 Task: Find connections with filter location Voiron with filter topic #Partnershipswith filter profile language Spanish with filter current company EY-Parthenon with filter school SSVPS'S BAPUSAHEB SHIVAJIRAO DEORE COLLEGE OF ENGINEERING, DHULE. with filter industry Computer Hardware Manufacturing with filter service category Video Animation with filter keywords title Atmospheric Scientist
Action: Mouse moved to (301, 246)
Screenshot: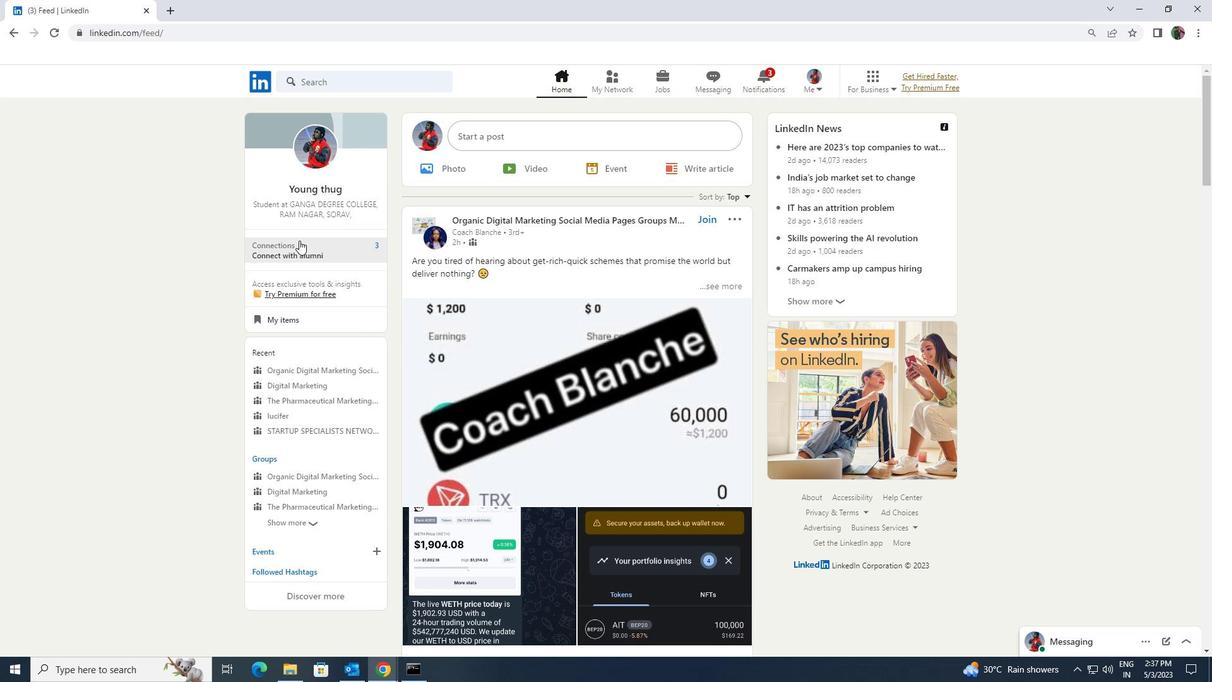 
Action: Mouse pressed left at (301, 246)
Screenshot: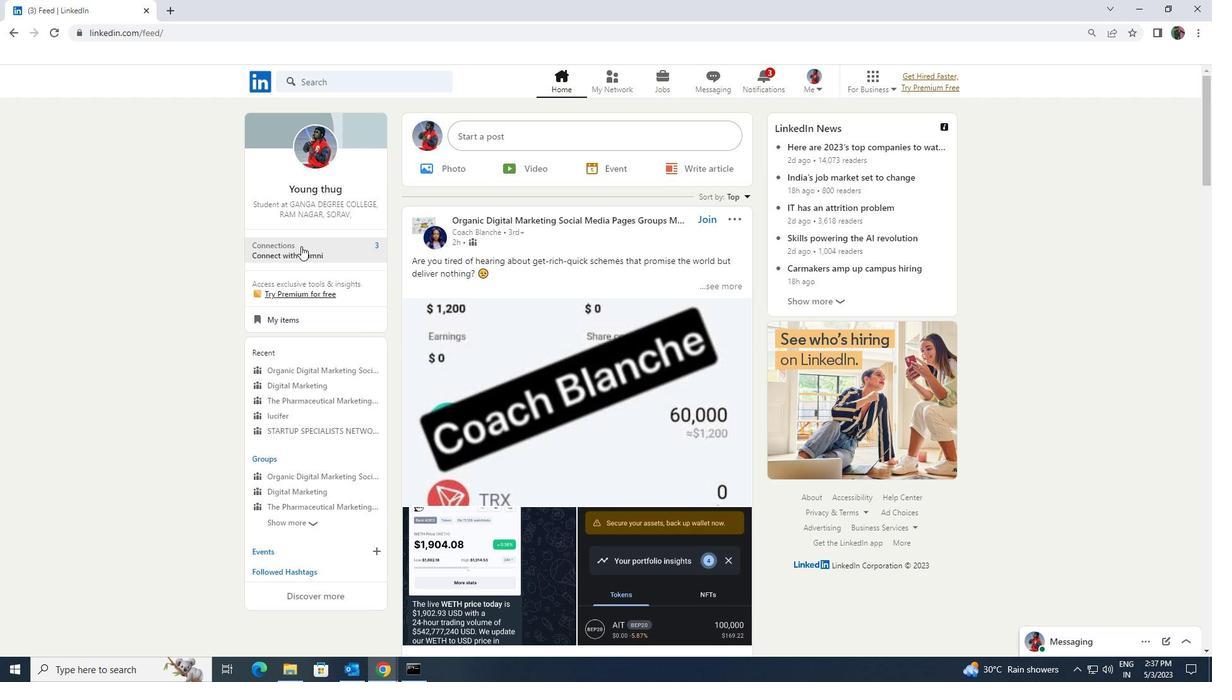 
Action: Mouse moved to (336, 141)
Screenshot: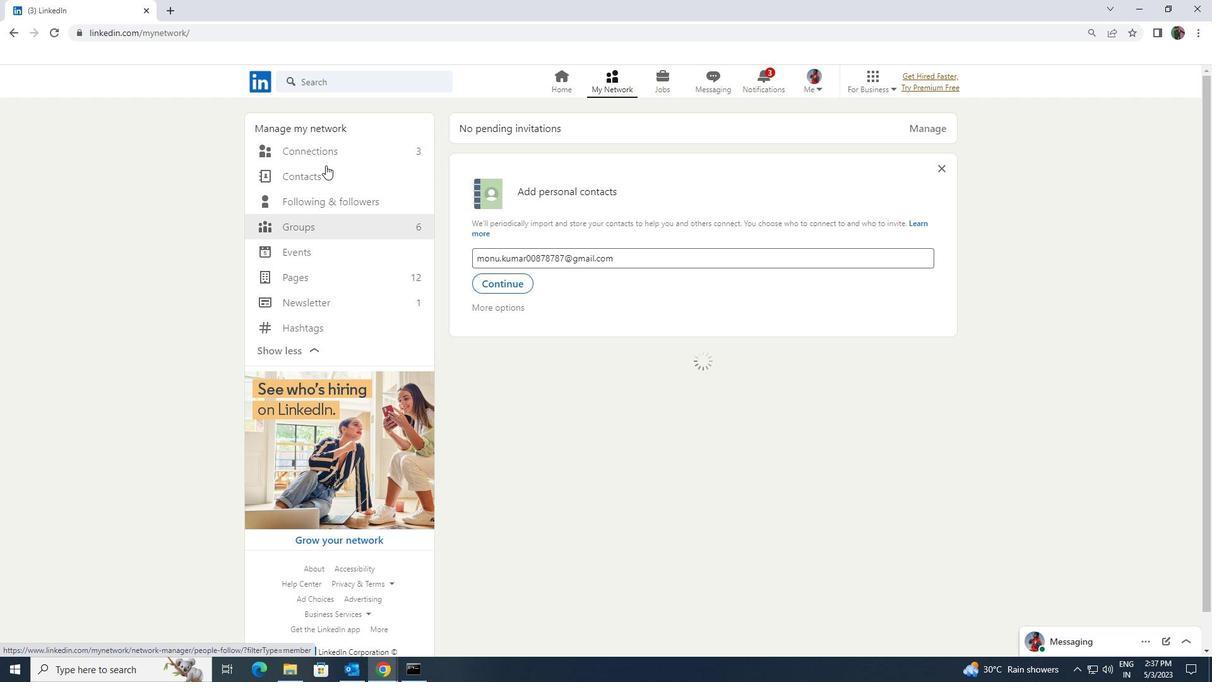 
Action: Mouse pressed left at (336, 141)
Screenshot: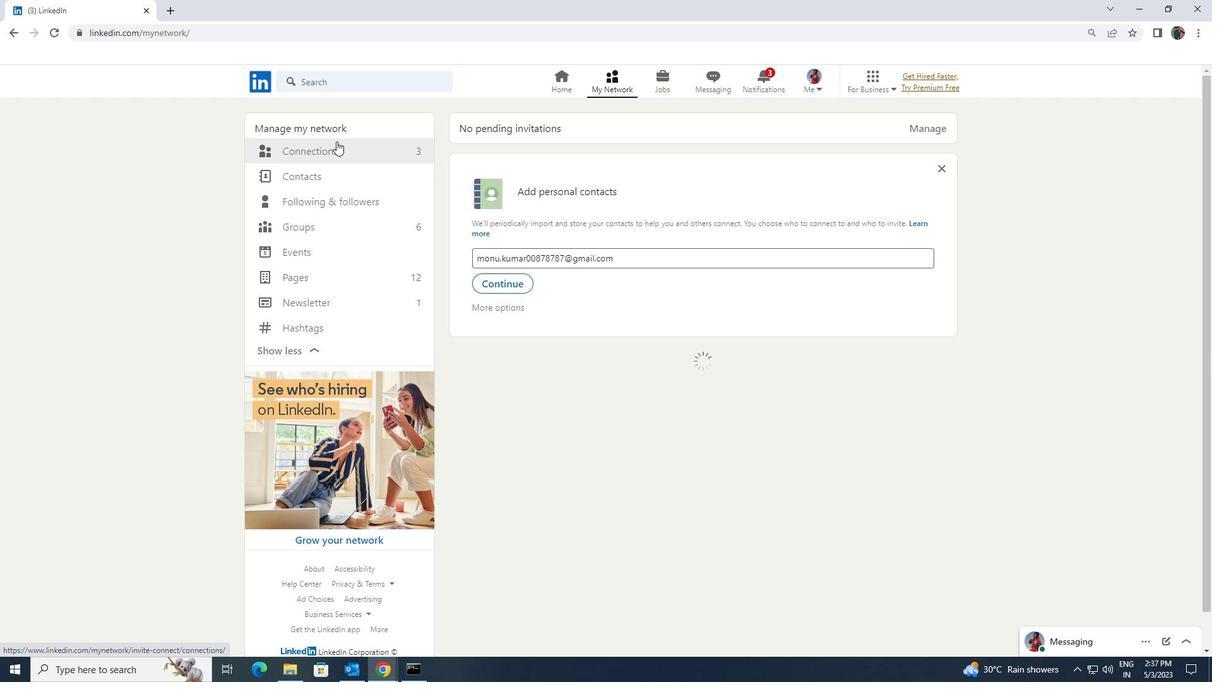 
Action: Mouse moved to (337, 147)
Screenshot: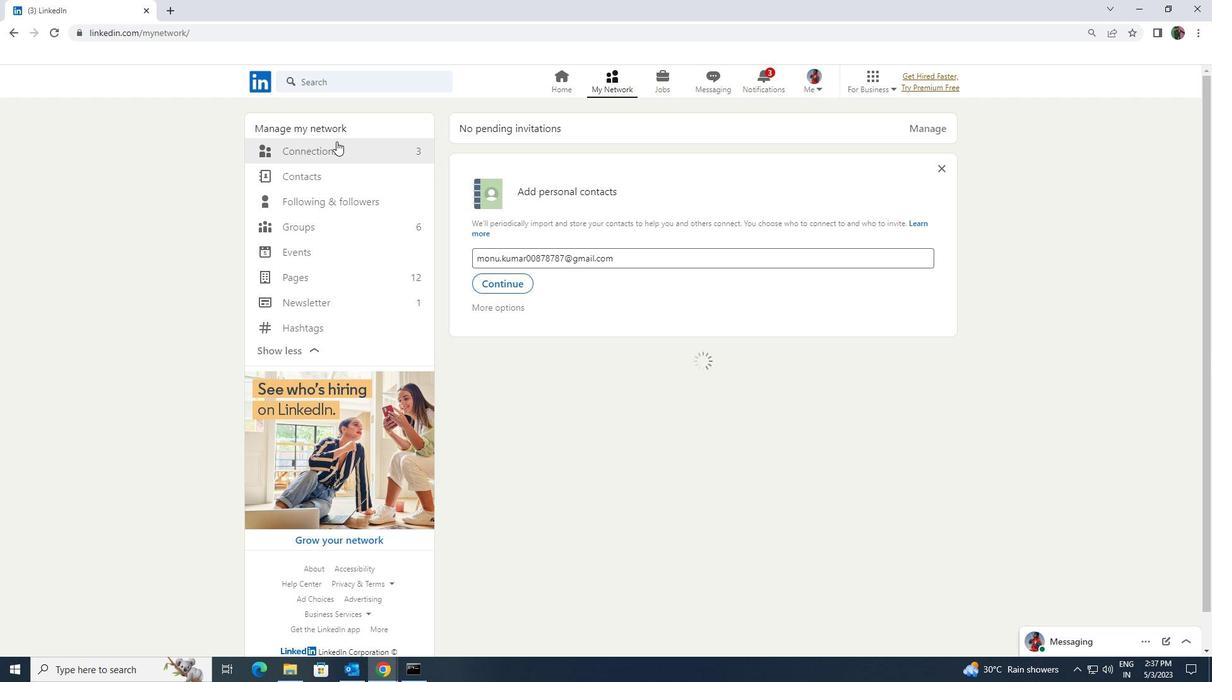 
Action: Mouse pressed left at (337, 147)
Screenshot: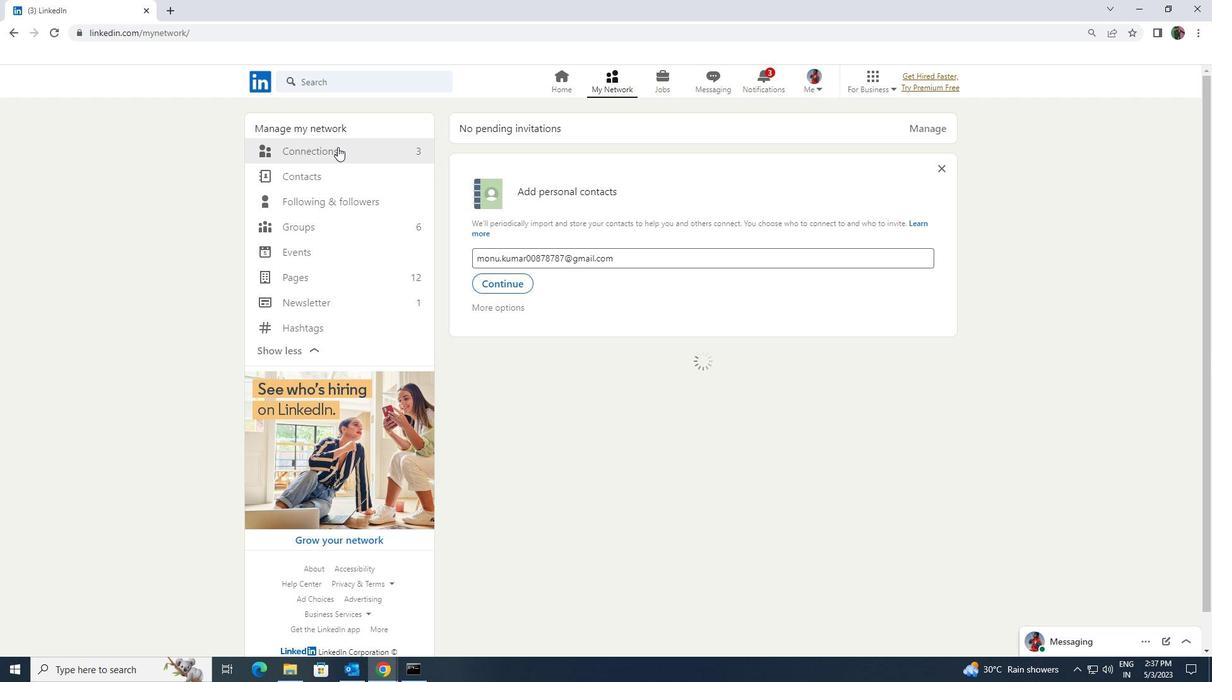 
Action: Mouse moved to (692, 152)
Screenshot: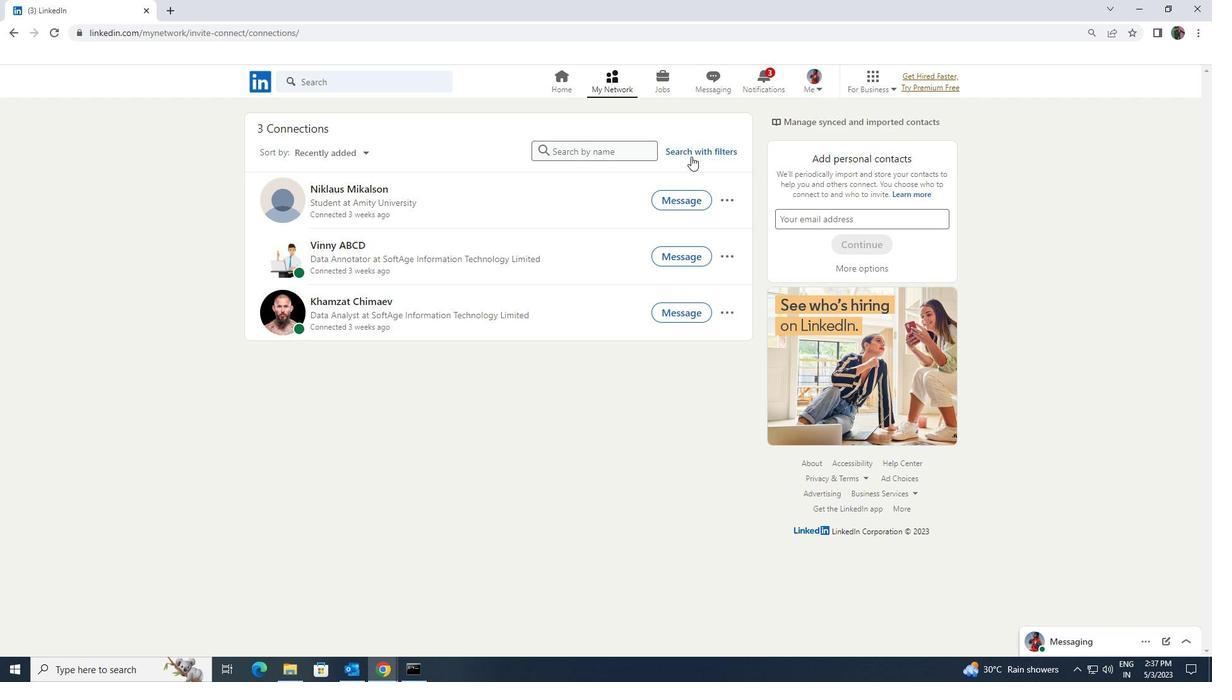 
Action: Mouse pressed left at (692, 152)
Screenshot: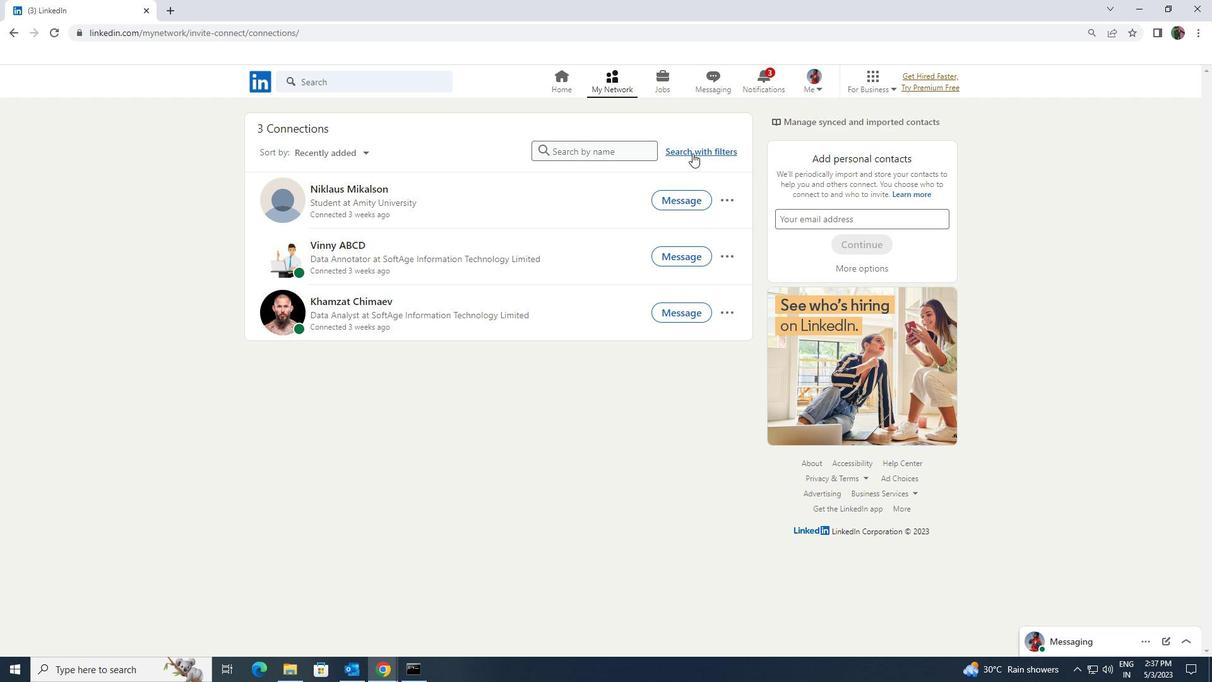 
Action: Mouse moved to (644, 120)
Screenshot: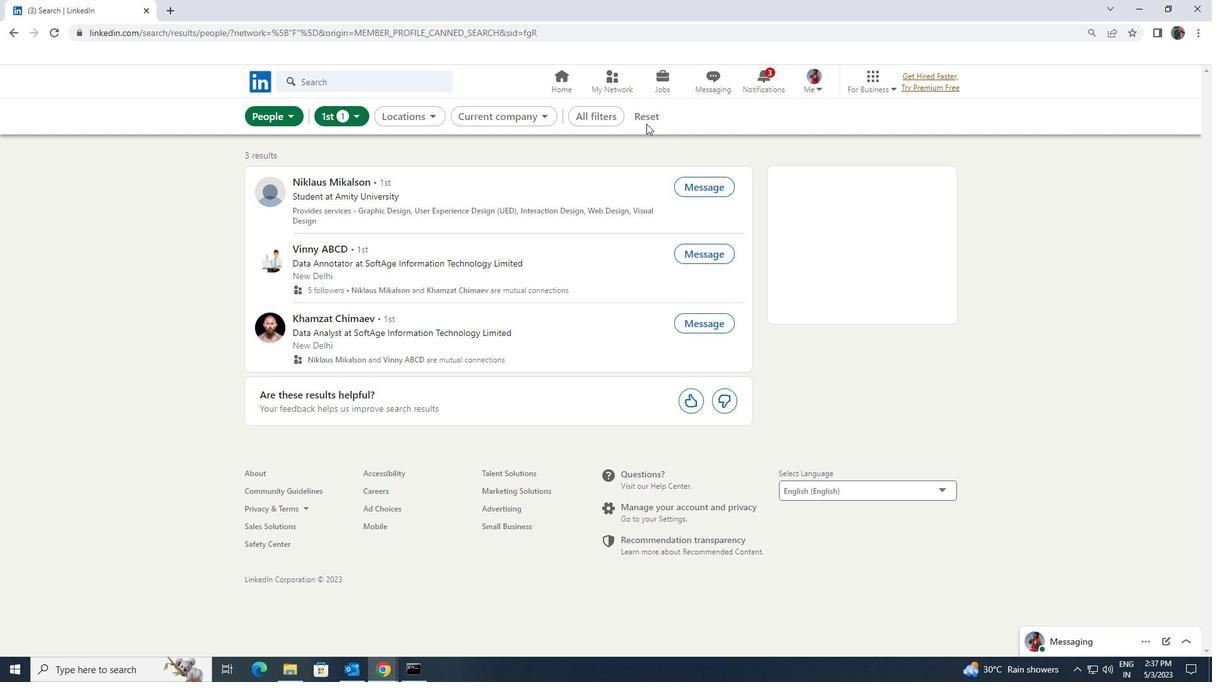 
Action: Mouse pressed left at (644, 120)
Screenshot: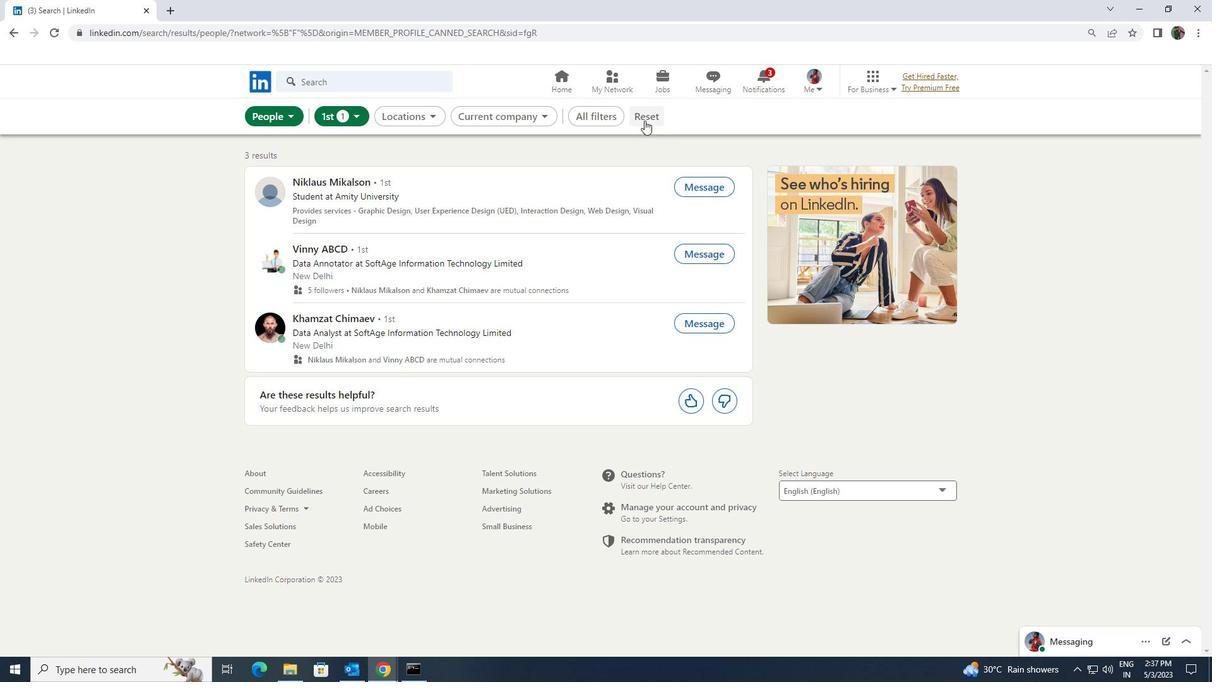 
Action: Mouse moved to (632, 118)
Screenshot: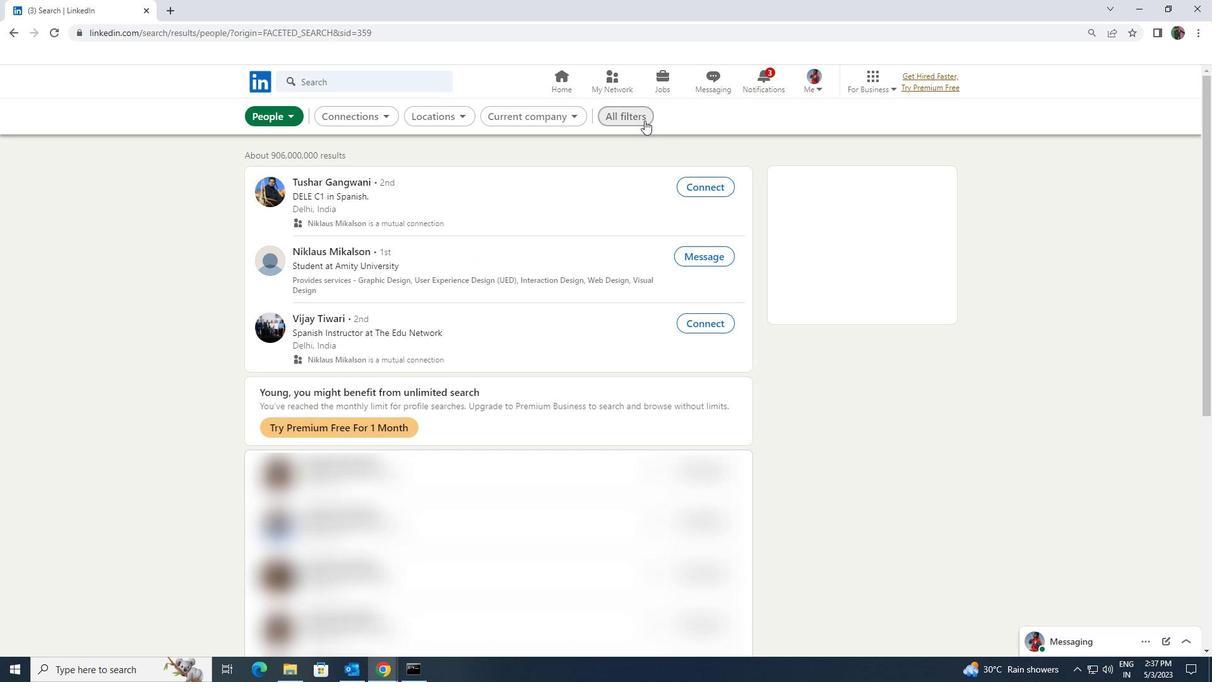 
Action: Mouse pressed left at (632, 118)
Screenshot: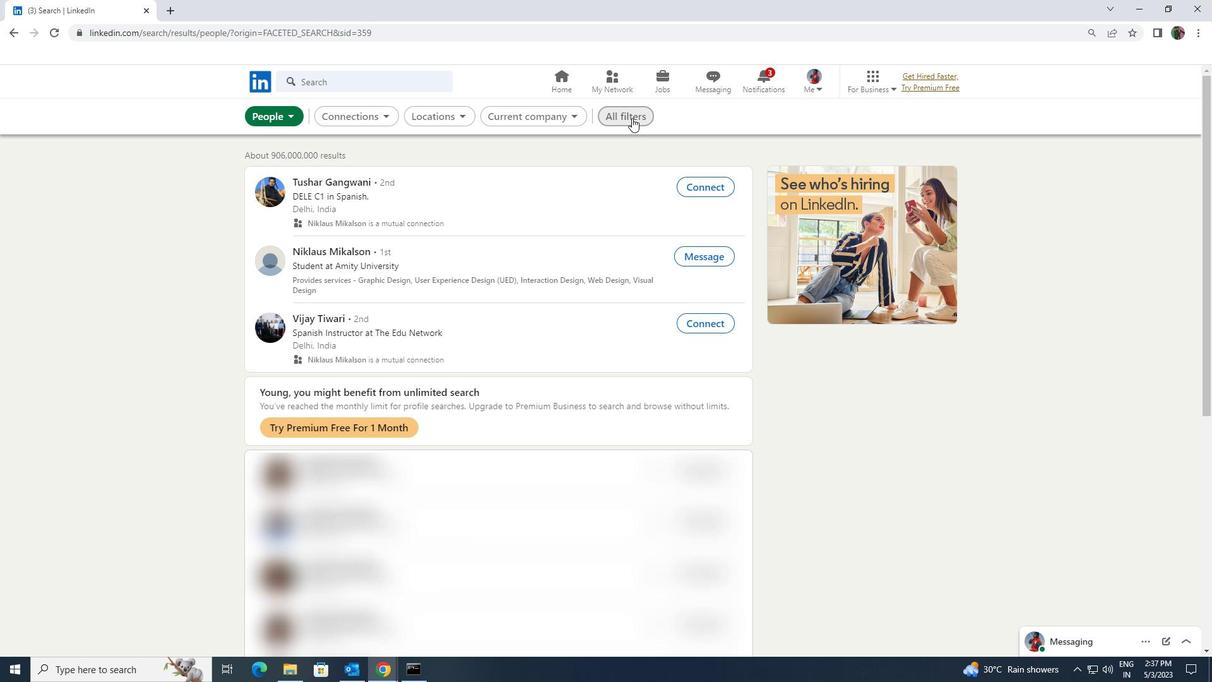 
Action: Mouse moved to (1050, 495)
Screenshot: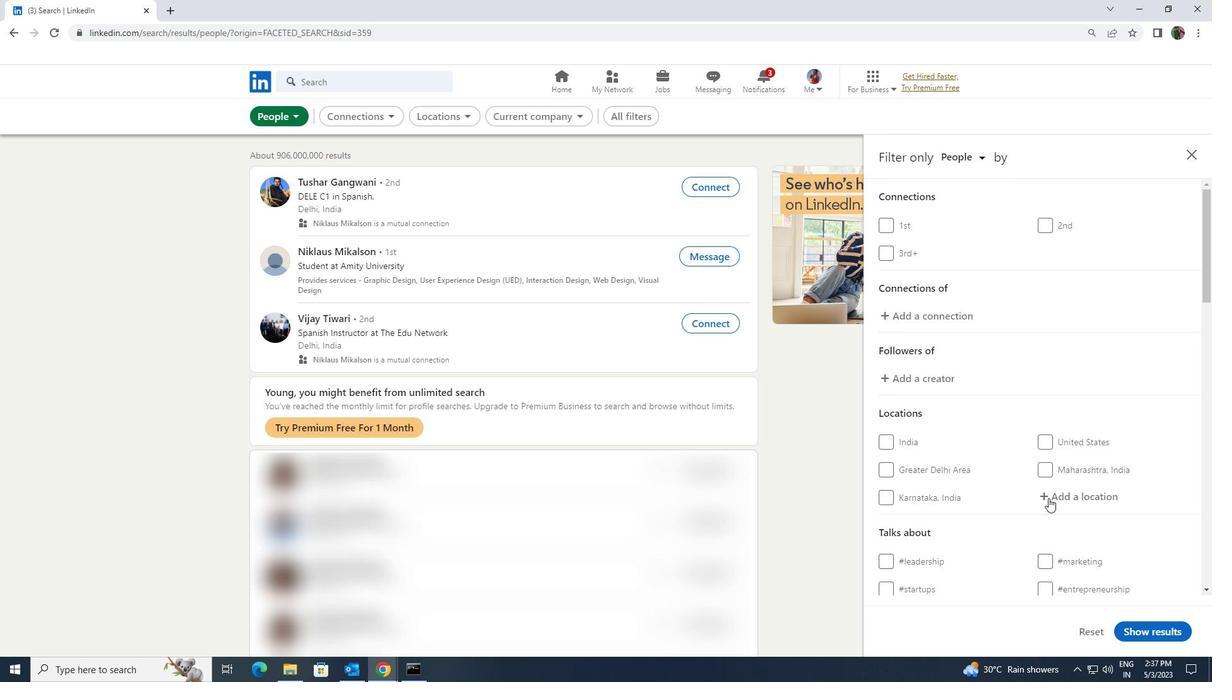 
Action: Mouse pressed left at (1050, 495)
Screenshot: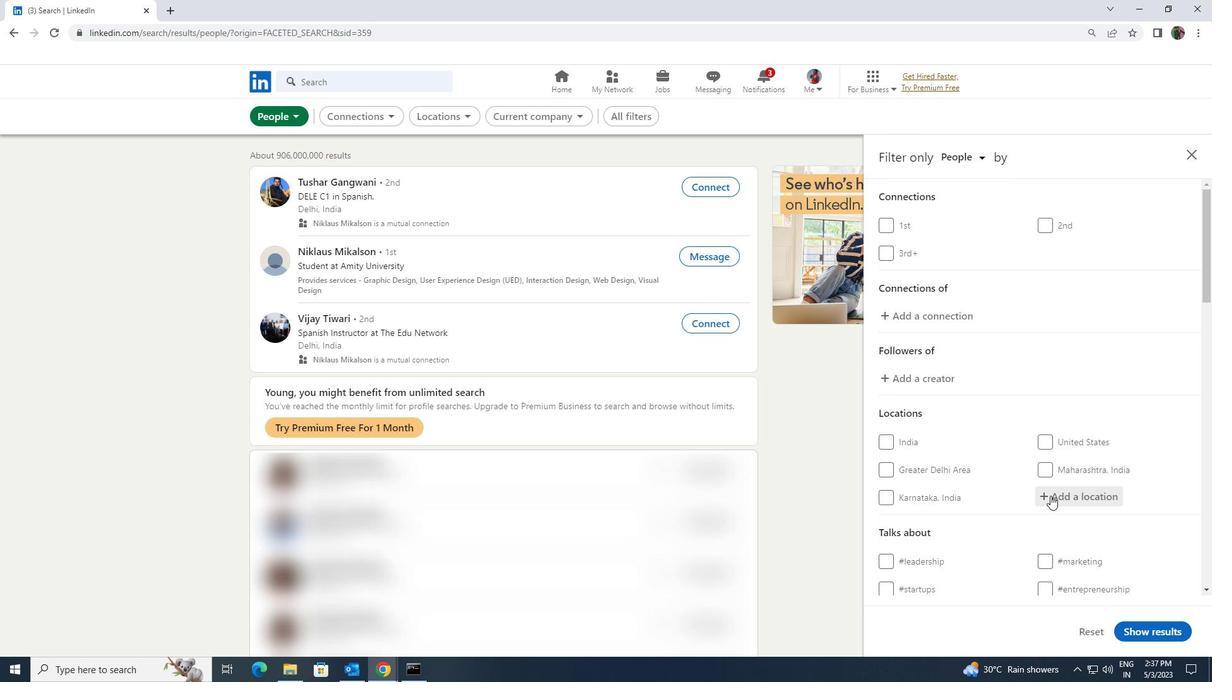 
Action: Key pressed <Key.shift><Key.shift><Key.shift><Key.shift><Key.shift><Key.shift><Key.shift><Key.shift>VOIRON
Screenshot: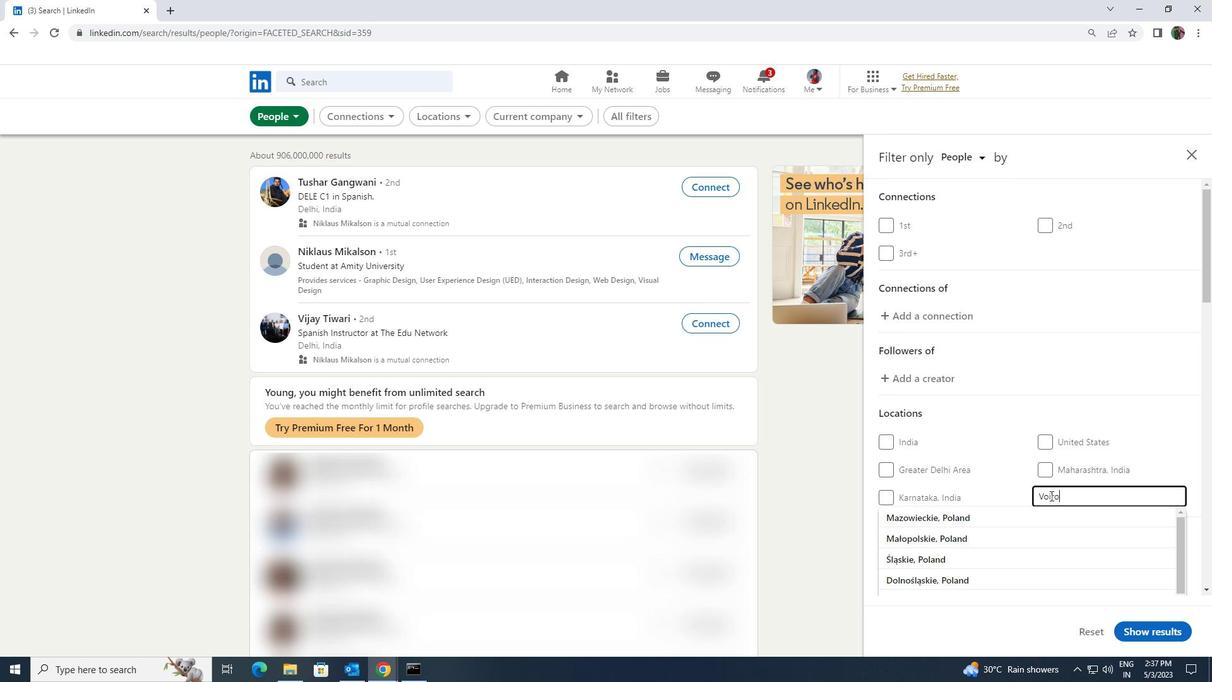 
Action: Mouse moved to (1038, 514)
Screenshot: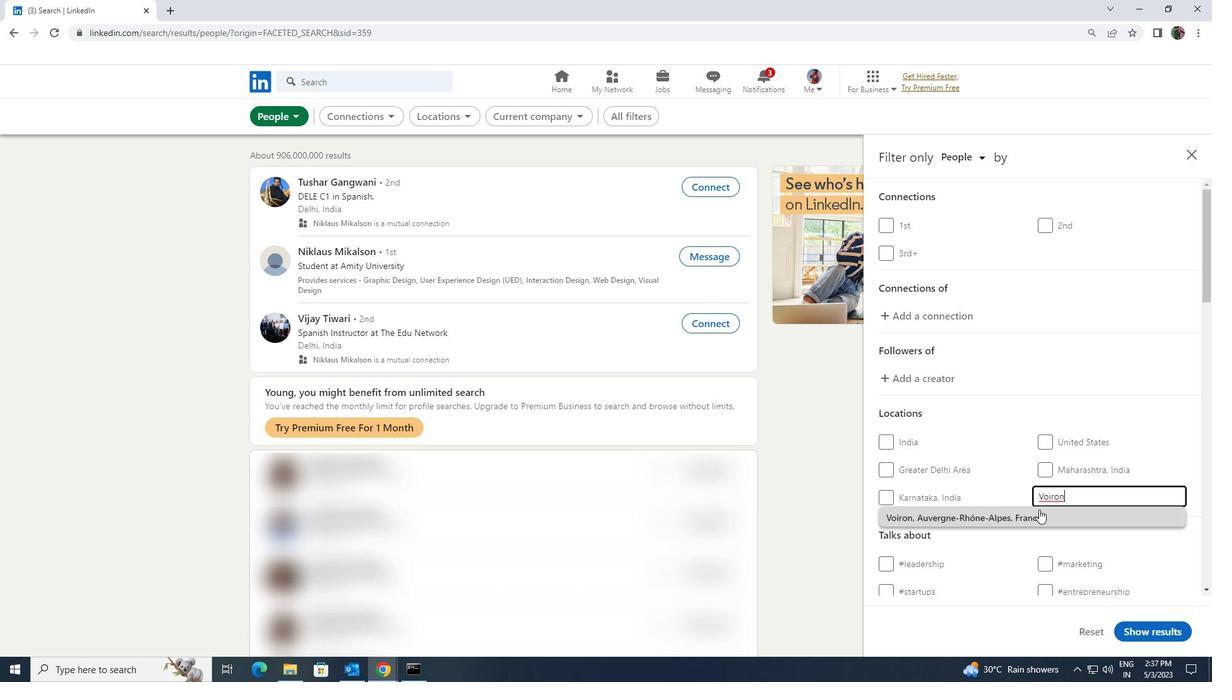 
Action: Mouse pressed left at (1038, 514)
Screenshot: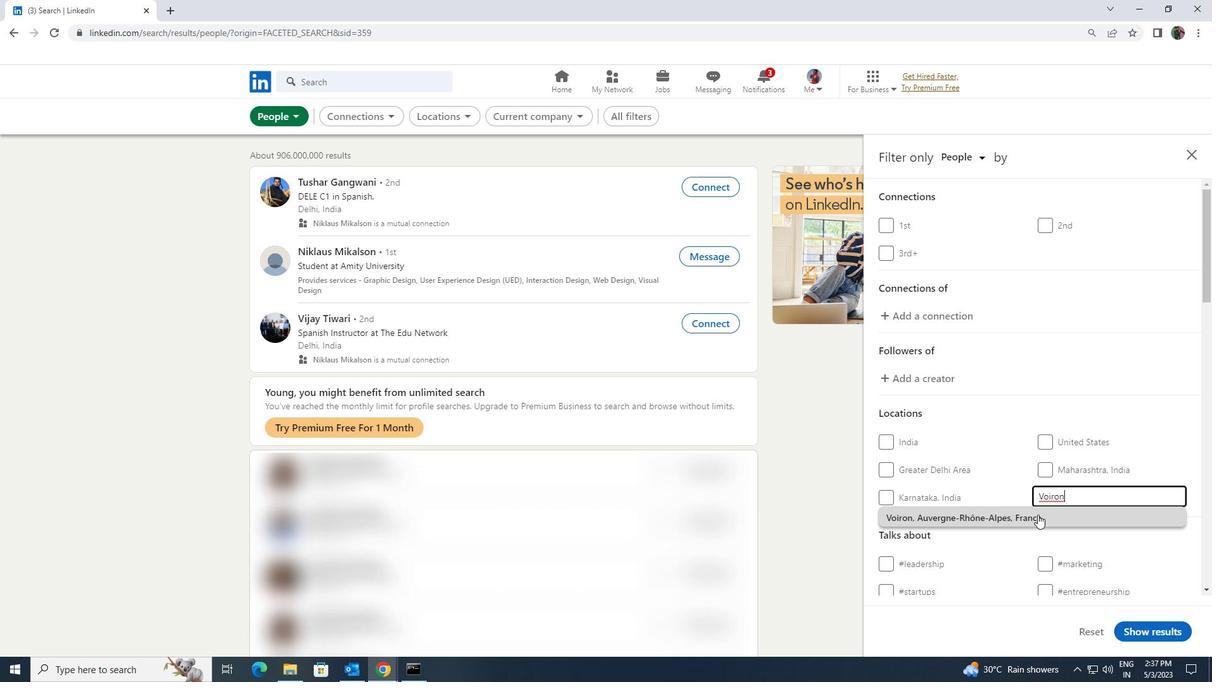 
Action: Mouse scrolled (1038, 514) with delta (0, 0)
Screenshot: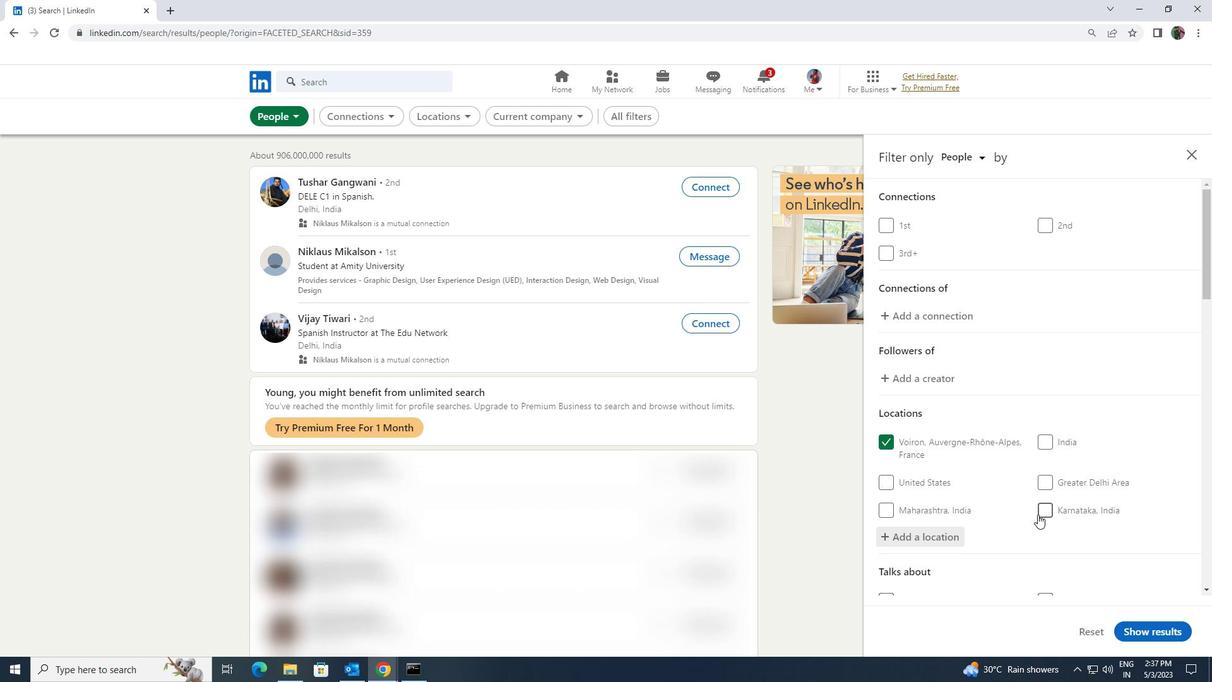 
Action: Mouse scrolled (1038, 514) with delta (0, 0)
Screenshot: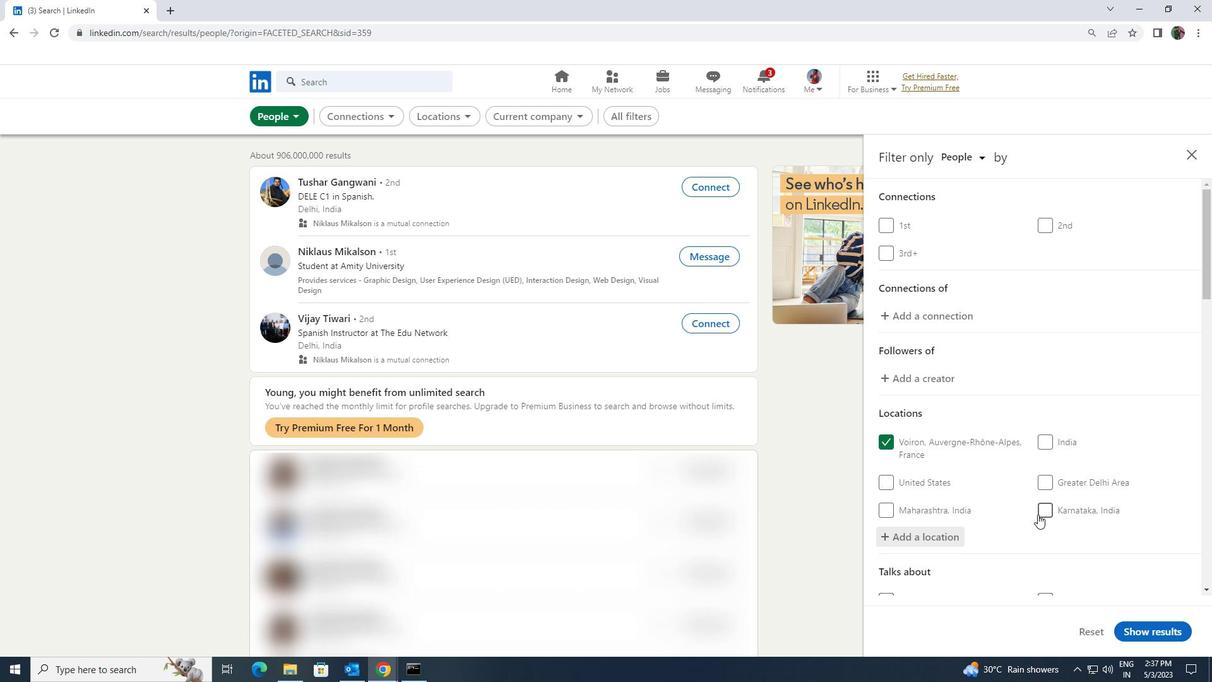 
Action: Mouse moved to (1048, 519)
Screenshot: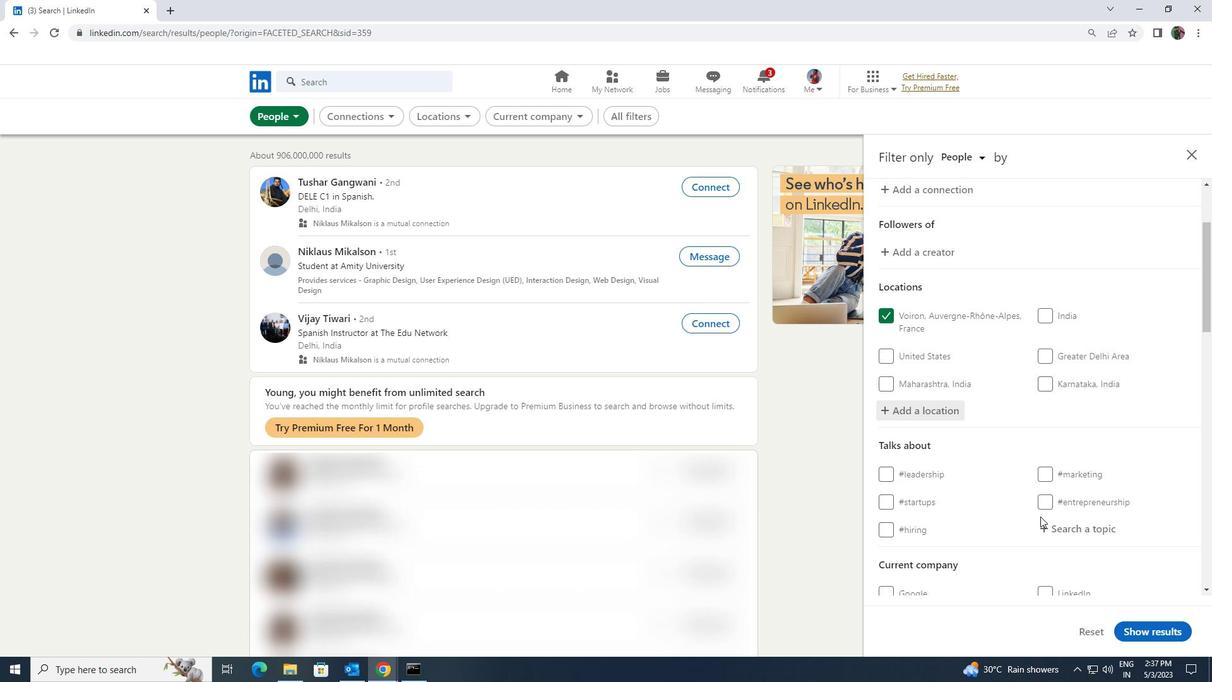 
Action: Mouse pressed left at (1048, 519)
Screenshot: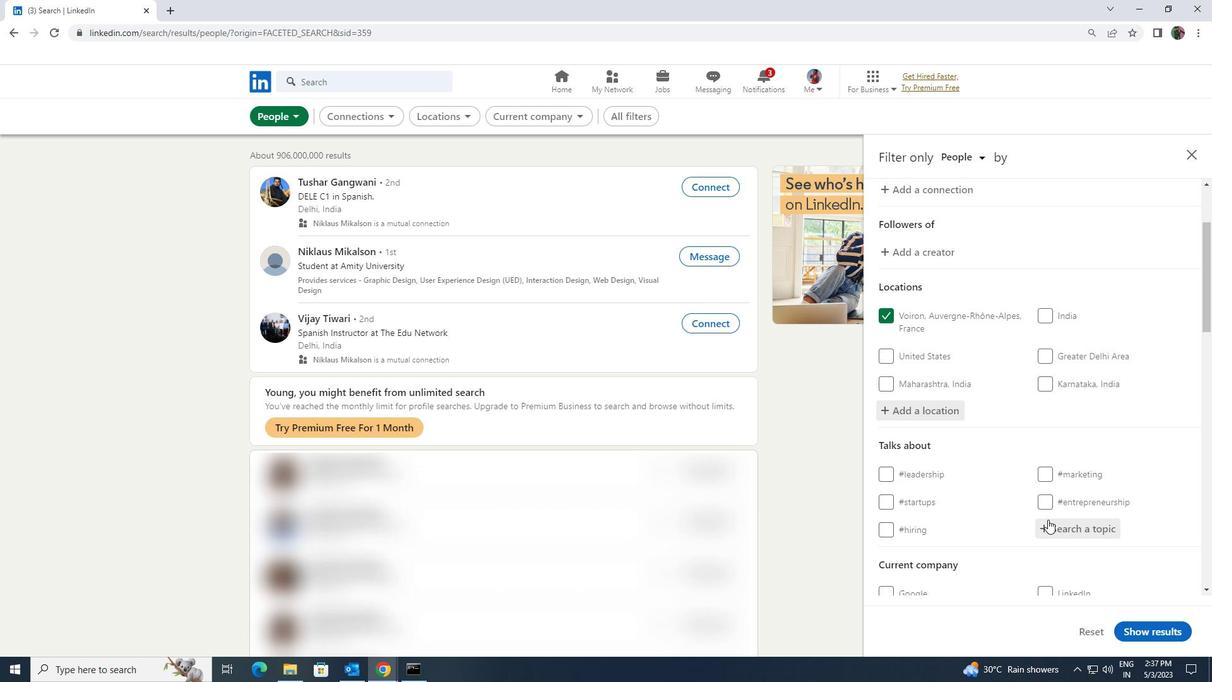 
Action: Key pressed <Key.shift>PARTNERSHI
Screenshot: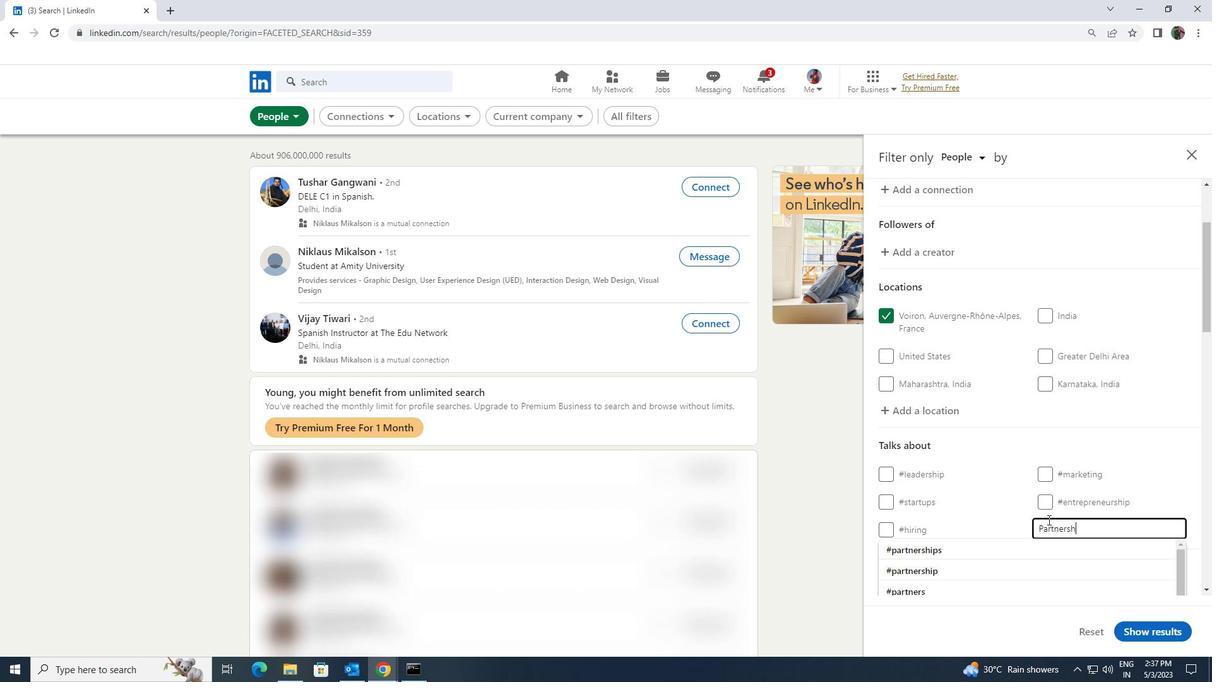 
Action: Mouse moved to (1035, 547)
Screenshot: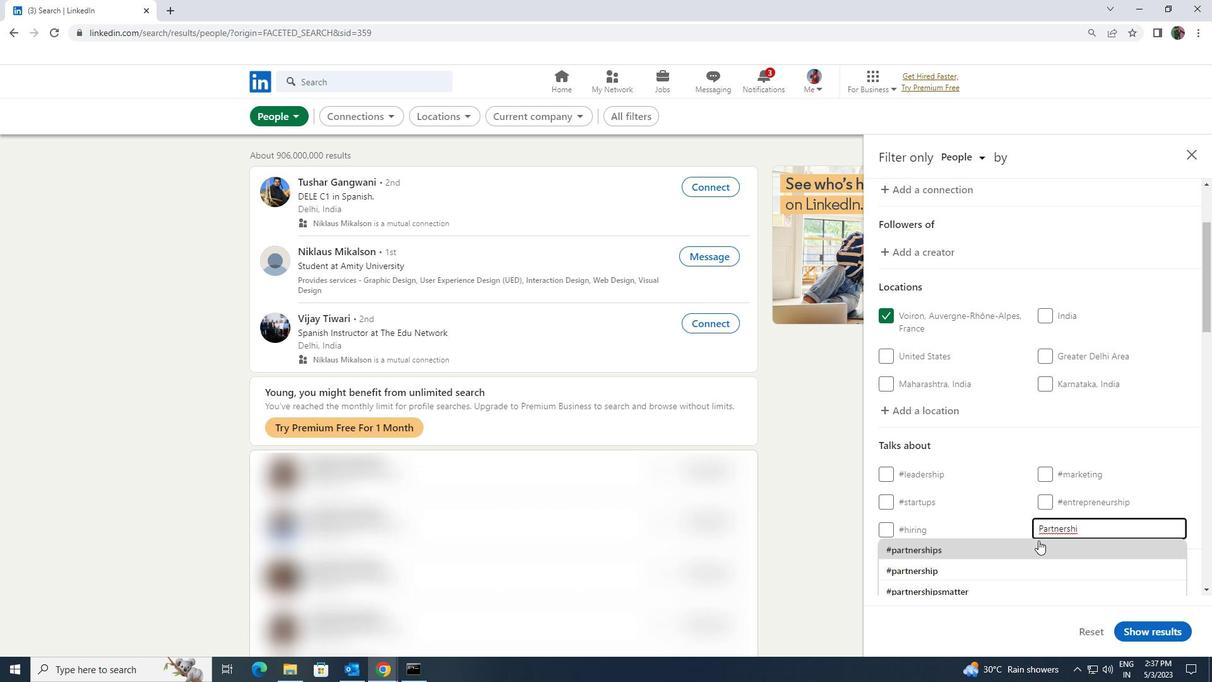 
Action: Mouse pressed left at (1035, 547)
Screenshot: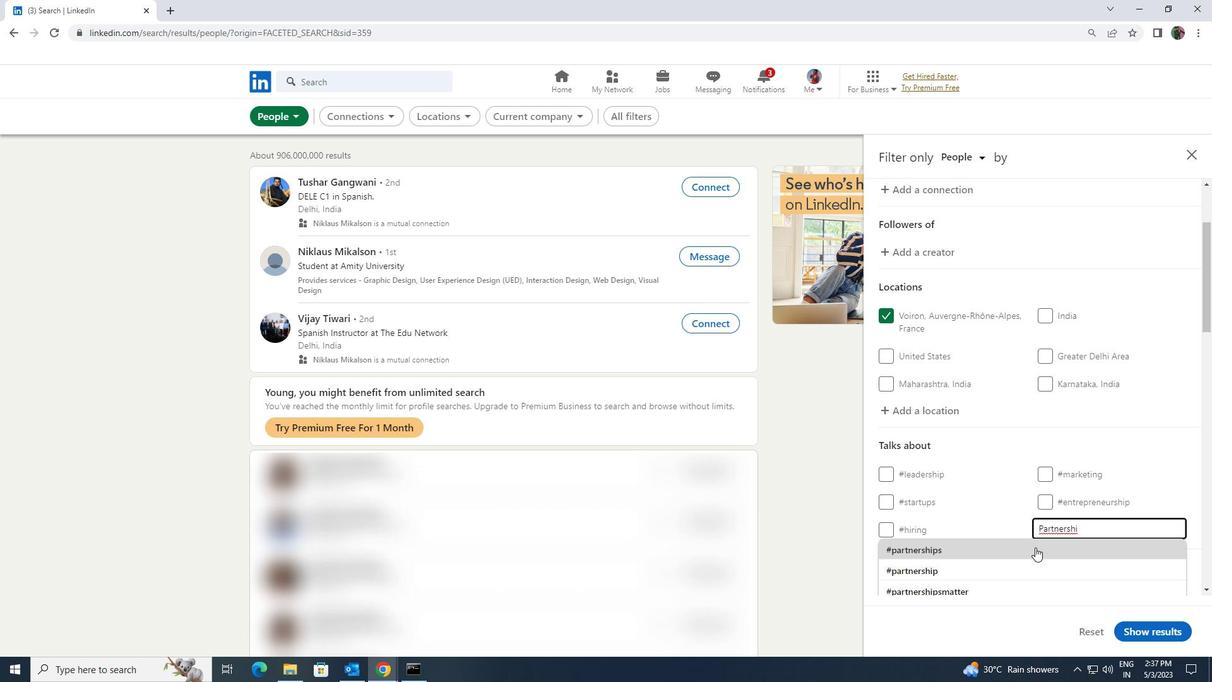 
Action: Mouse scrolled (1035, 546) with delta (0, 0)
Screenshot: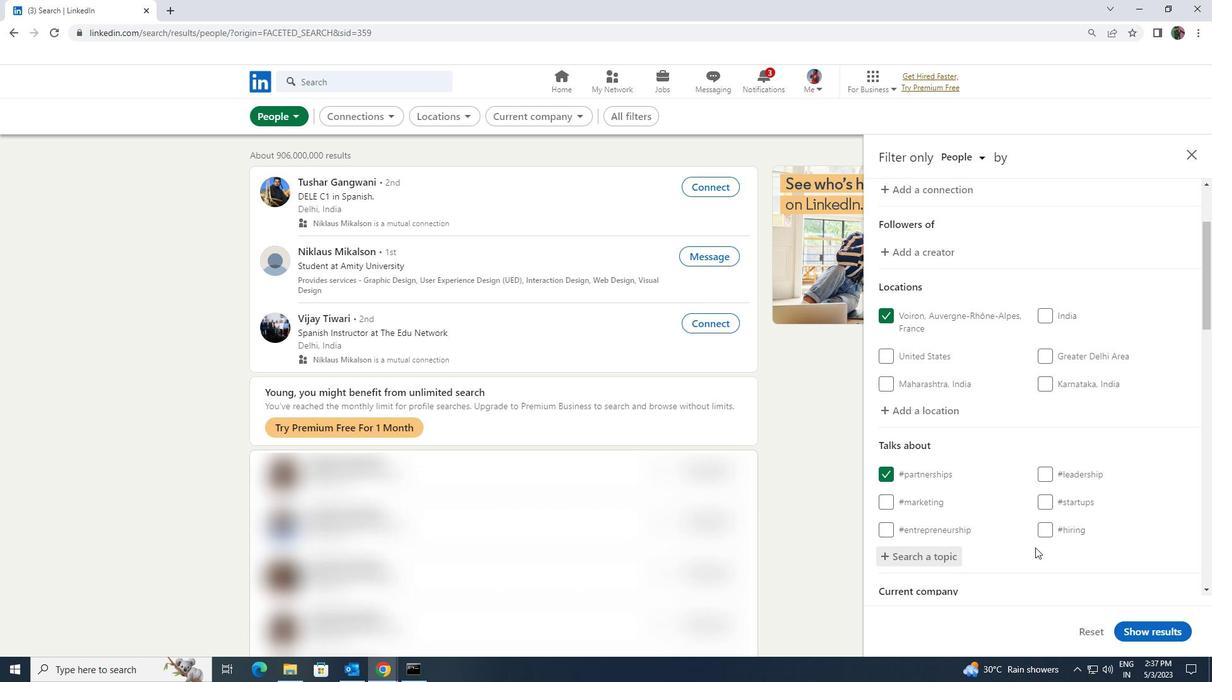
Action: Mouse scrolled (1035, 546) with delta (0, 0)
Screenshot: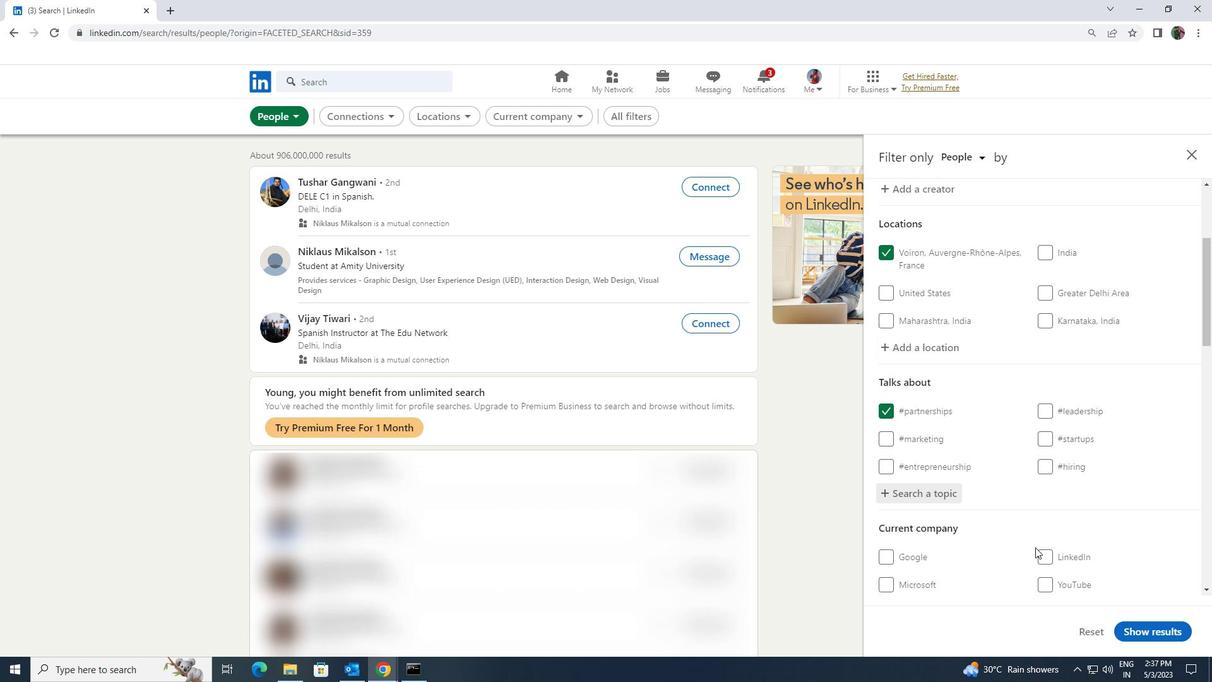 
Action: Mouse scrolled (1035, 546) with delta (0, 0)
Screenshot: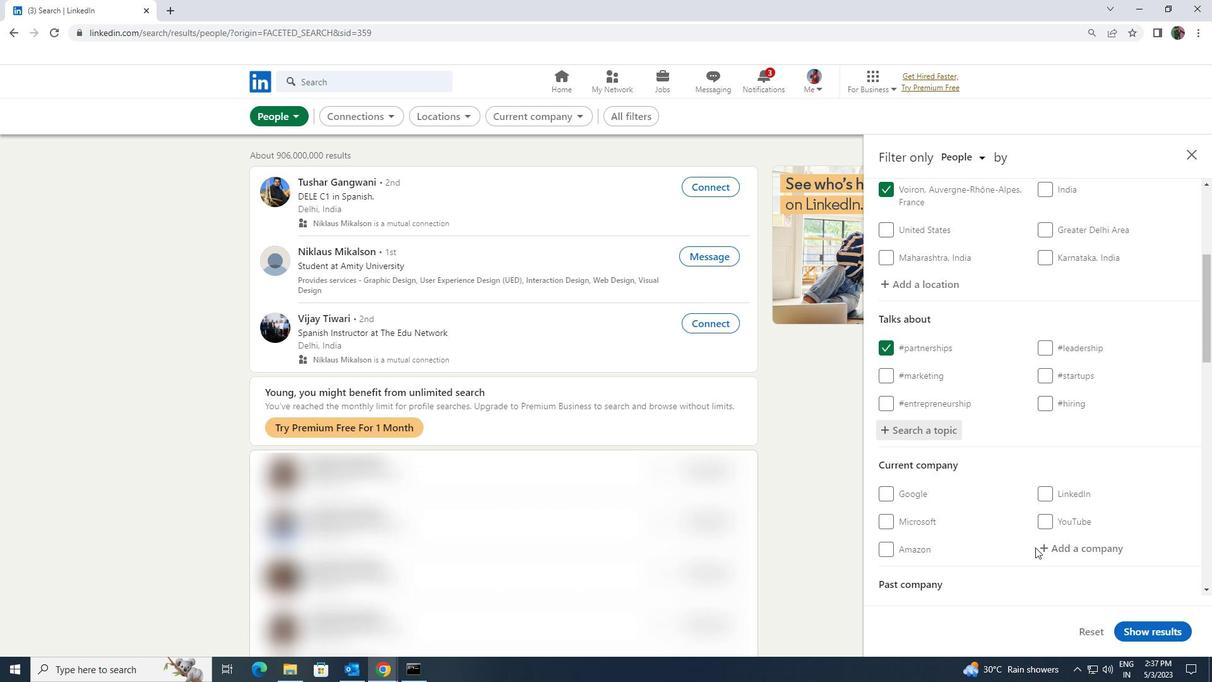 
Action: Mouse scrolled (1035, 546) with delta (0, 0)
Screenshot: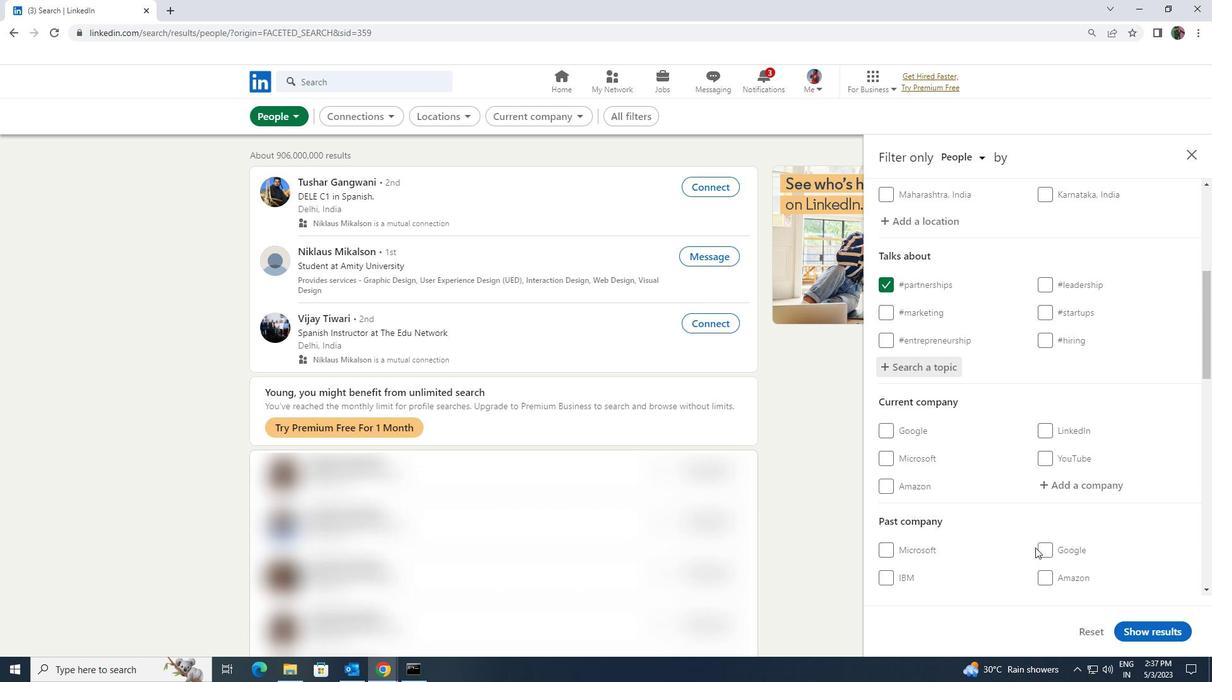 
Action: Mouse scrolled (1035, 546) with delta (0, 0)
Screenshot: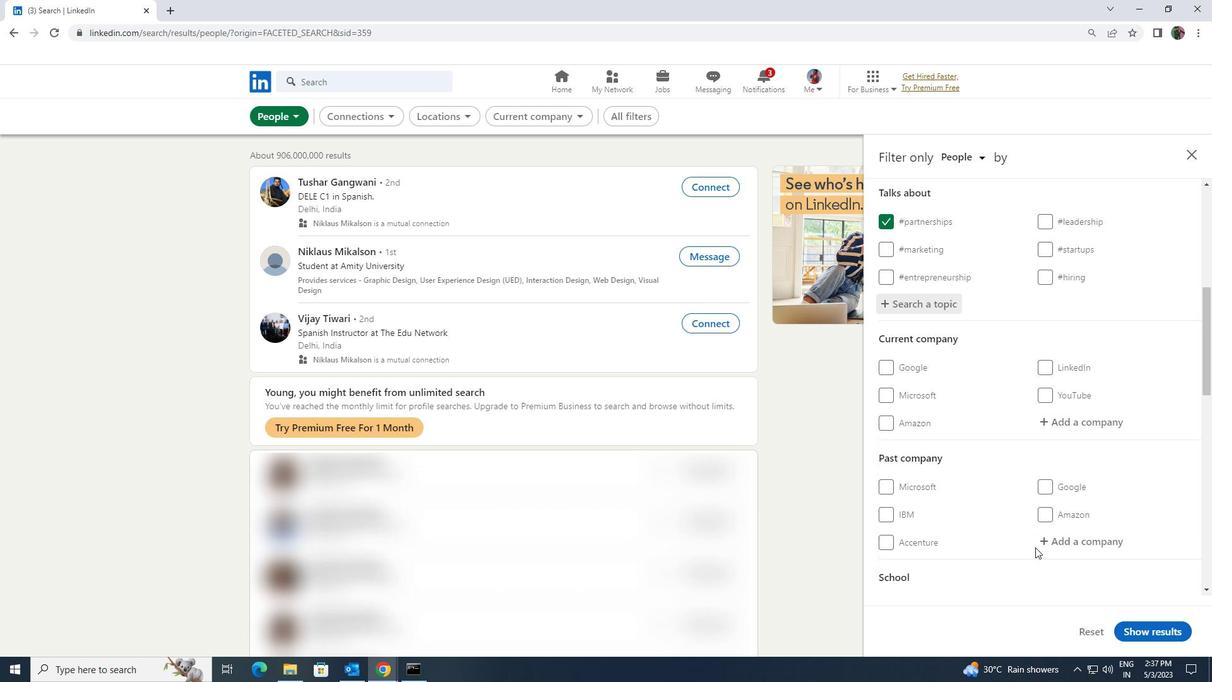 
Action: Mouse scrolled (1035, 546) with delta (0, 0)
Screenshot: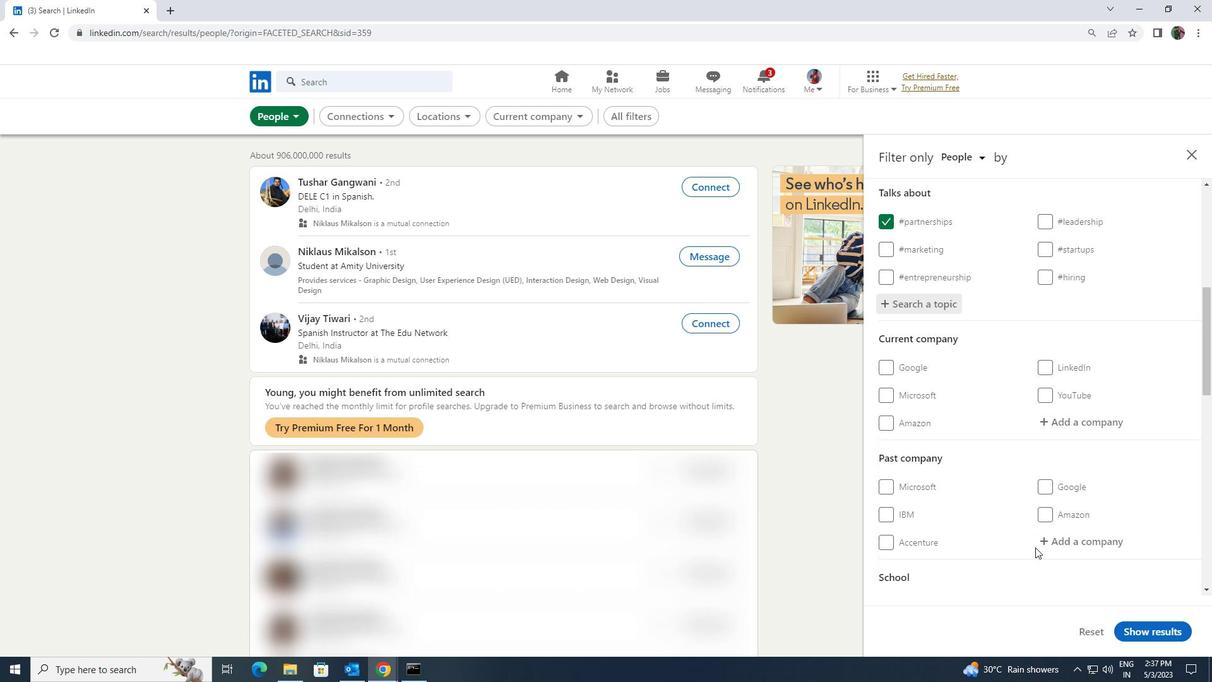 
Action: Mouse scrolled (1035, 546) with delta (0, 0)
Screenshot: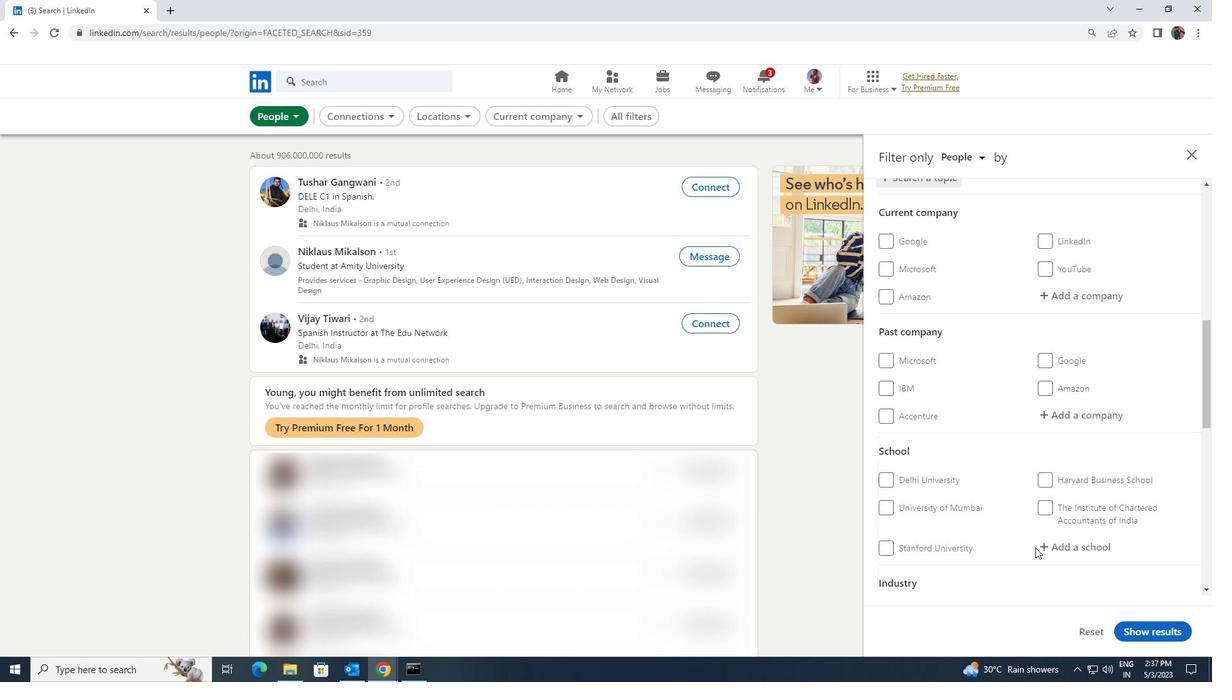
Action: Mouse scrolled (1035, 546) with delta (0, 0)
Screenshot: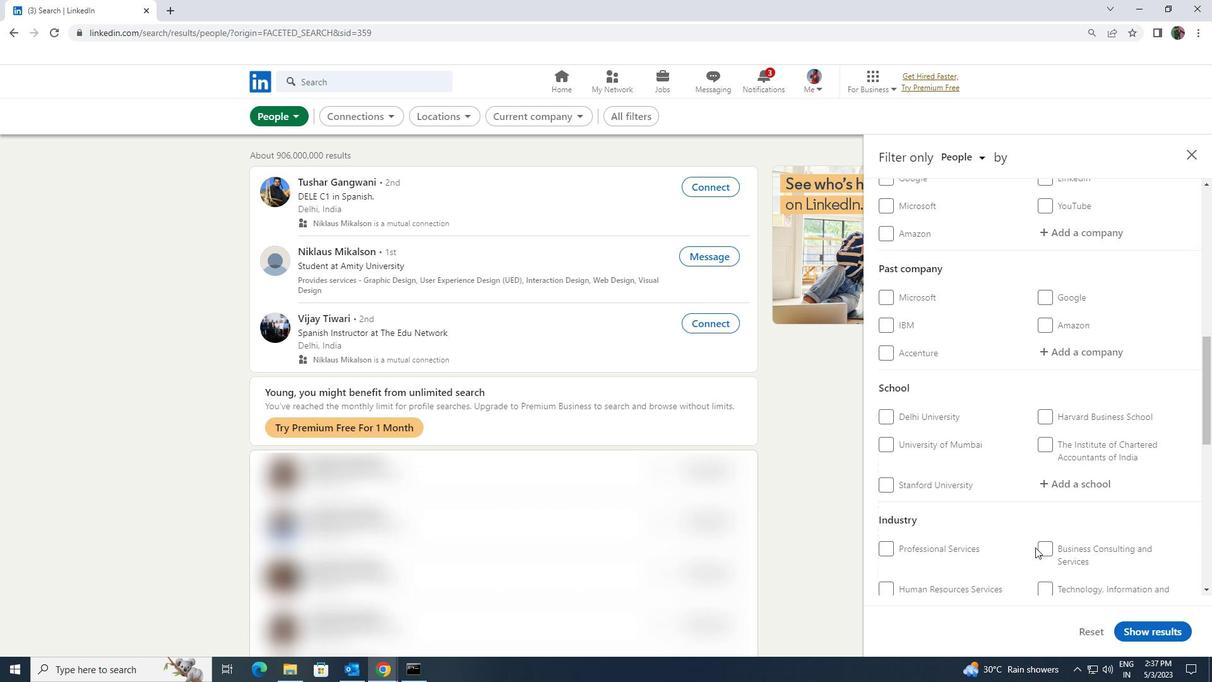 
Action: Mouse scrolled (1035, 546) with delta (0, 0)
Screenshot: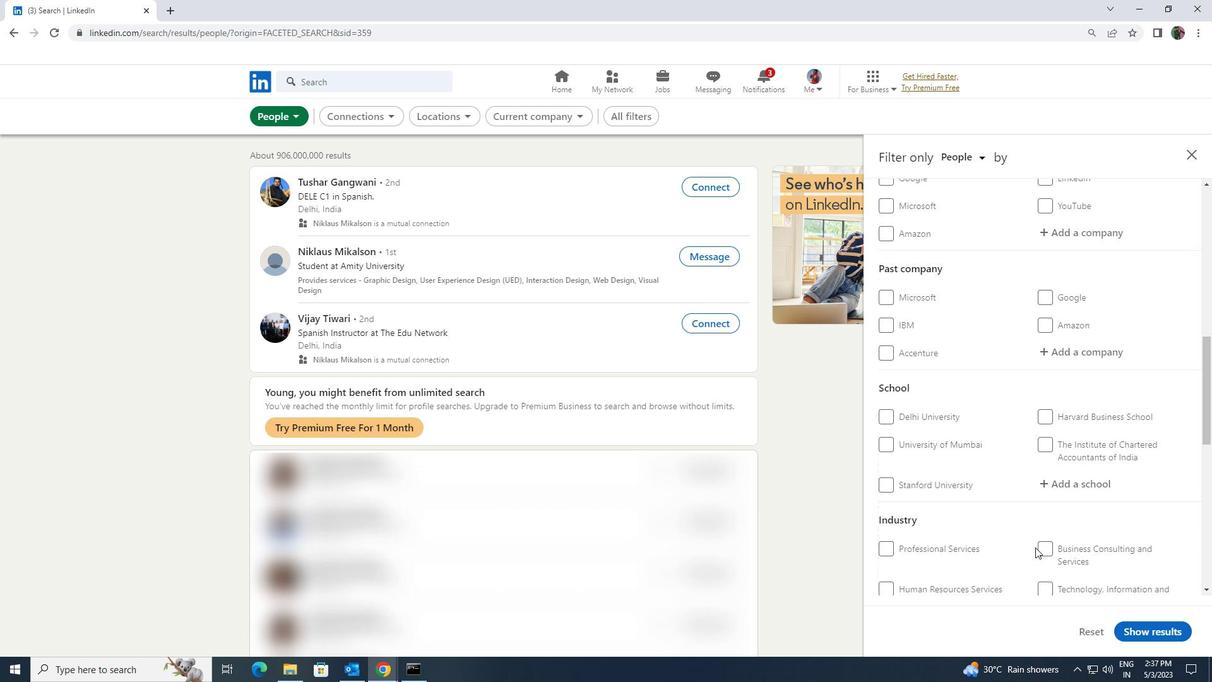 
Action: Mouse scrolled (1035, 546) with delta (0, 0)
Screenshot: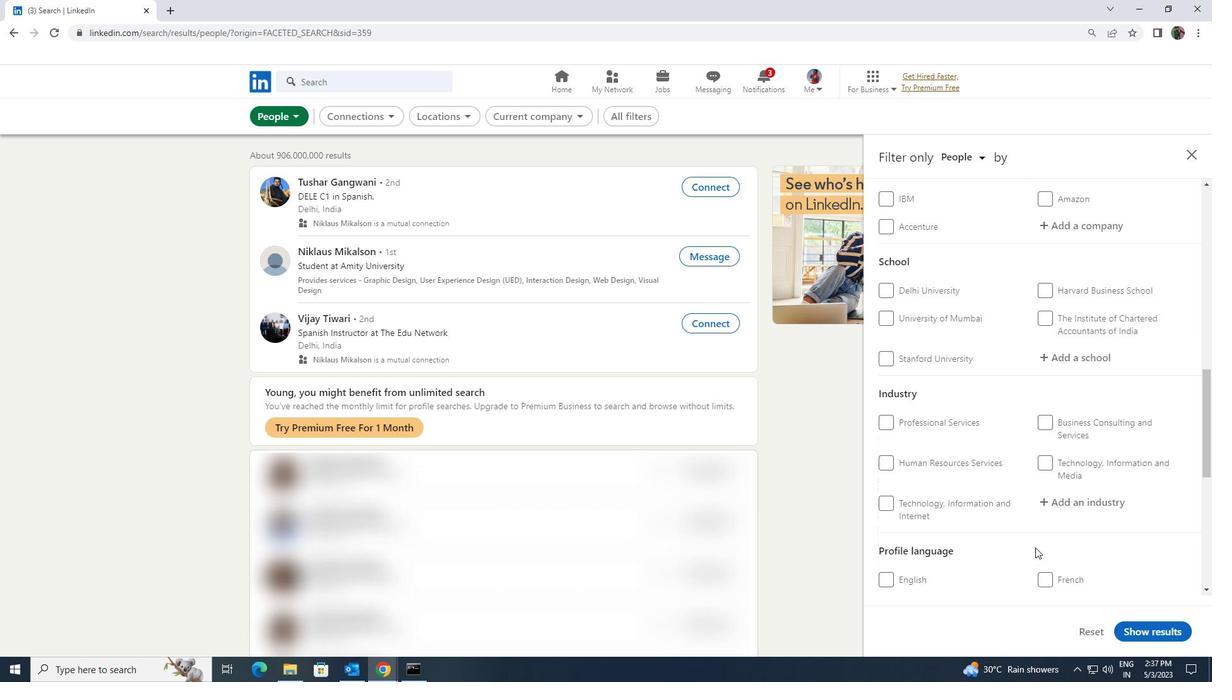 
Action: Mouse moved to (889, 536)
Screenshot: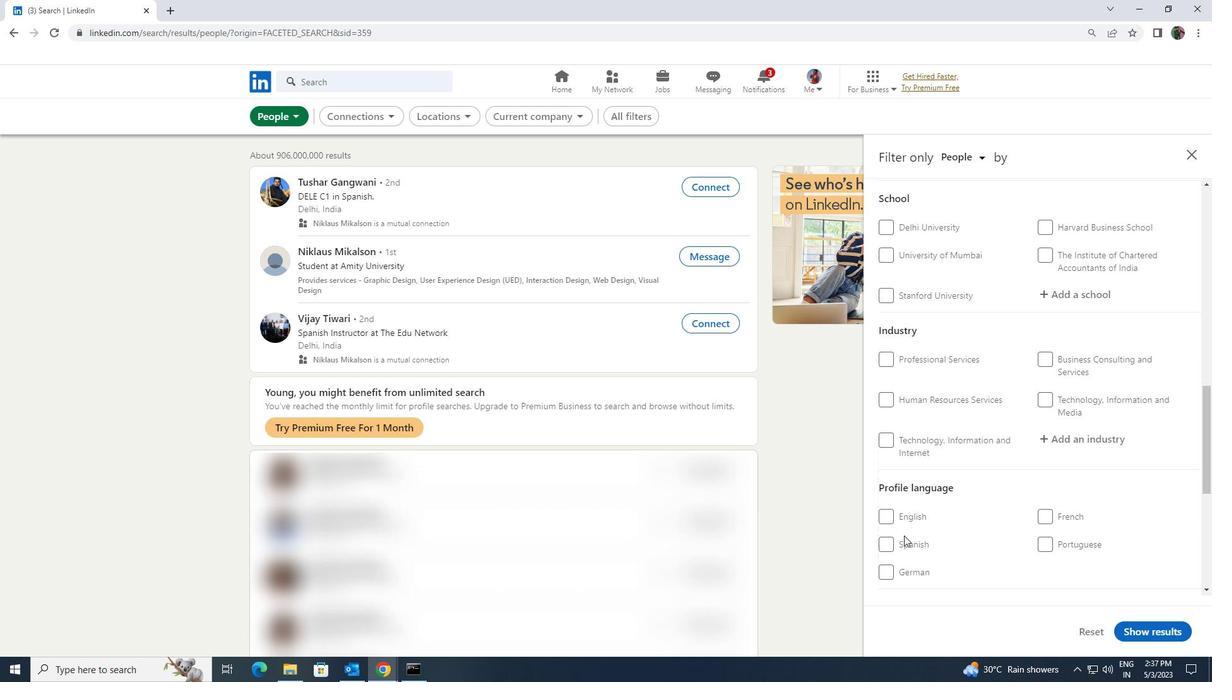 
Action: Mouse pressed left at (889, 536)
Screenshot: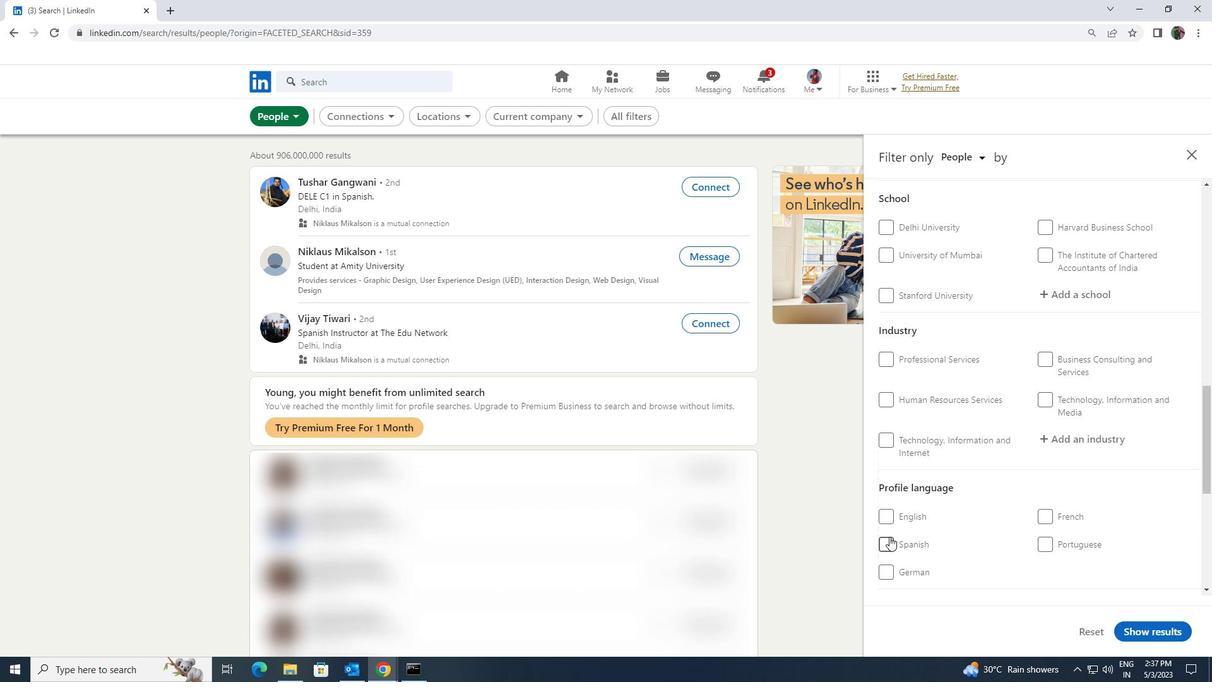
Action: Mouse moved to (1028, 539)
Screenshot: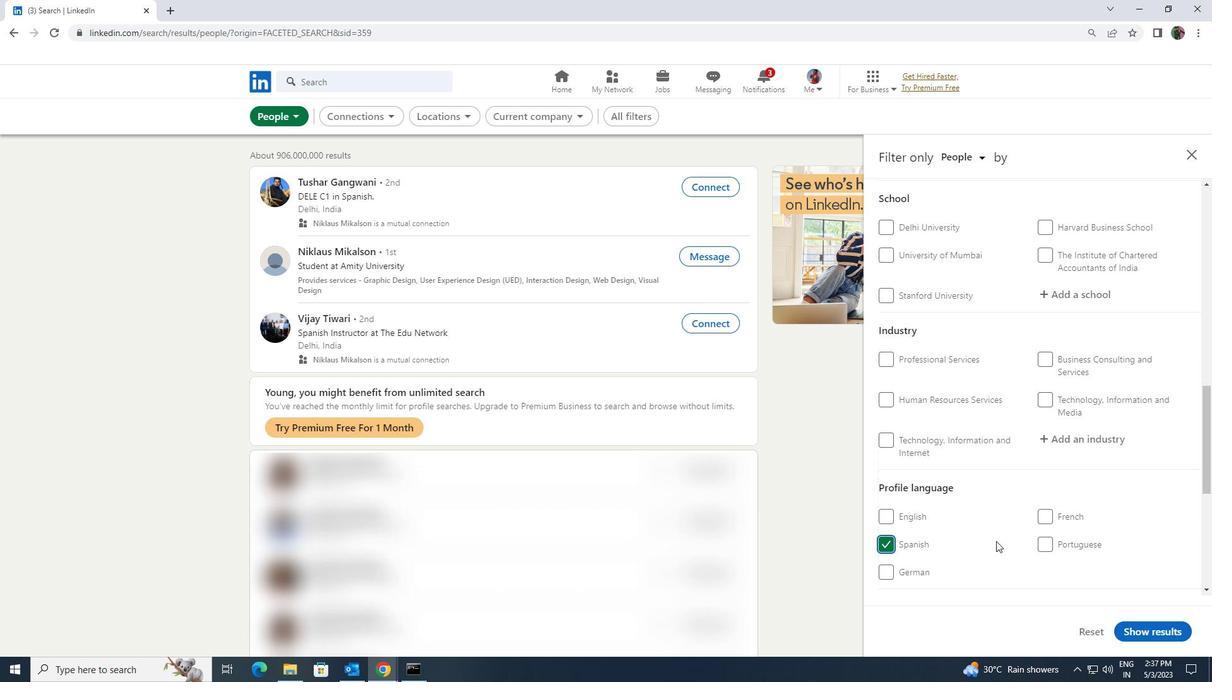 
Action: Mouse scrolled (1028, 540) with delta (0, 0)
Screenshot: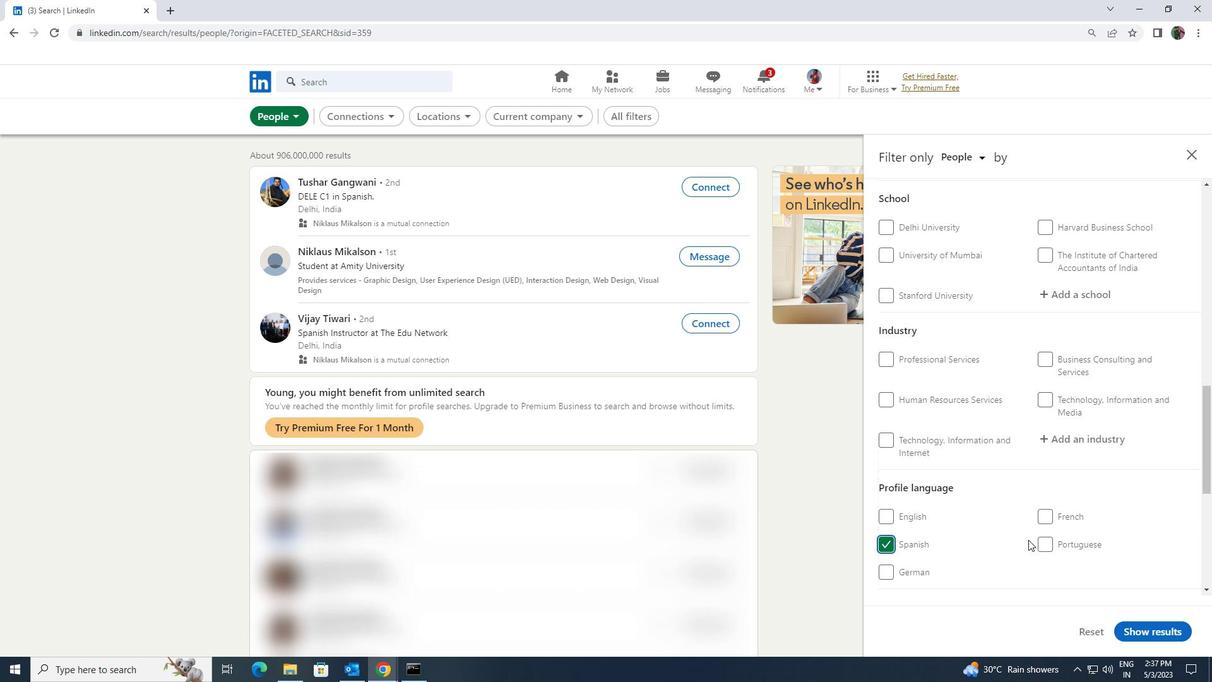 
Action: Mouse scrolled (1028, 540) with delta (0, 0)
Screenshot: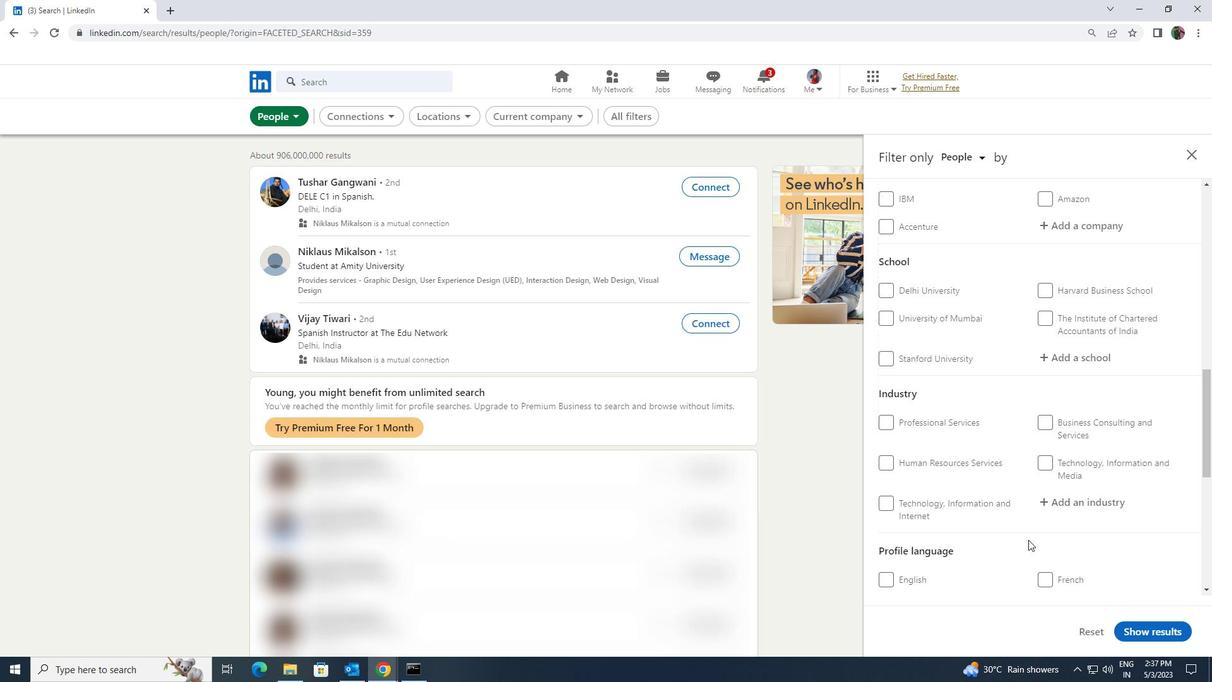 
Action: Mouse scrolled (1028, 540) with delta (0, 0)
Screenshot: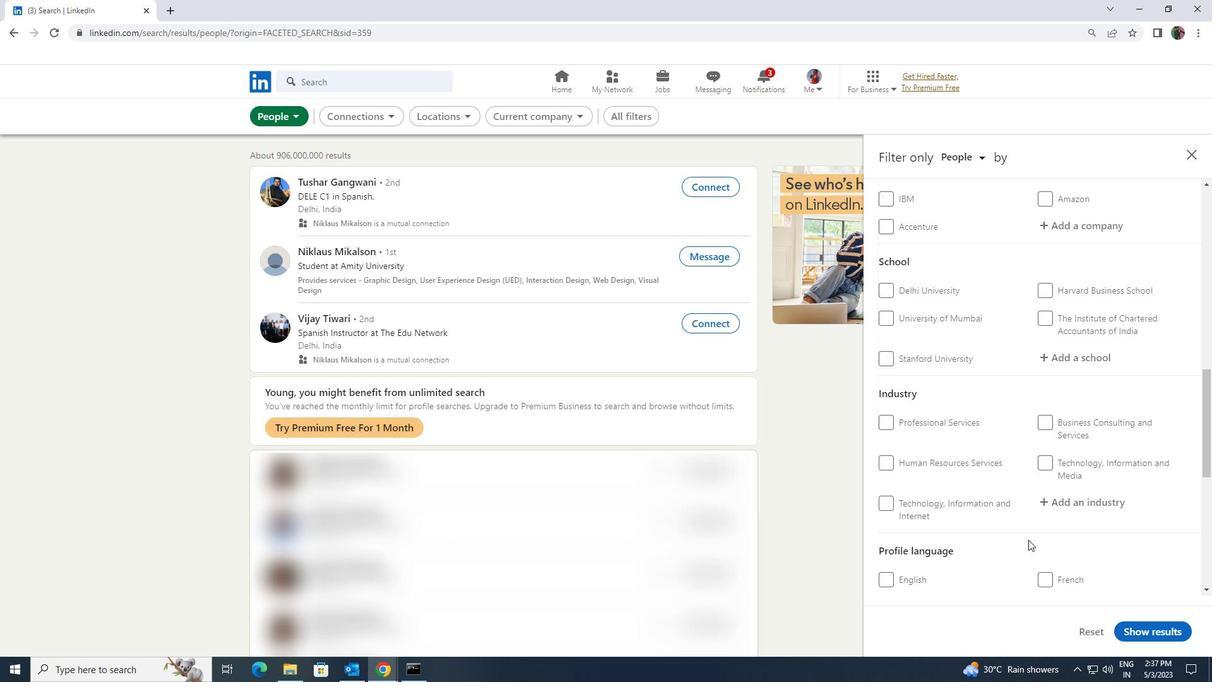 
Action: Mouse scrolled (1028, 540) with delta (0, 0)
Screenshot: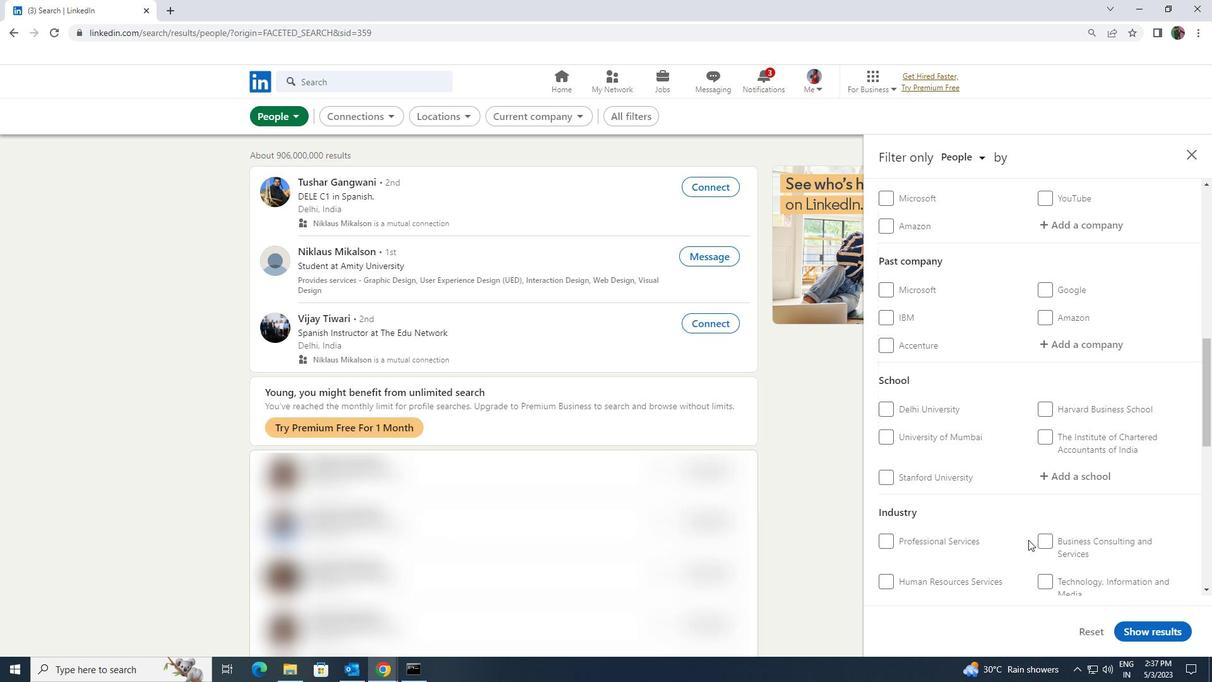 
Action: Mouse scrolled (1028, 540) with delta (0, 0)
Screenshot: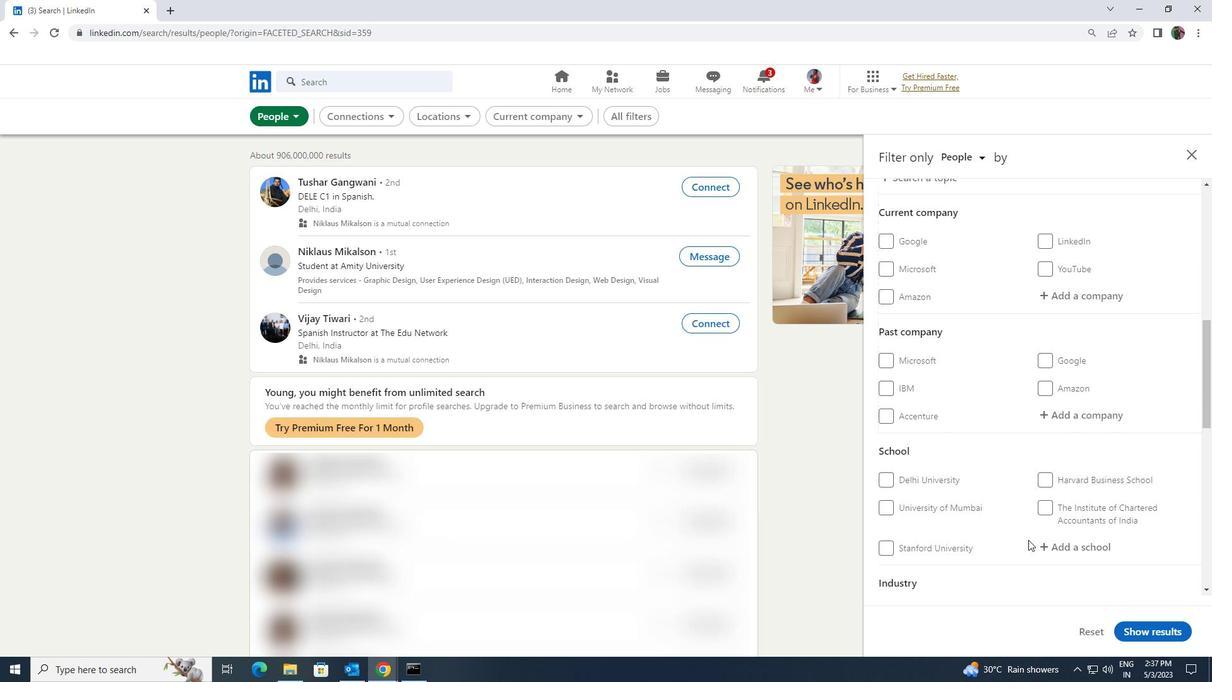 
Action: Mouse scrolled (1028, 540) with delta (0, 0)
Screenshot: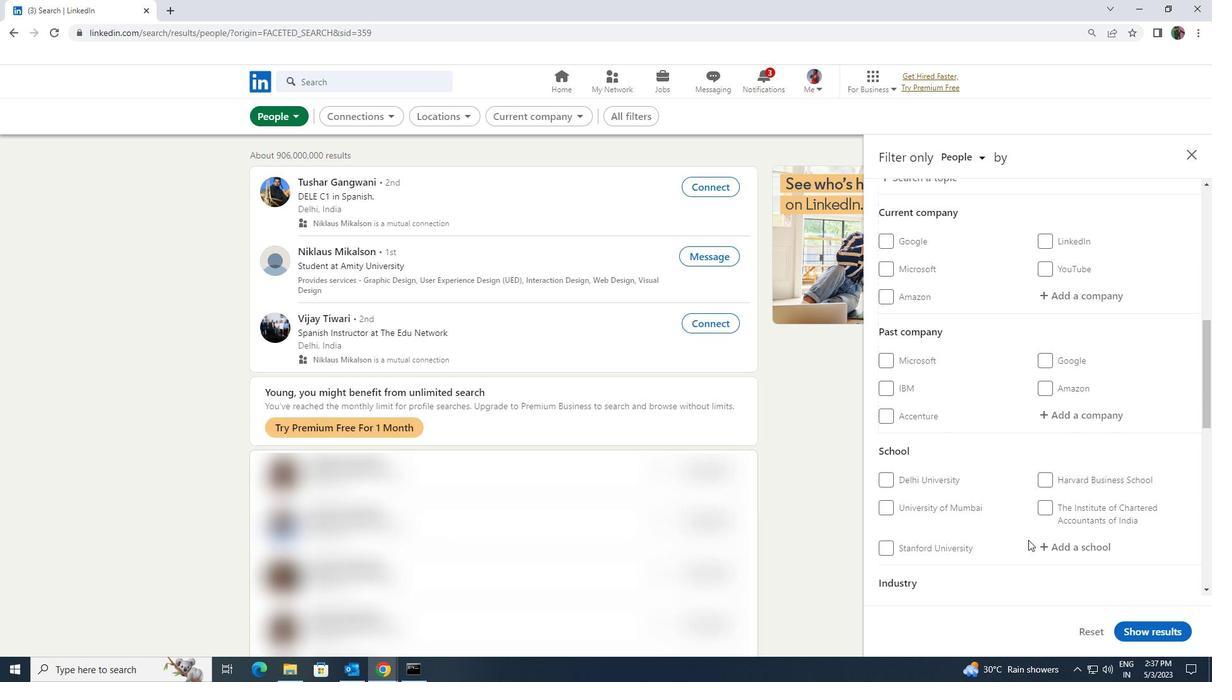 
Action: Mouse scrolled (1028, 540) with delta (0, 0)
Screenshot: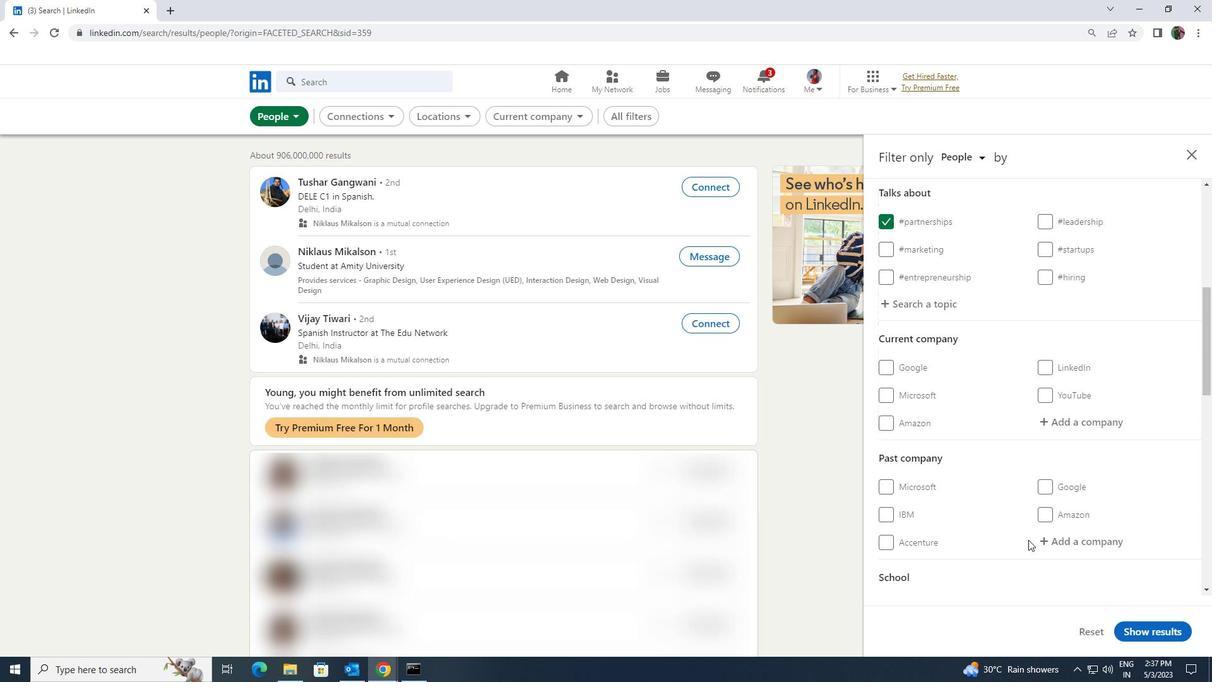 
Action: Mouse scrolled (1028, 540) with delta (0, 0)
Screenshot: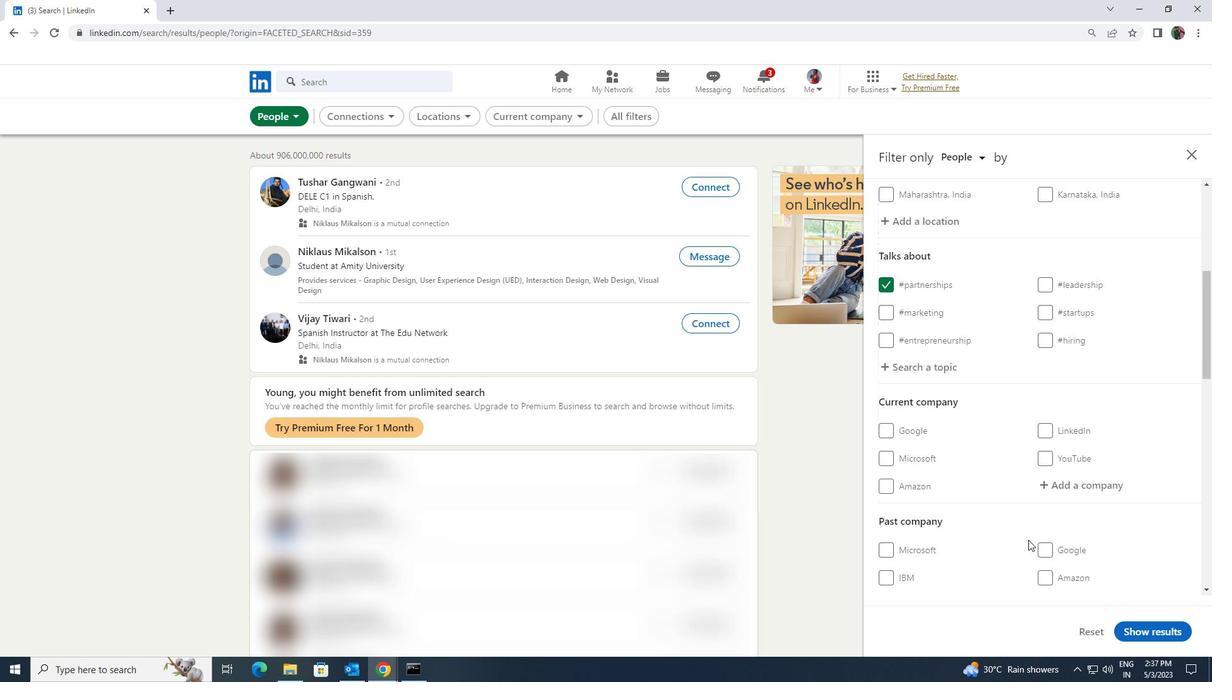 
Action: Mouse scrolled (1028, 540) with delta (0, 0)
Screenshot: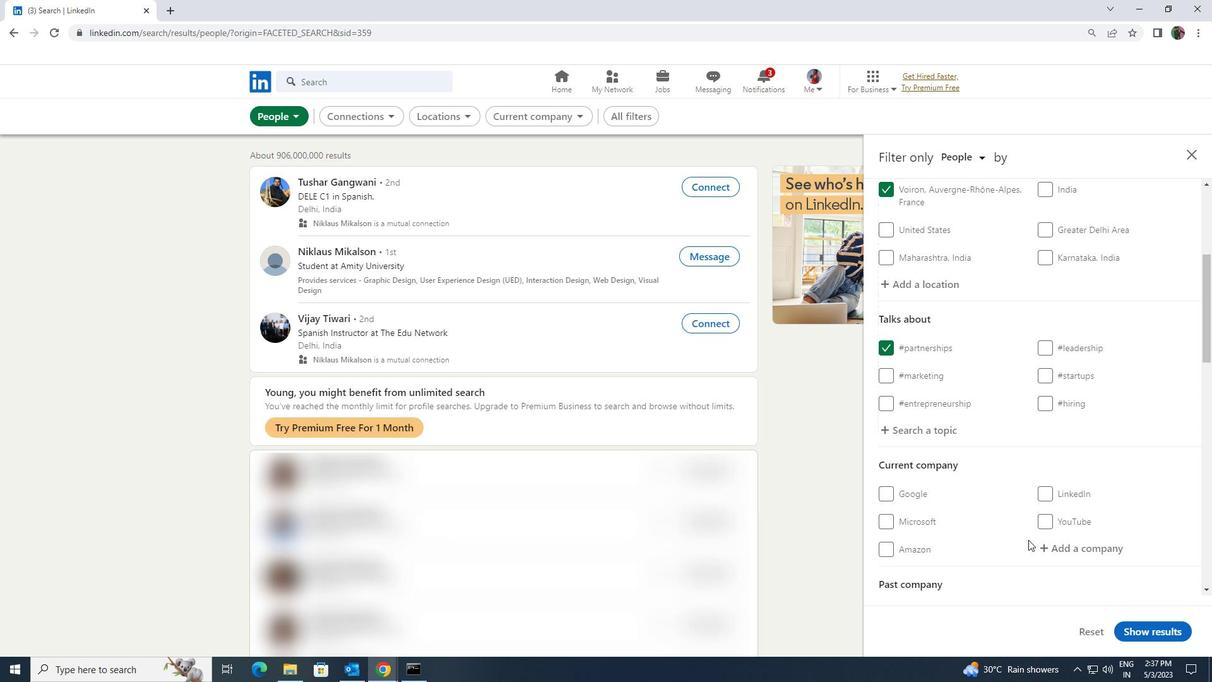 
Action: Mouse scrolled (1028, 539) with delta (0, 0)
Screenshot: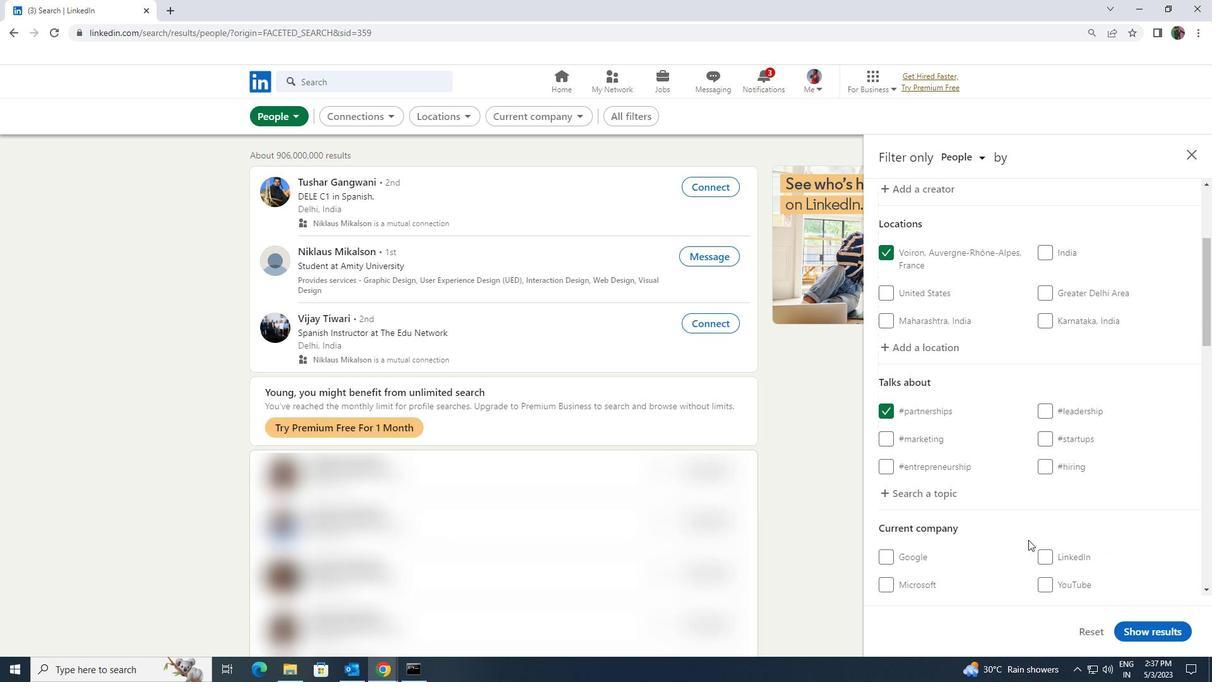 
Action: Mouse moved to (1039, 546)
Screenshot: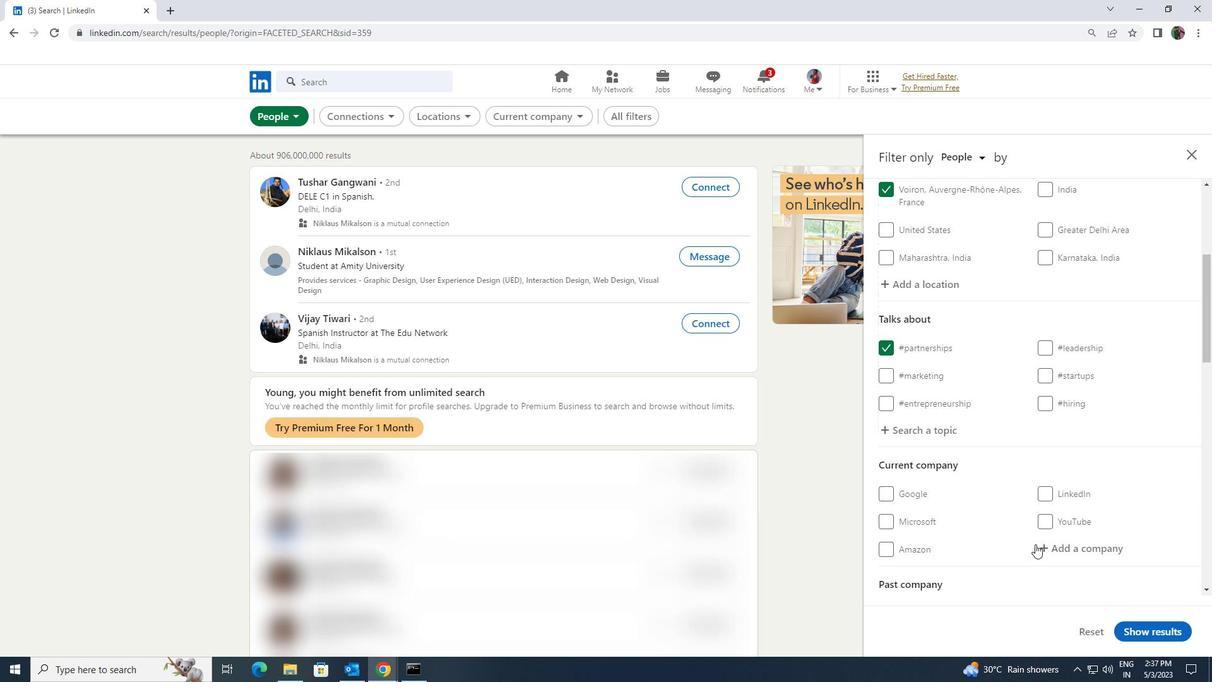 
Action: Mouse pressed left at (1039, 546)
Screenshot: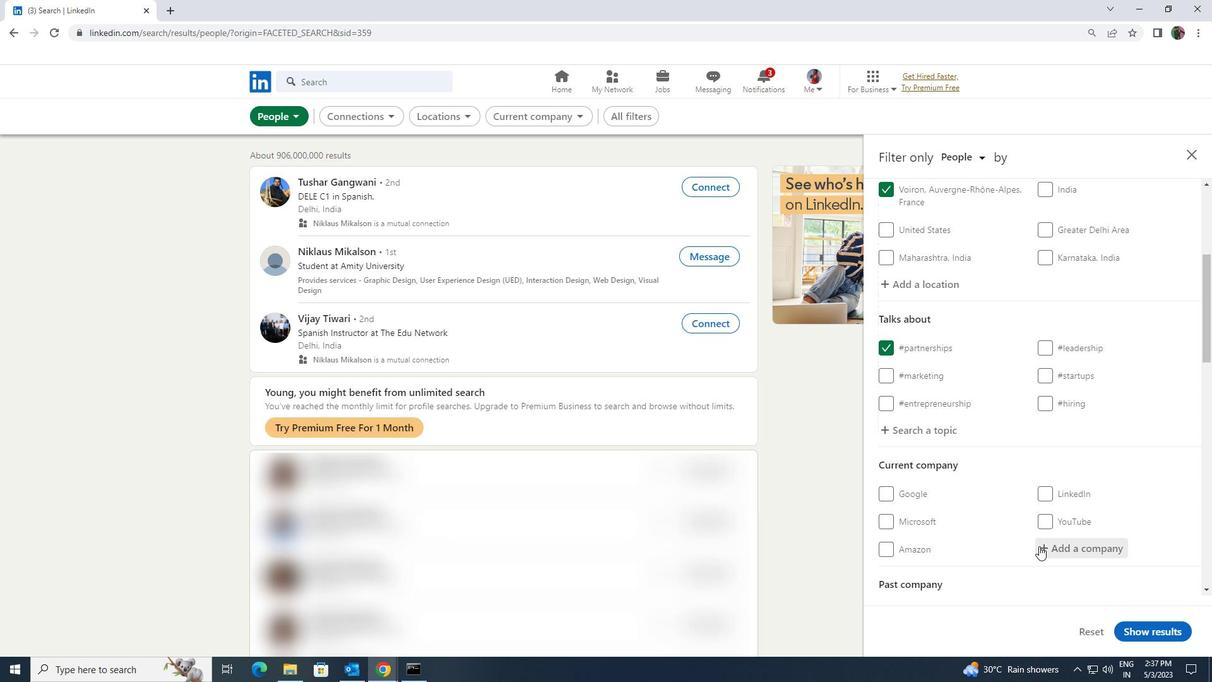 
Action: Key pressed <Key.shift><Key.shift><Key.shift><Key.shift><Key.shift><Key.shift><Key.shift><Key.shift>EY-<Key.space><Key.shift><Key.shift><Key.shift><Key.shift><Key.shift><Key.shift><Key.shift><Key.shift><Key.shift><Key.shift><Key.shift><Key.shift><Key.shift><Key.shift><Key.shift><Key.shift><Key.shift>PART
Screenshot: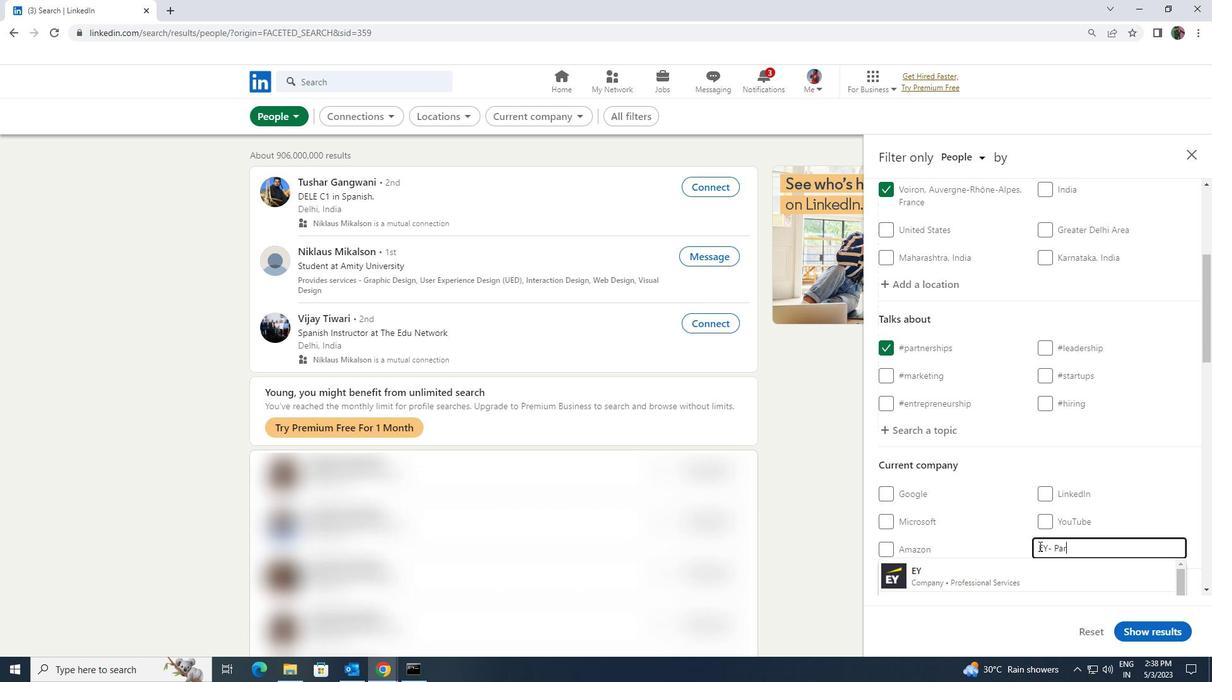 
Action: Mouse moved to (987, 572)
Screenshot: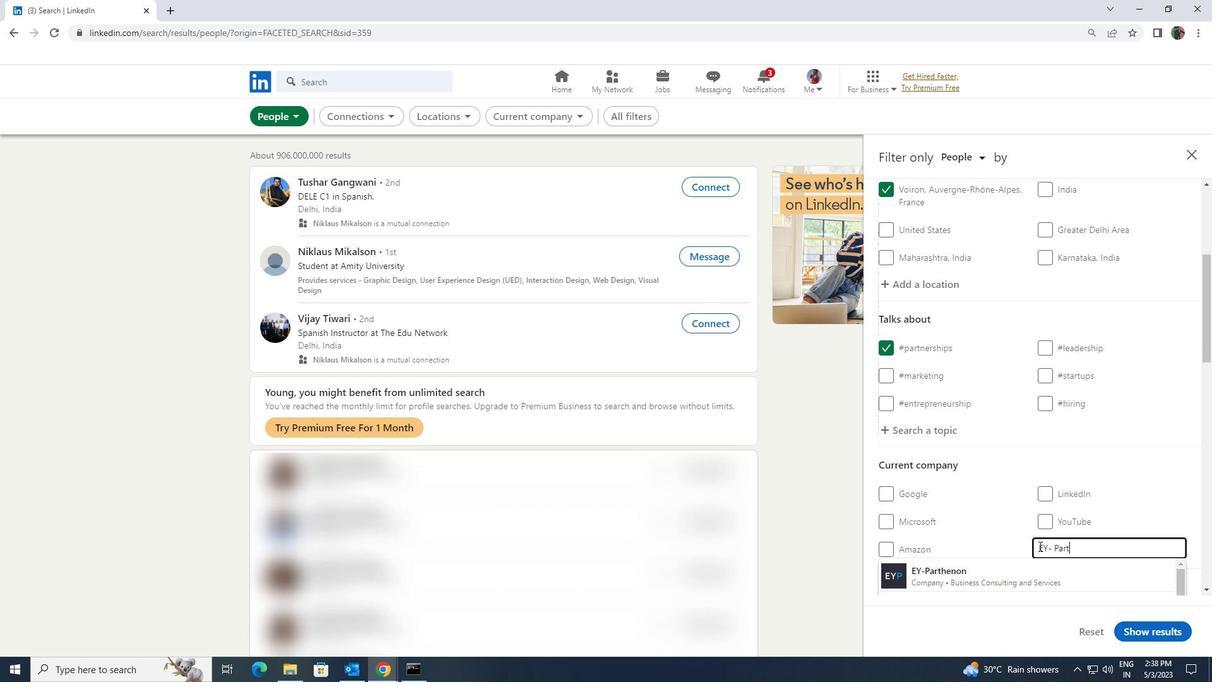 
Action: Mouse pressed left at (987, 572)
Screenshot: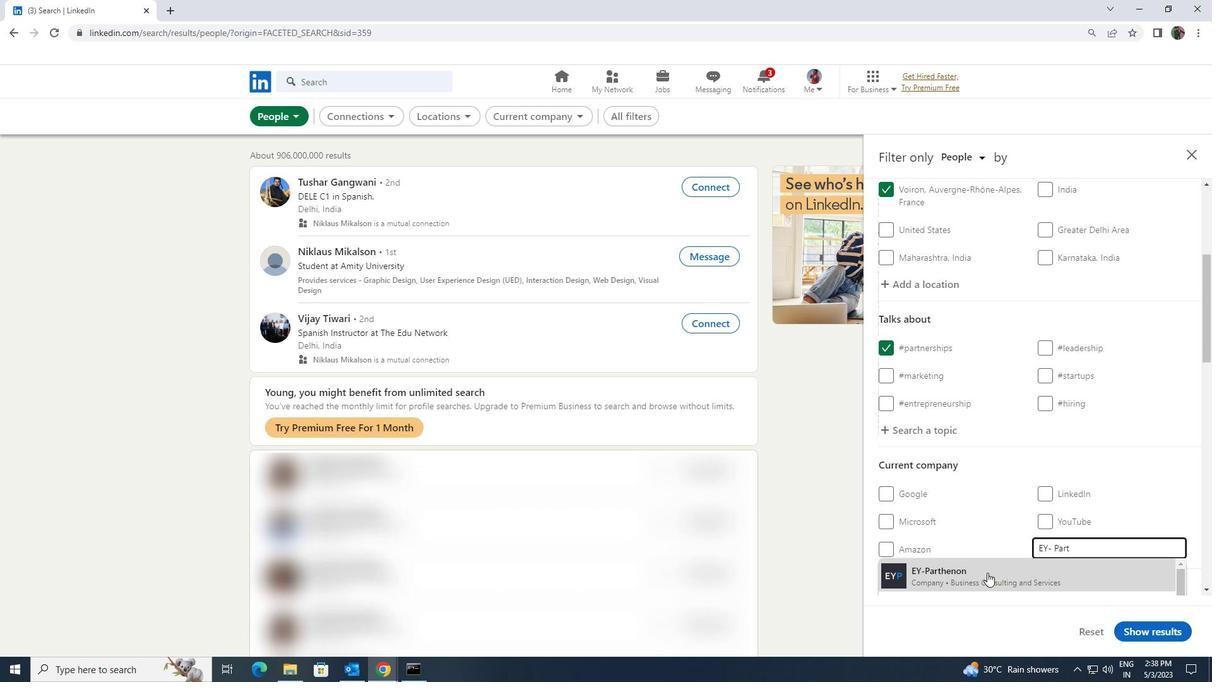 
Action: Mouse moved to (996, 566)
Screenshot: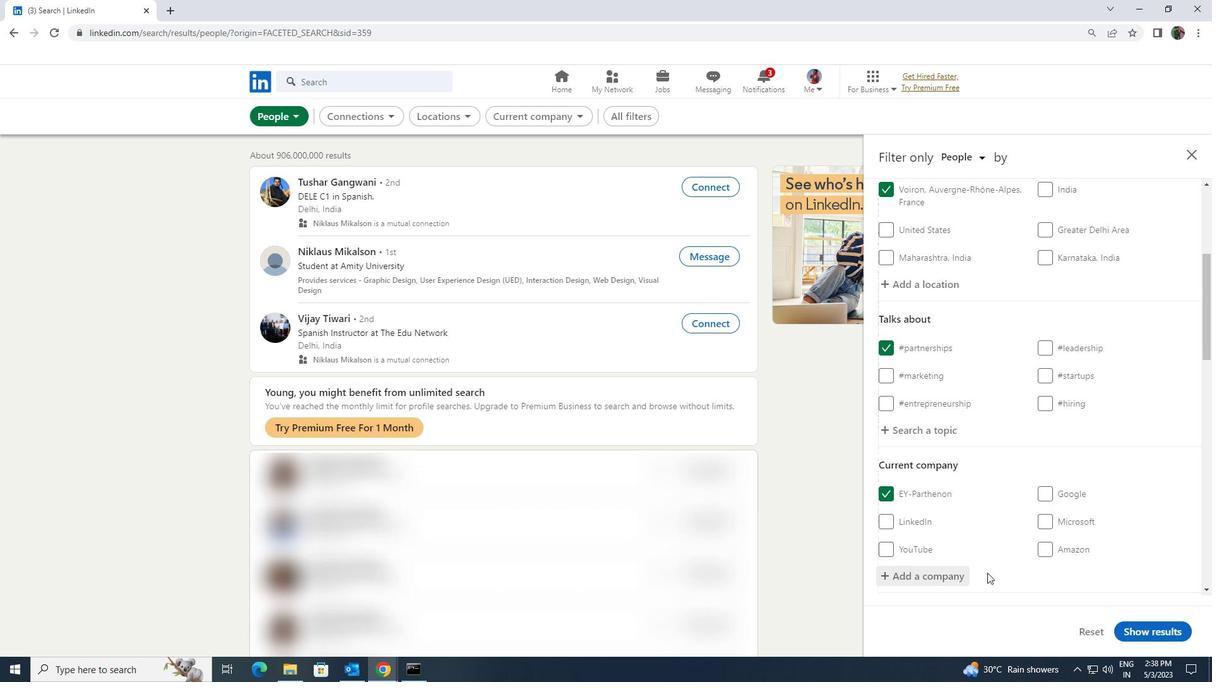 
Action: Mouse scrolled (996, 565) with delta (0, 0)
Screenshot: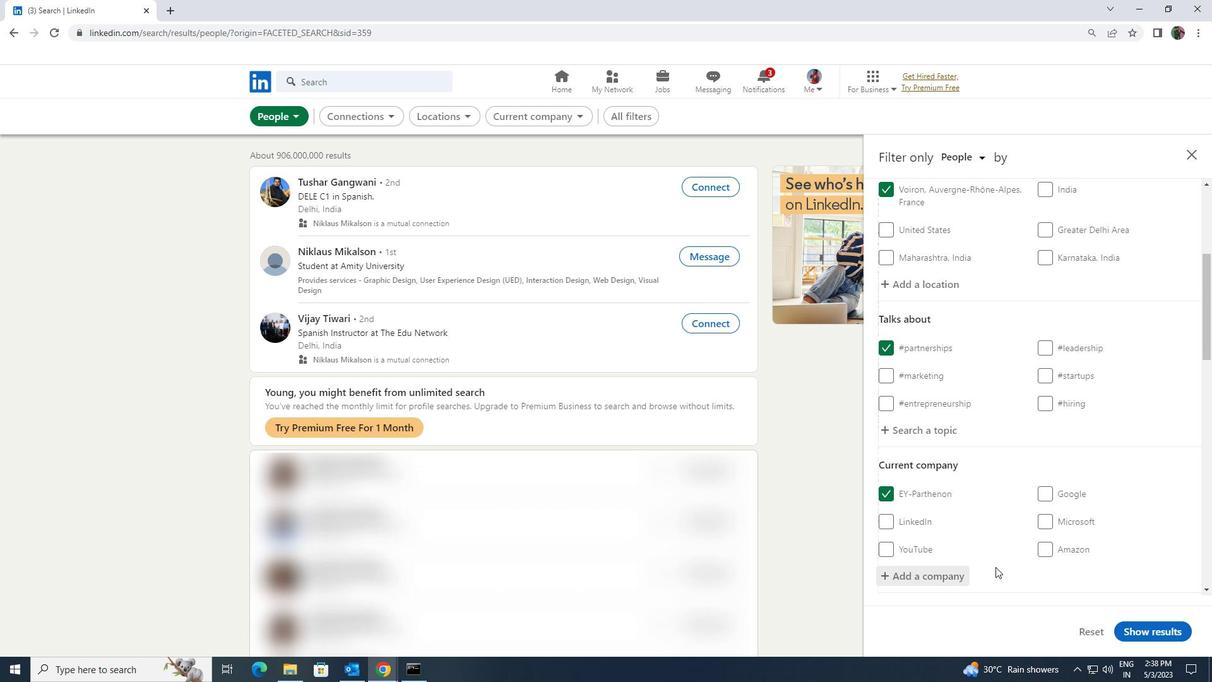 
Action: Mouse scrolled (996, 565) with delta (0, 0)
Screenshot: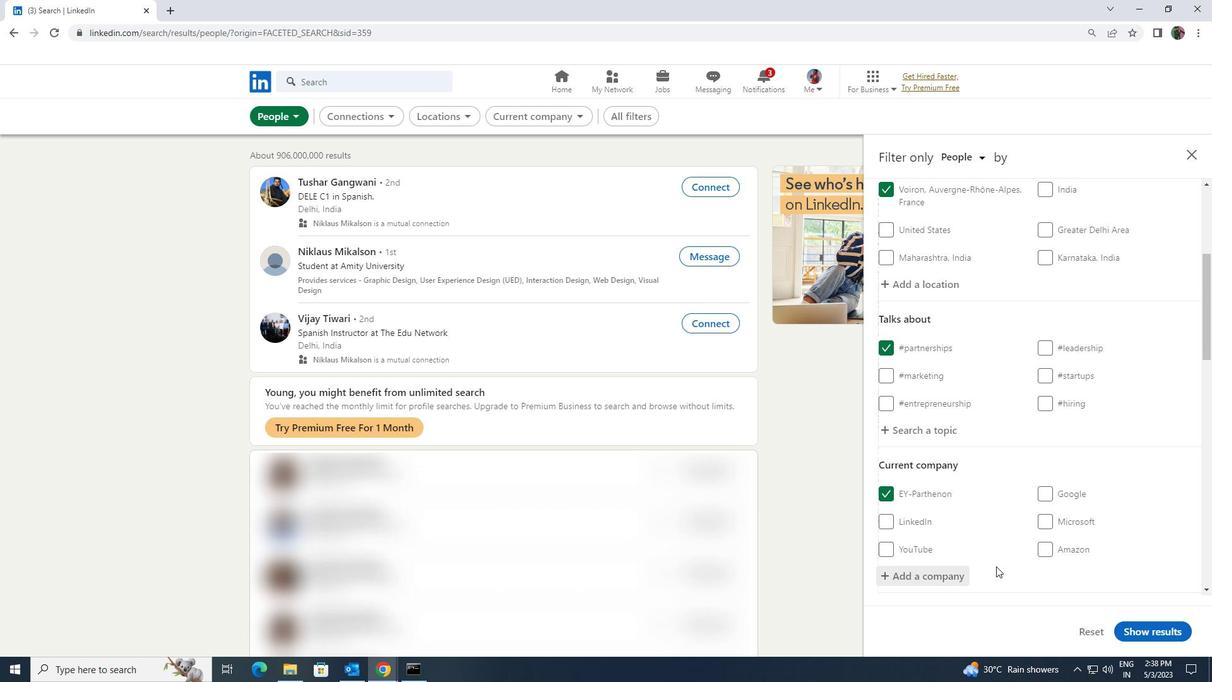
Action: Mouse scrolled (996, 565) with delta (0, 0)
Screenshot: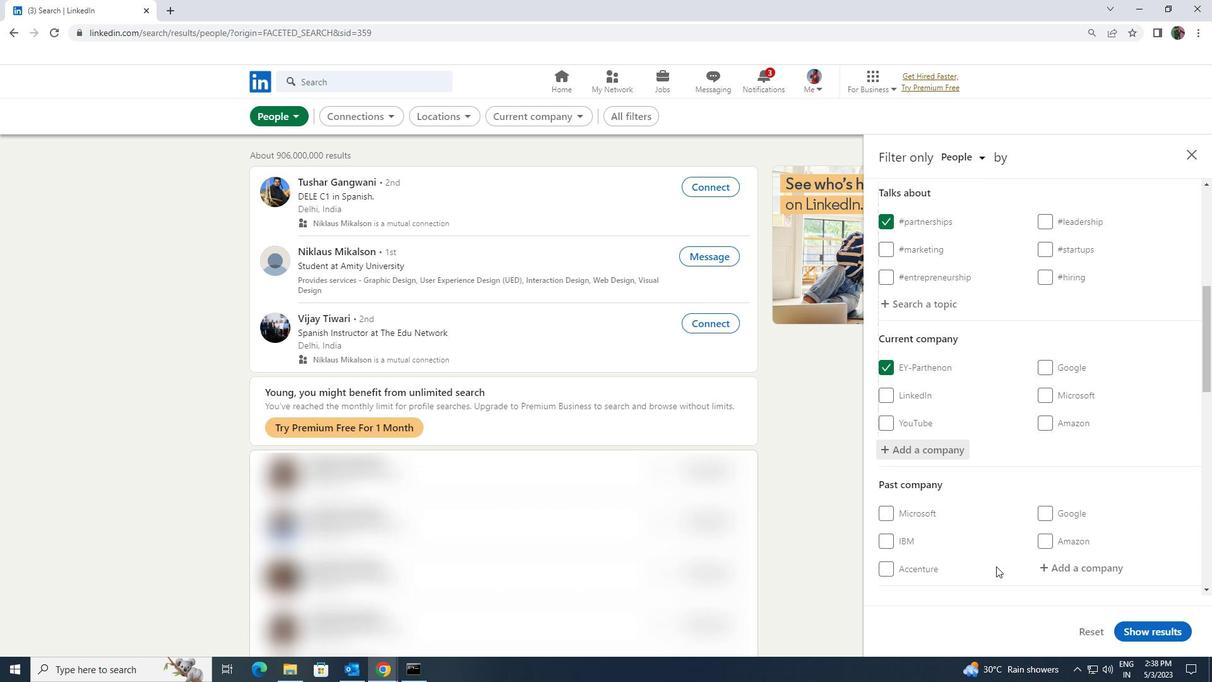 
Action: Mouse scrolled (996, 565) with delta (0, 0)
Screenshot: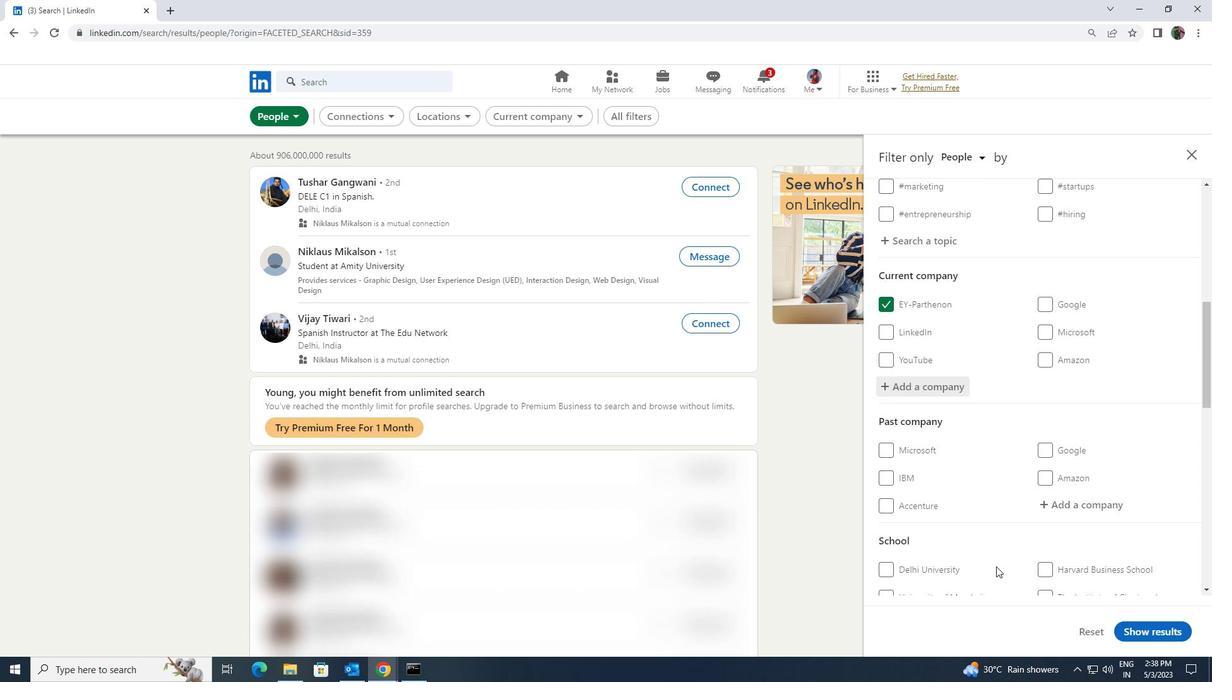 
Action: Mouse scrolled (996, 565) with delta (0, 0)
Screenshot: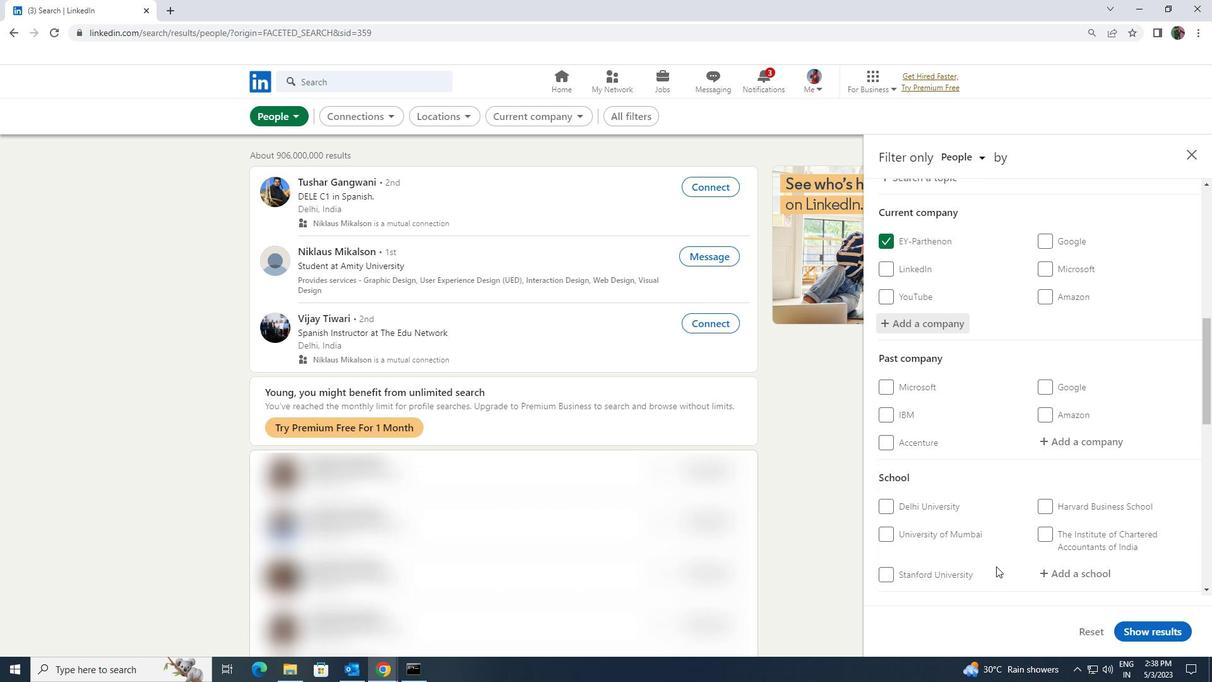 
Action: Mouse moved to (1054, 507)
Screenshot: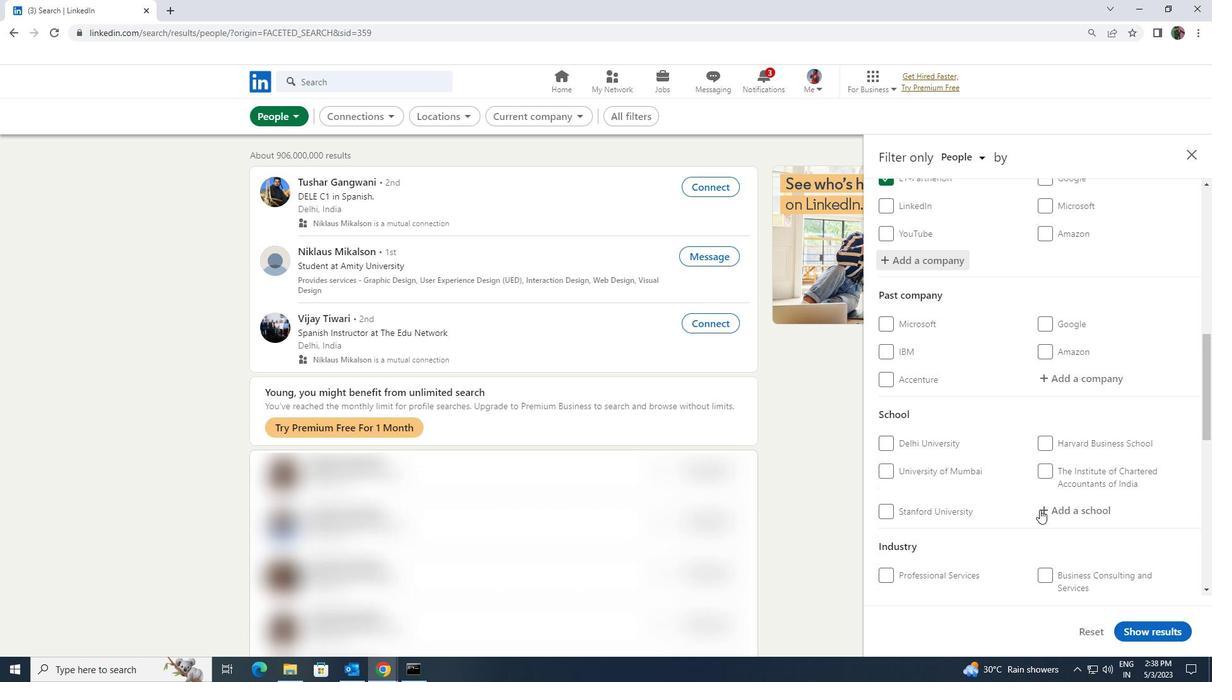 
Action: Mouse pressed left at (1054, 507)
Screenshot: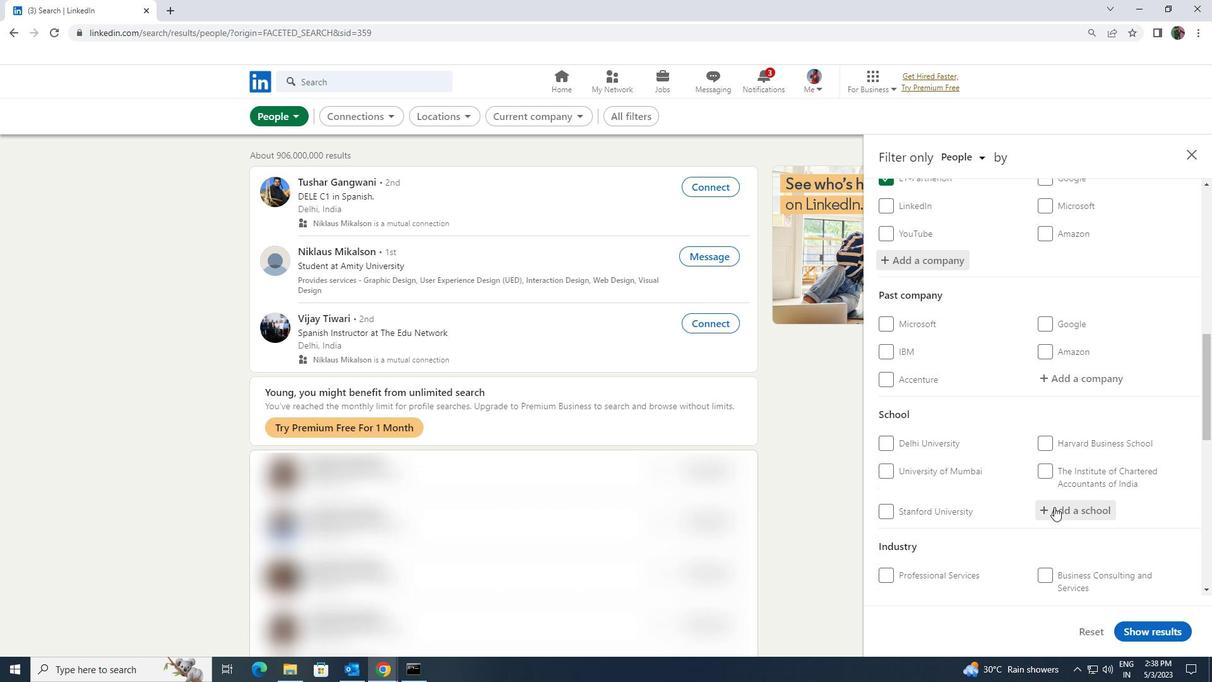 
Action: Key pressed <Key.shift>SSVPS
Screenshot: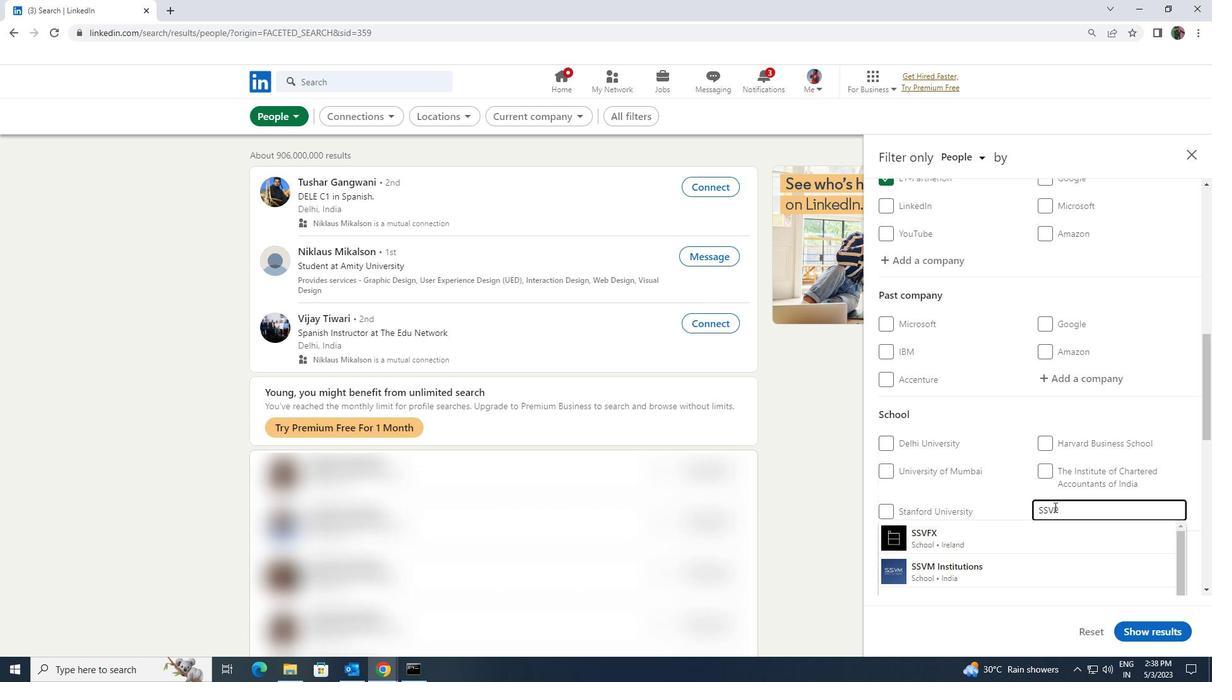 
Action: Mouse moved to (1052, 533)
Screenshot: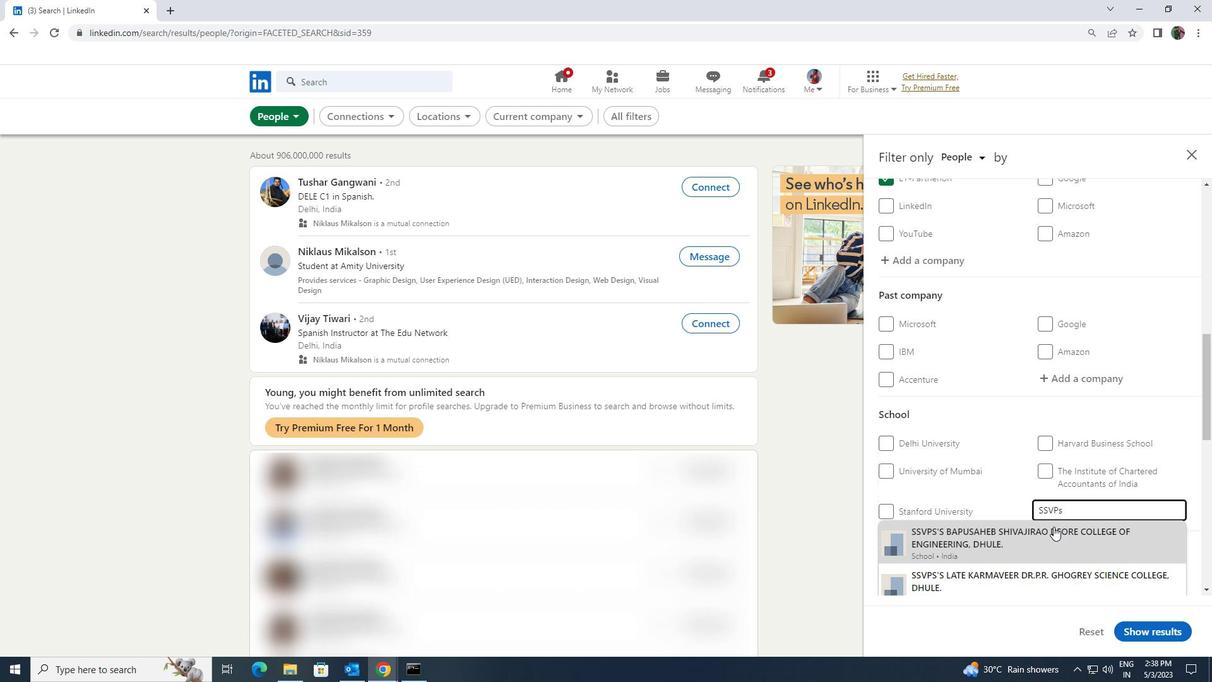 
Action: Mouse pressed left at (1052, 533)
Screenshot: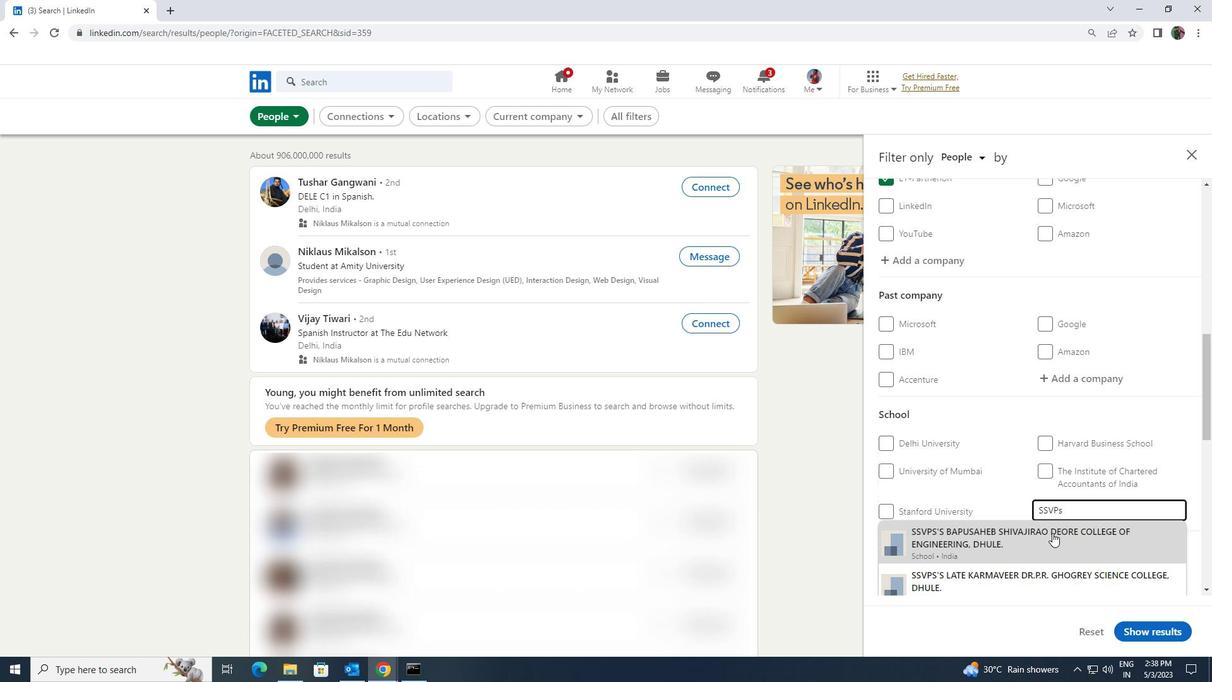 
Action: Mouse scrolled (1052, 532) with delta (0, 0)
Screenshot: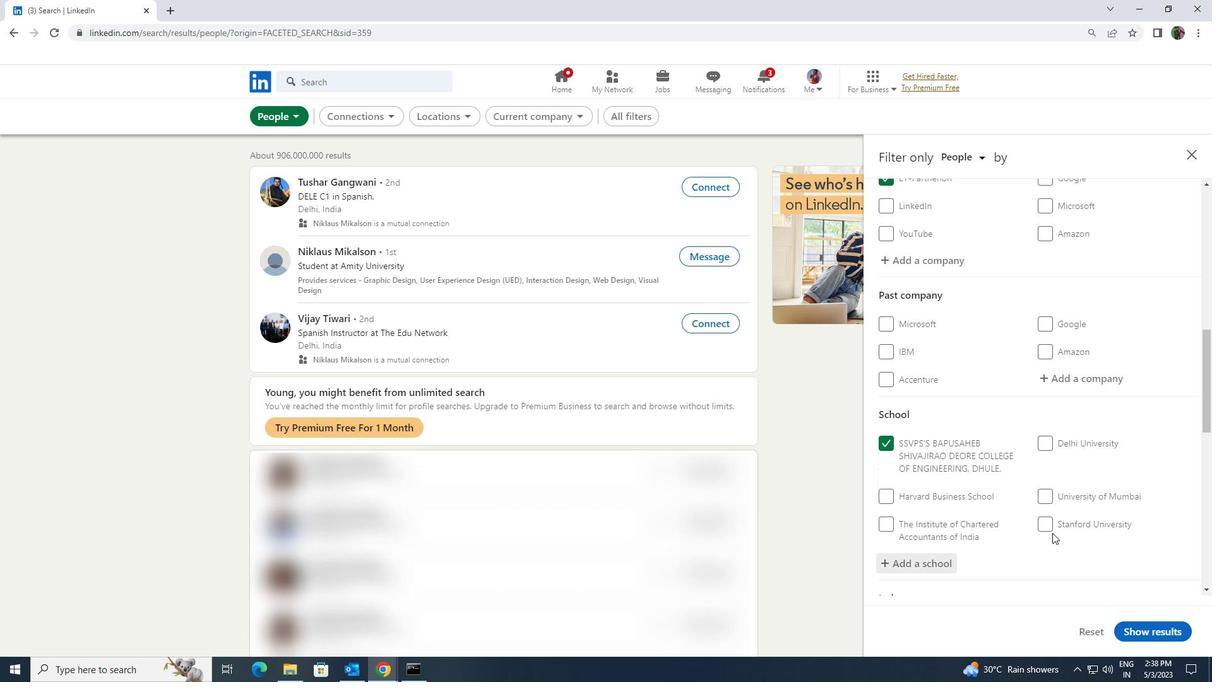 
Action: Mouse scrolled (1052, 532) with delta (0, 0)
Screenshot: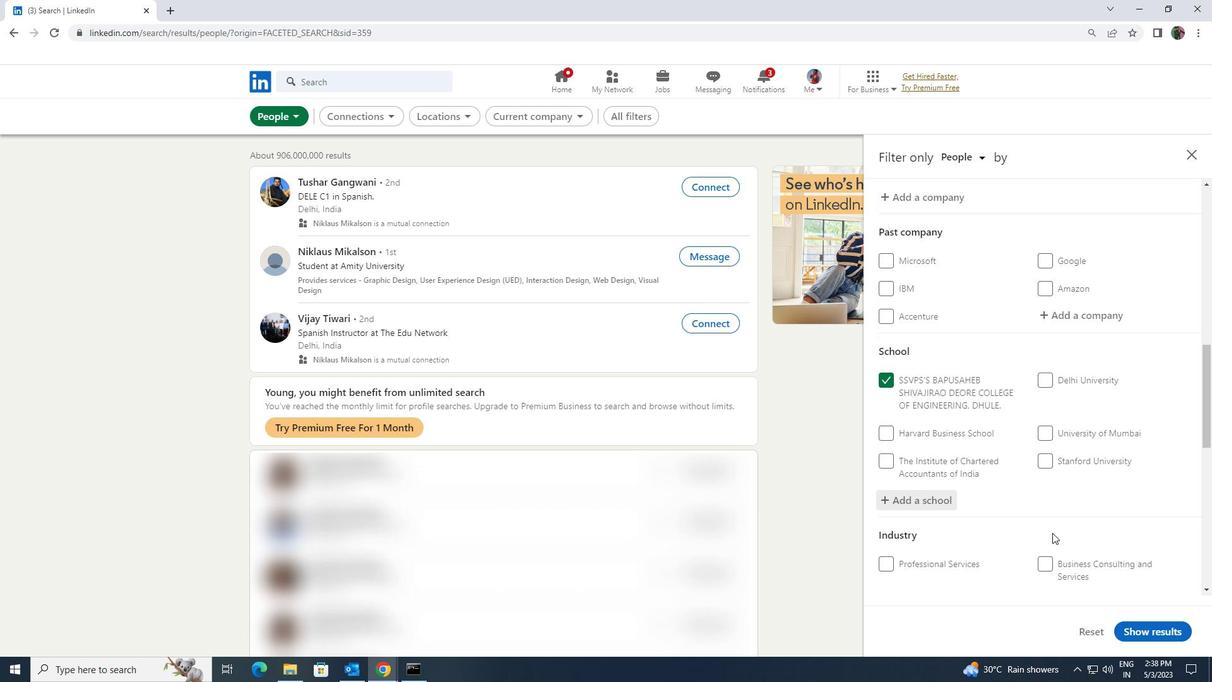
Action: Mouse moved to (1052, 533)
Screenshot: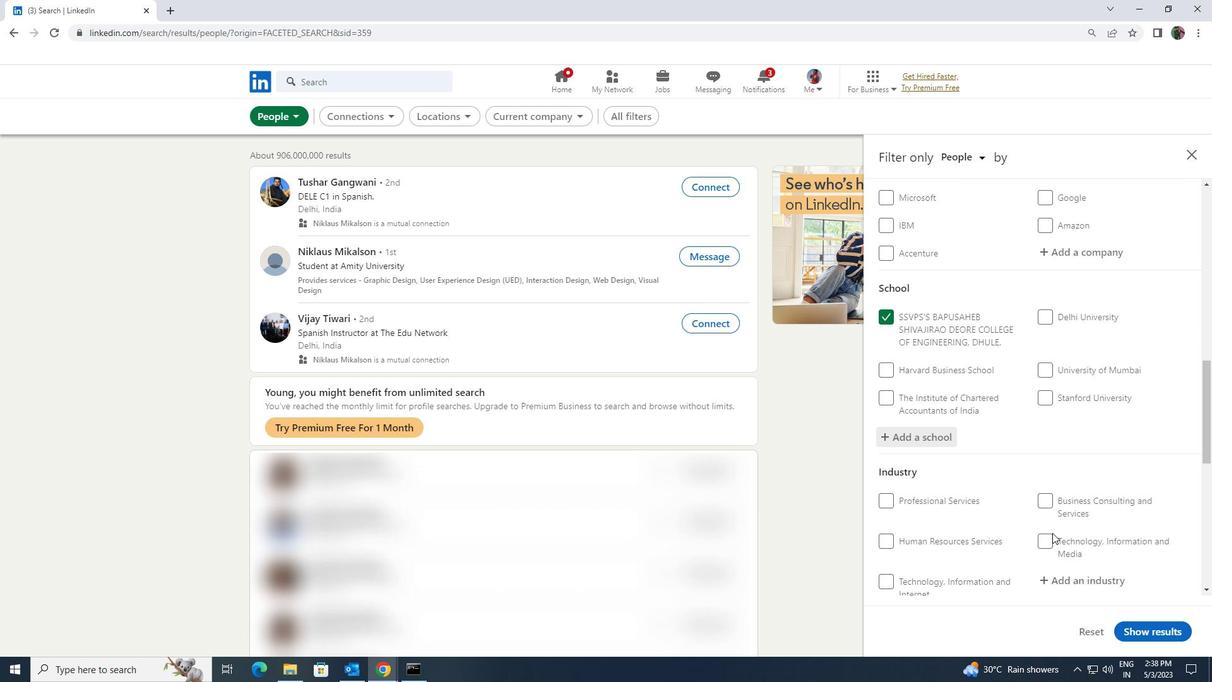
Action: Mouse scrolled (1052, 533) with delta (0, 0)
Screenshot: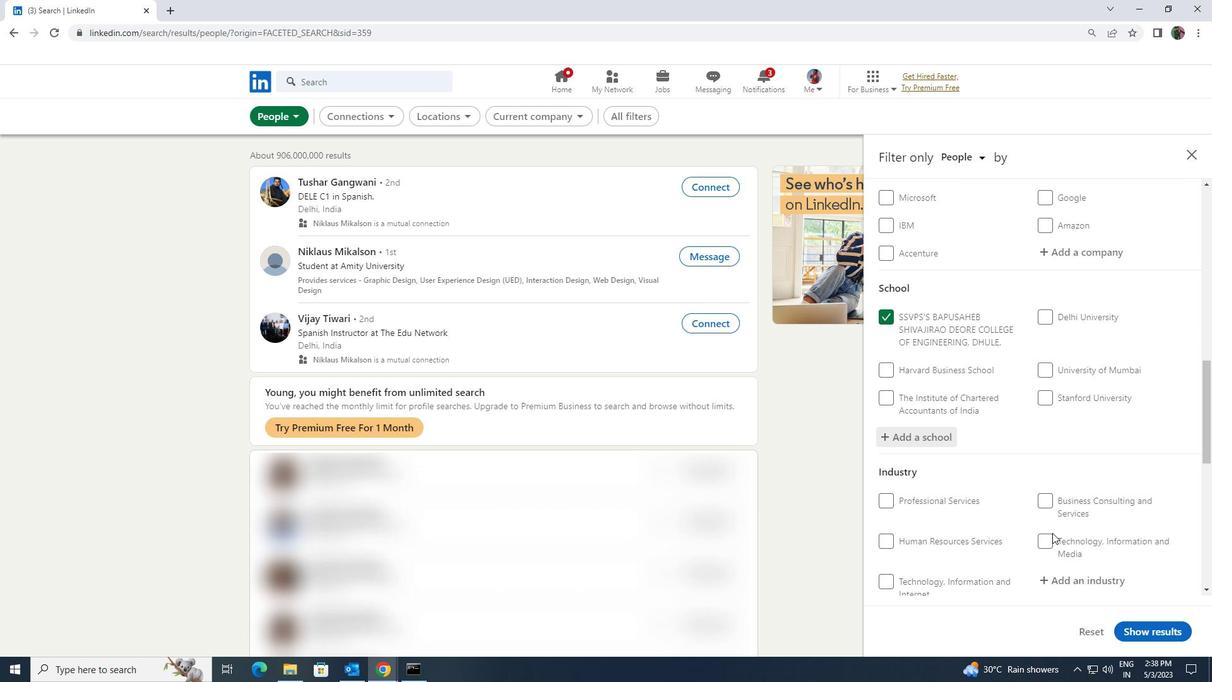 
Action: Mouse moved to (1052, 519)
Screenshot: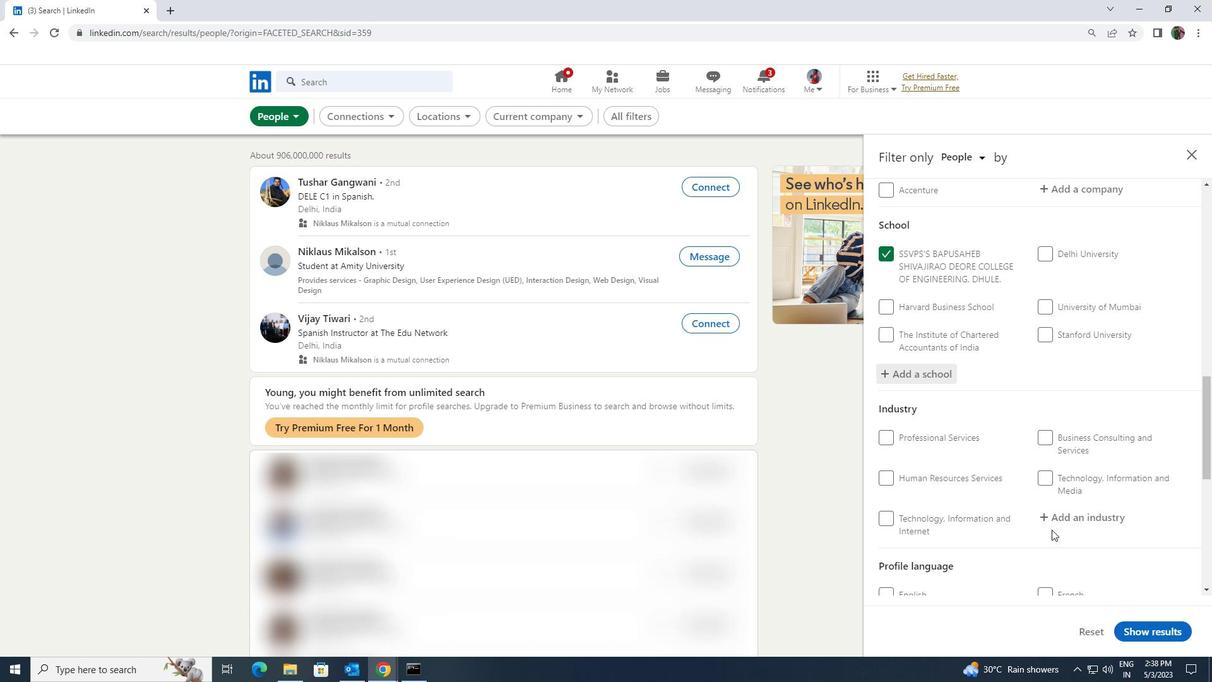 
Action: Mouse pressed left at (1052, 519)
Screenshot: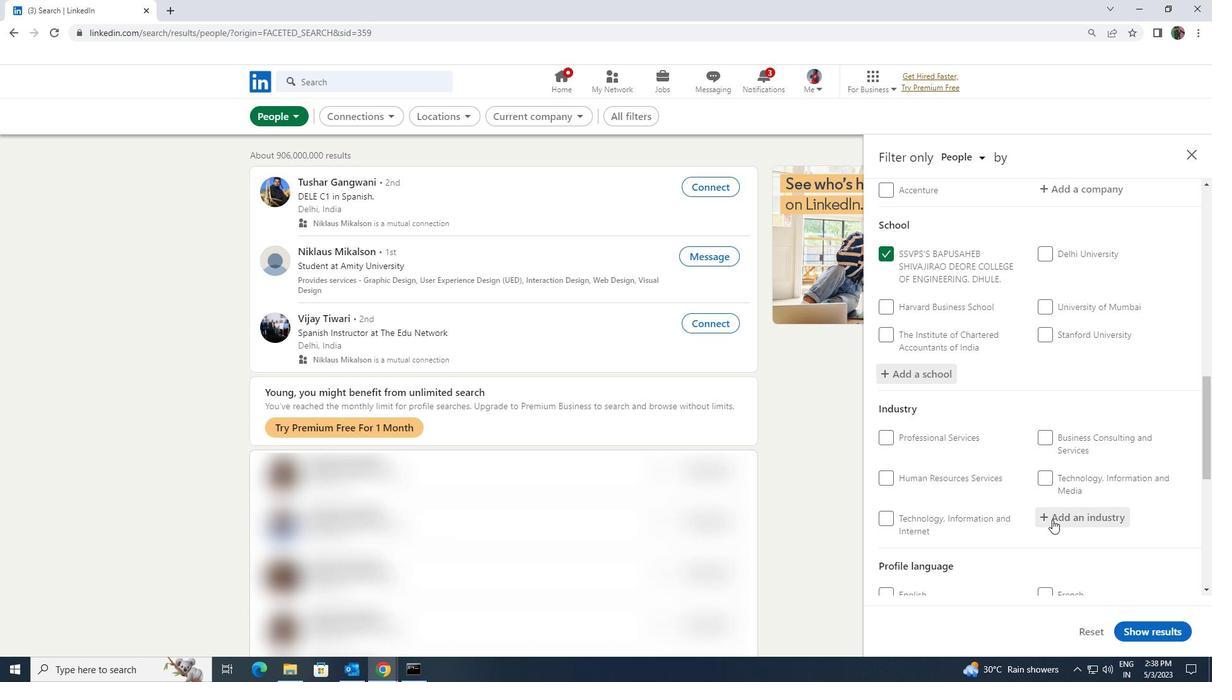 
Action: Key pressed <Key.shift><Key.shift><Key.shift><Key.shift><Key.shift><Key.shift><Key.shift><Key.shift><Key.shift><Key.shift><Key.shift>HARDWARE
Screenshot: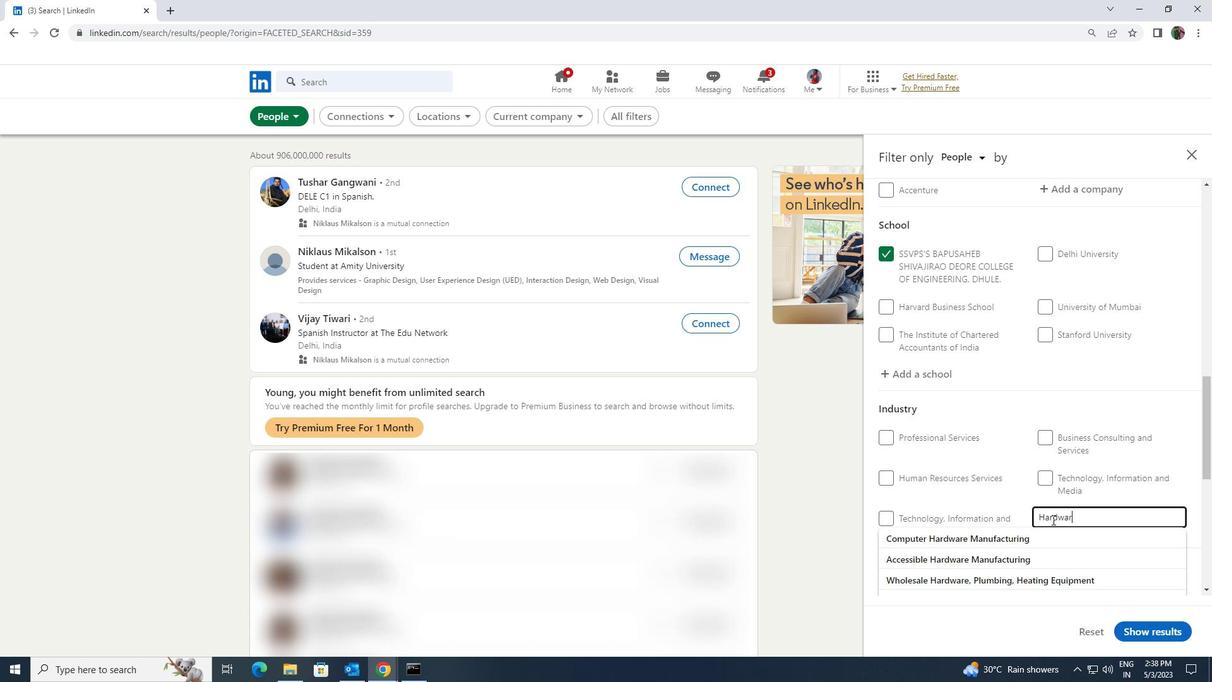 
Action: Mouse moved to (1054, 533)
Screenshot: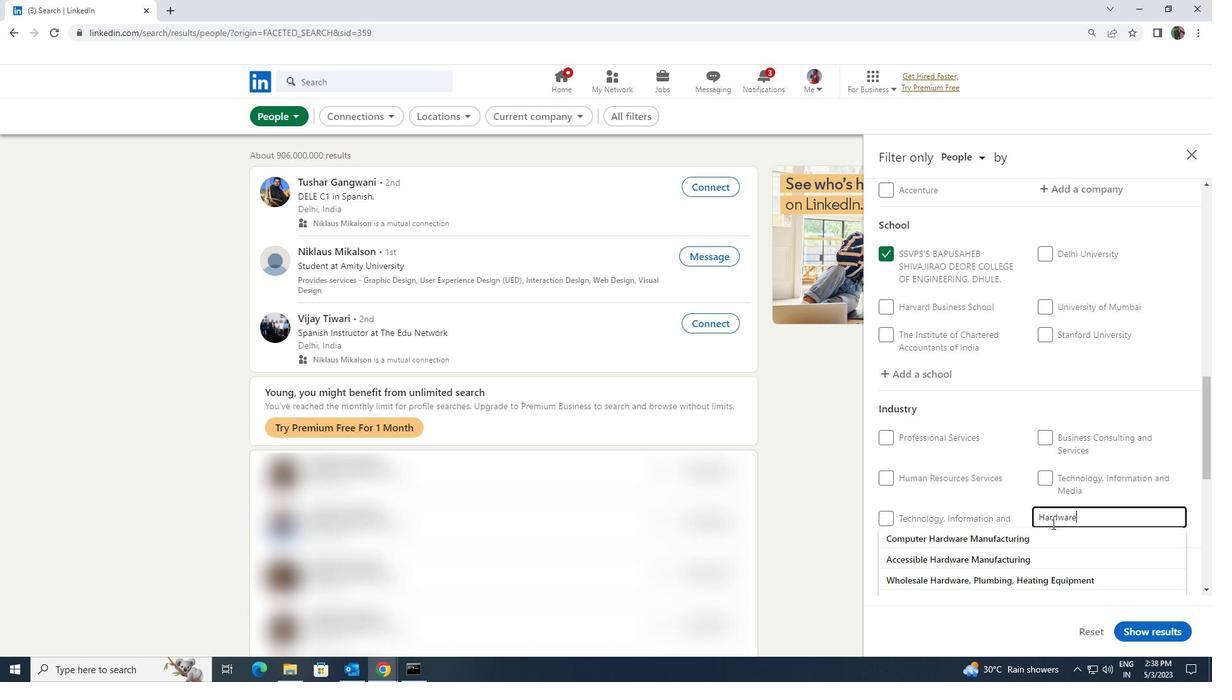 
Action: Key pressed <Key.space><Key.shift>MANUFACTER<Key.backspace><Key.backspace><Key.backspace>
Screenshot: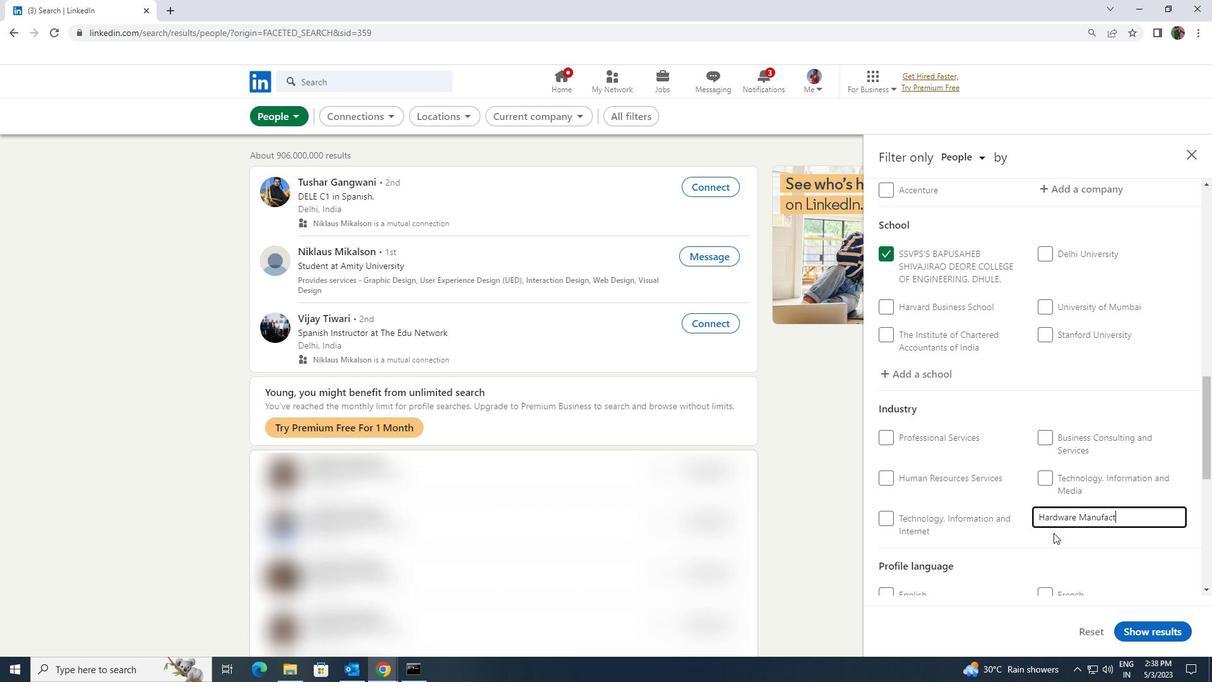 
Action: Mouse pressed left at (1054, 533)
Screenshot: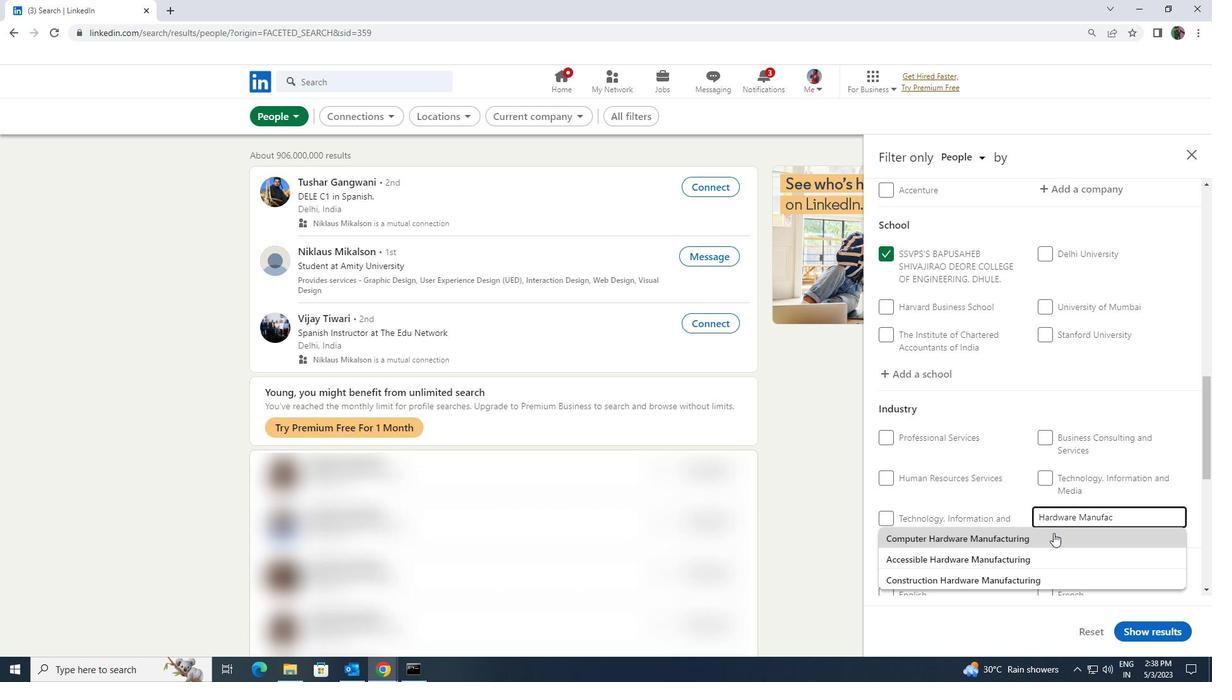 
Action: Mouse moved to (1033, 526)
Screenshot: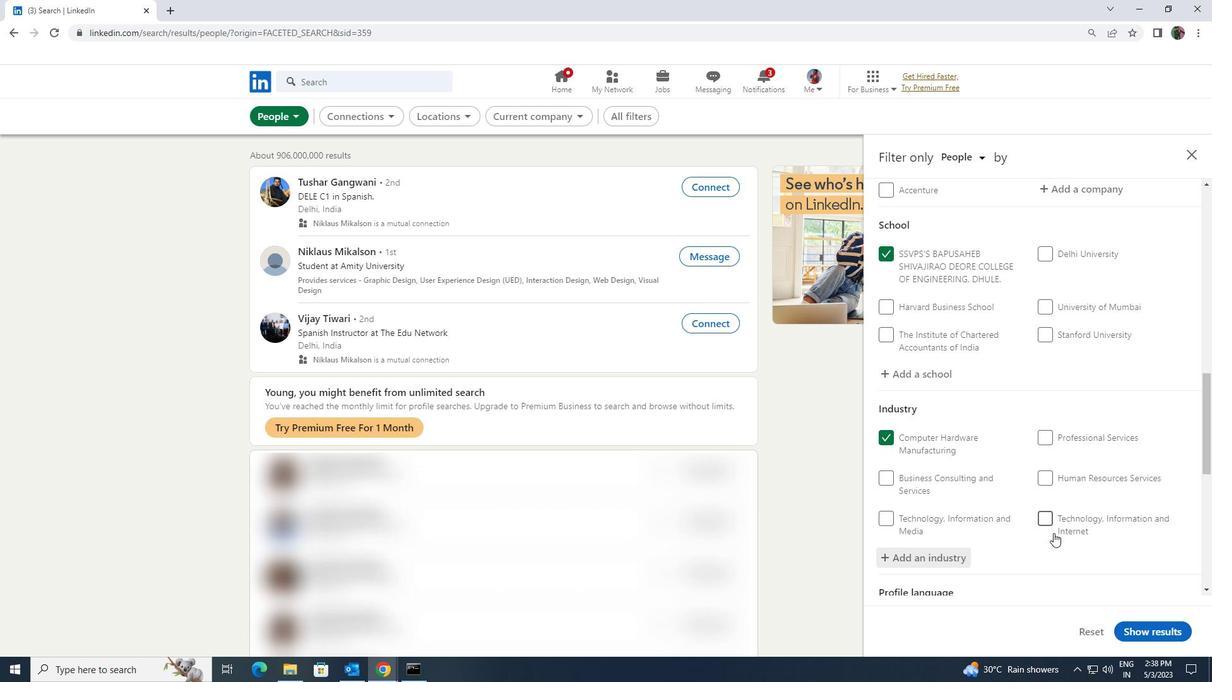 
Action: Mouse scrolled (1033, 525) with delta (0, 0)
Screenshot: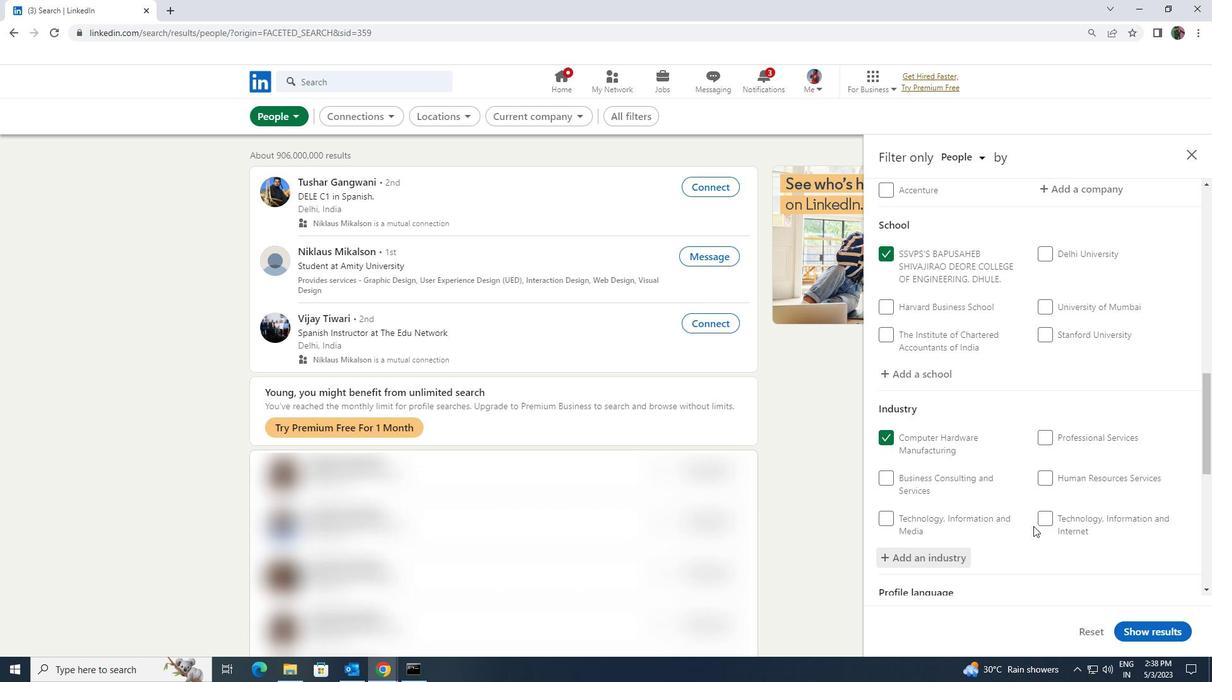 
Action: Mouse scrolled (1033, 525) with delta (0, 0)
Screenshot: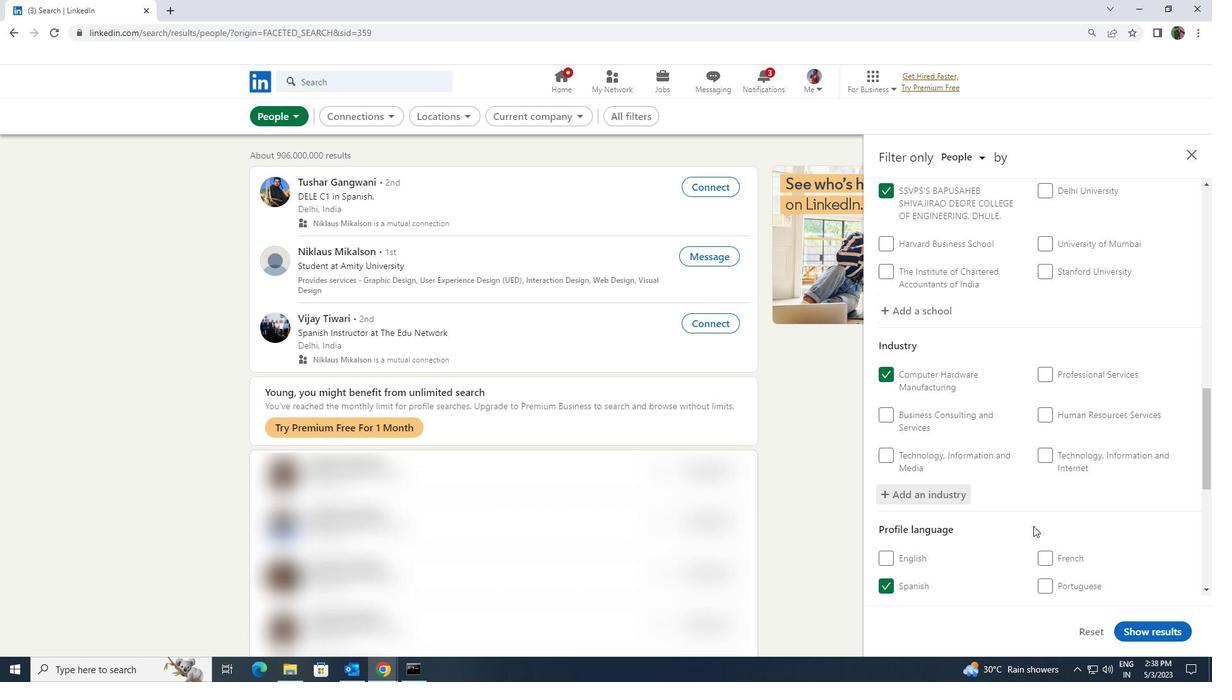 
Action: Mouse moved to (1033, 526)
Screenshot: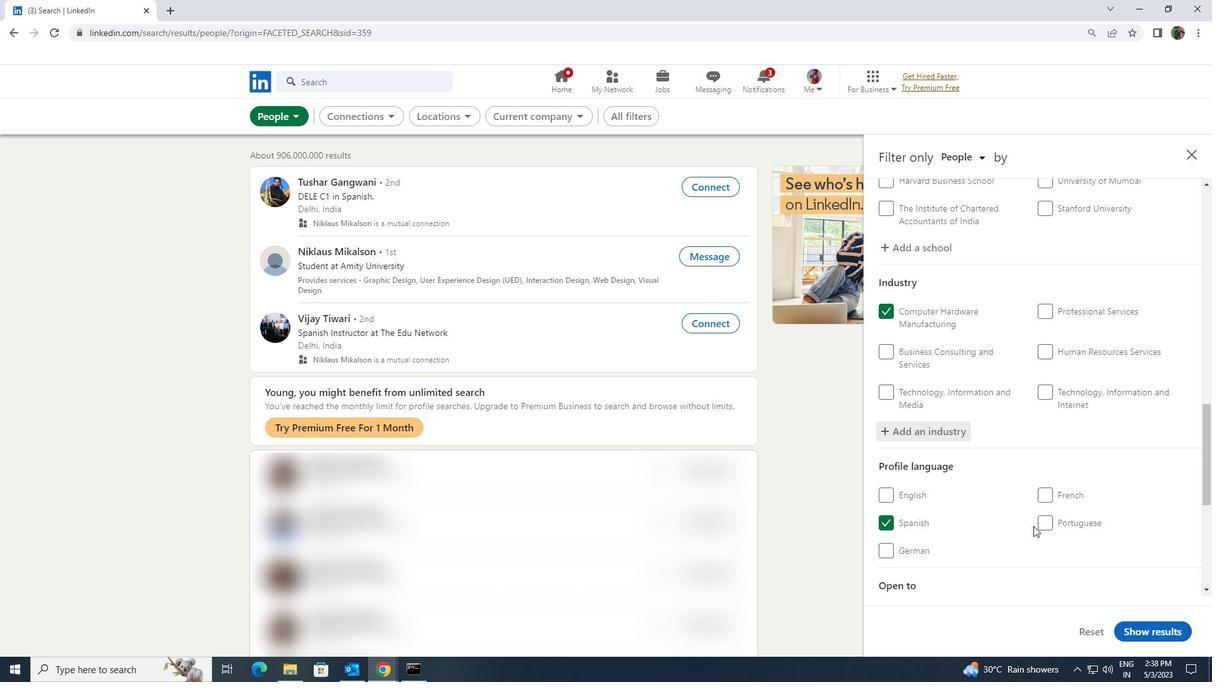 
Action: Mouse scrolled (1033, 525) with delta (0, 0)
Screenshot: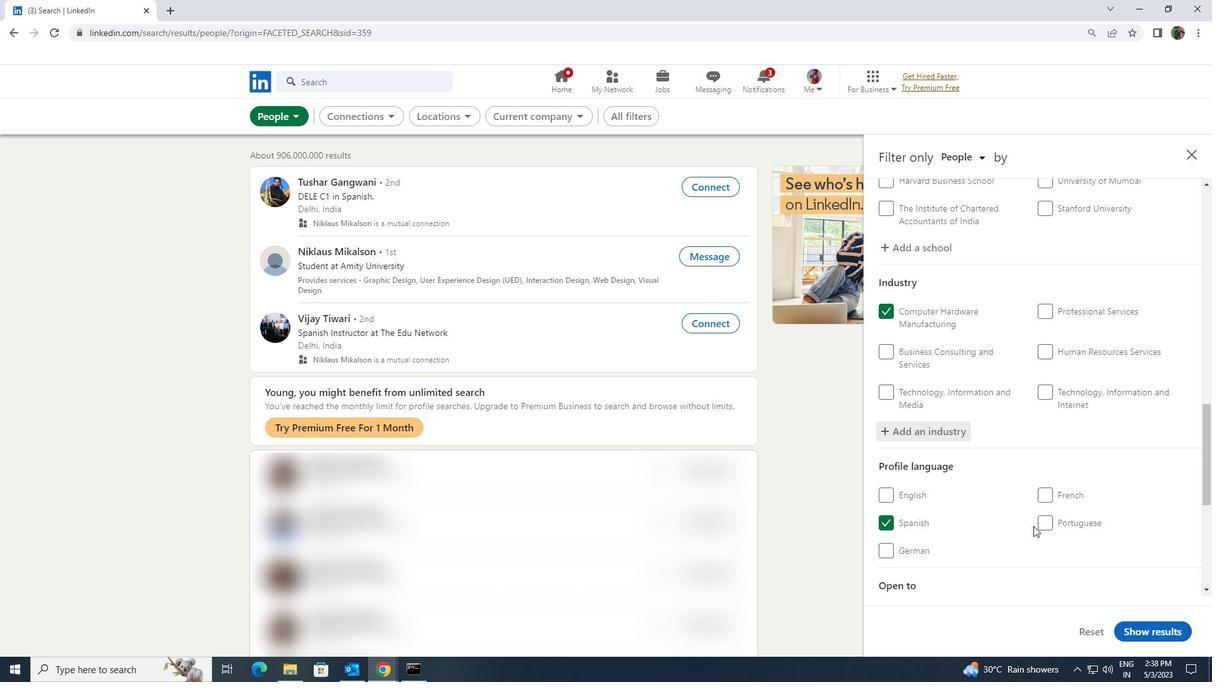 
Action: Mouse scrolled (1033, 525) with delta (0, 0)
Screenshot: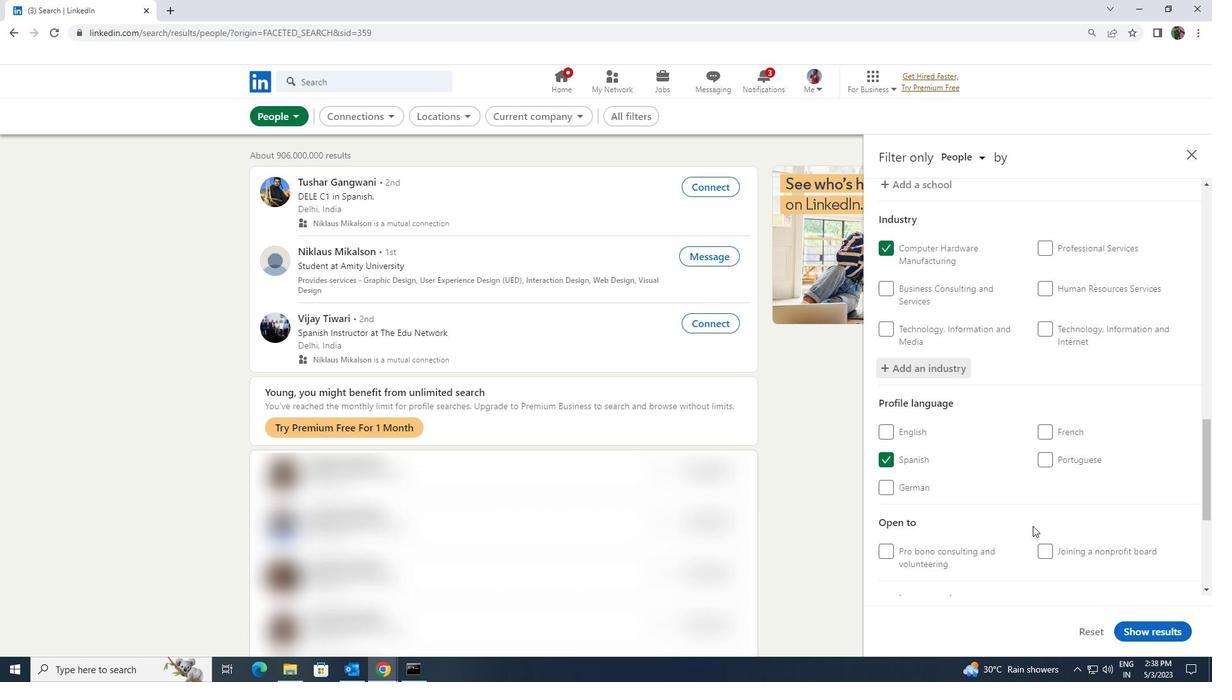 
Action: Mouse scrolled (1033, 525) with delta (0, 0)
Screenshot: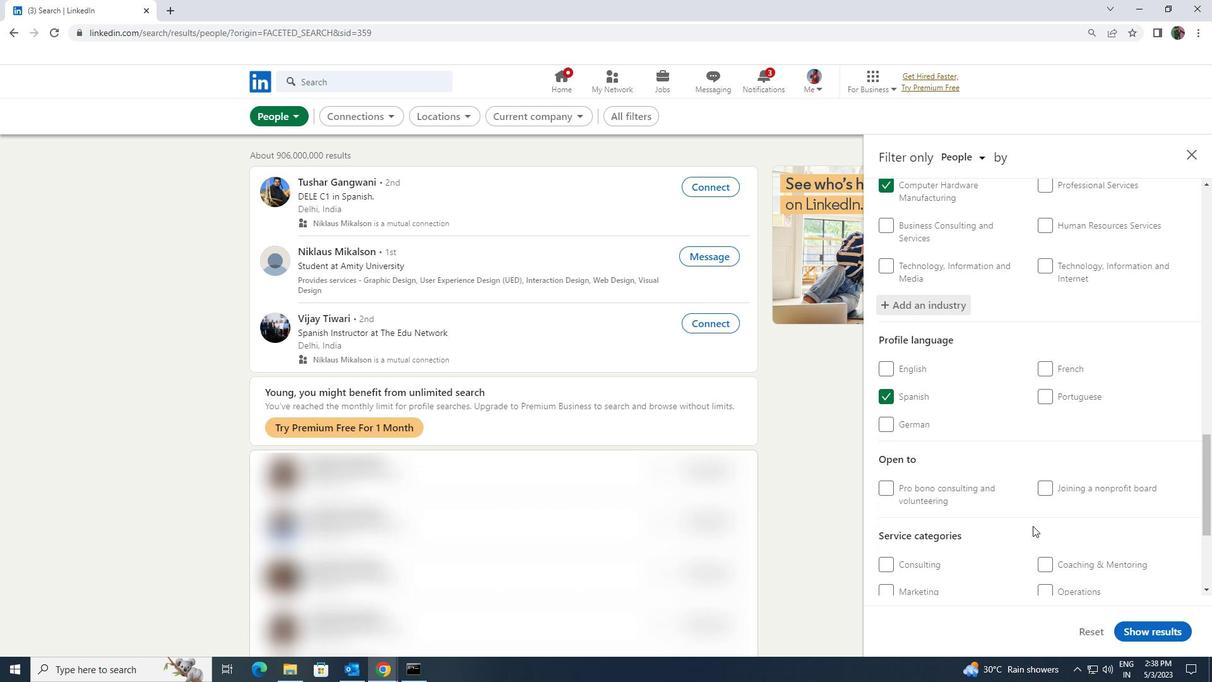 
Action: Mouse scrolled (1033, 525) with delta (0, 0)
Screenshot: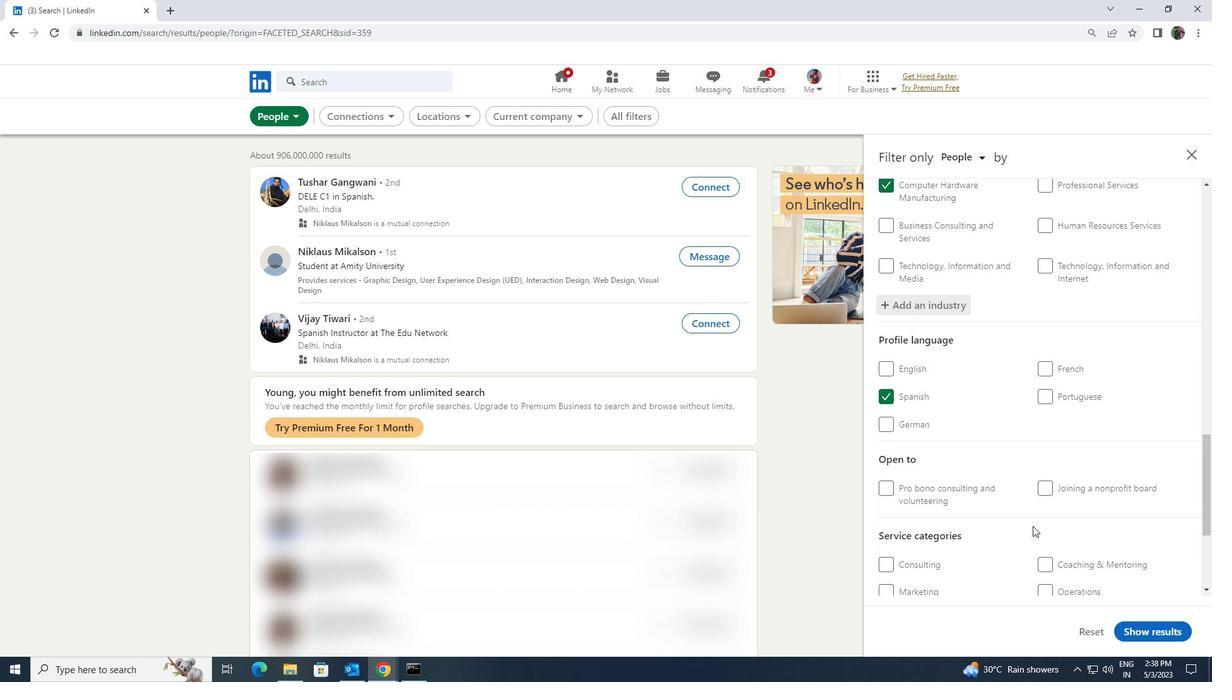 
Action: Mouse moved to (1057, 496)
Screenshot: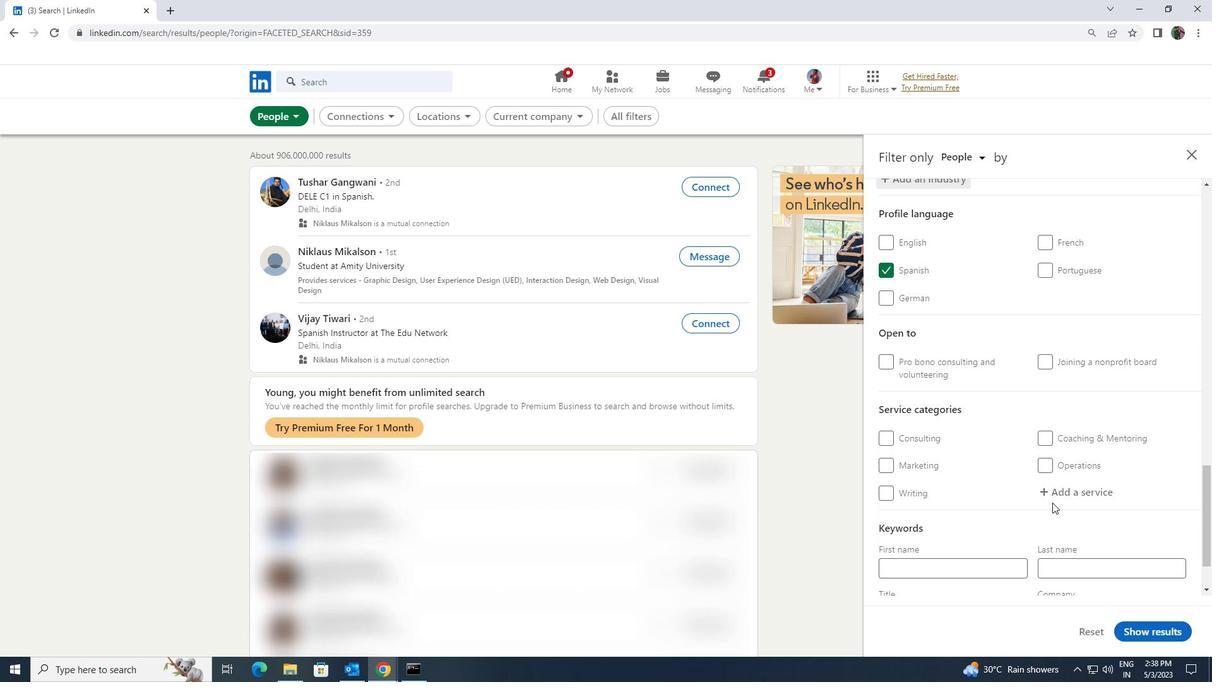 
Action: Mouse pressed left at (1057, 496)
Screenshot: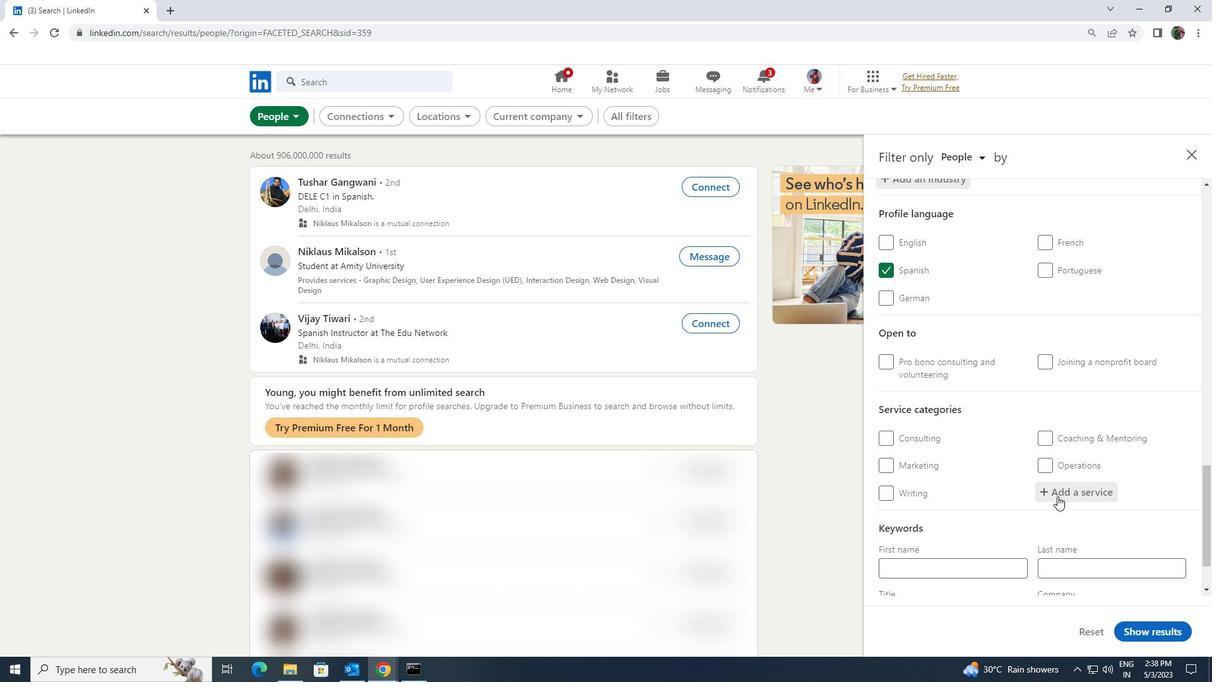 
Action: Key pressed <Key.shift>VIDEO<Key.space><Key.shift>ANI
Screenshot: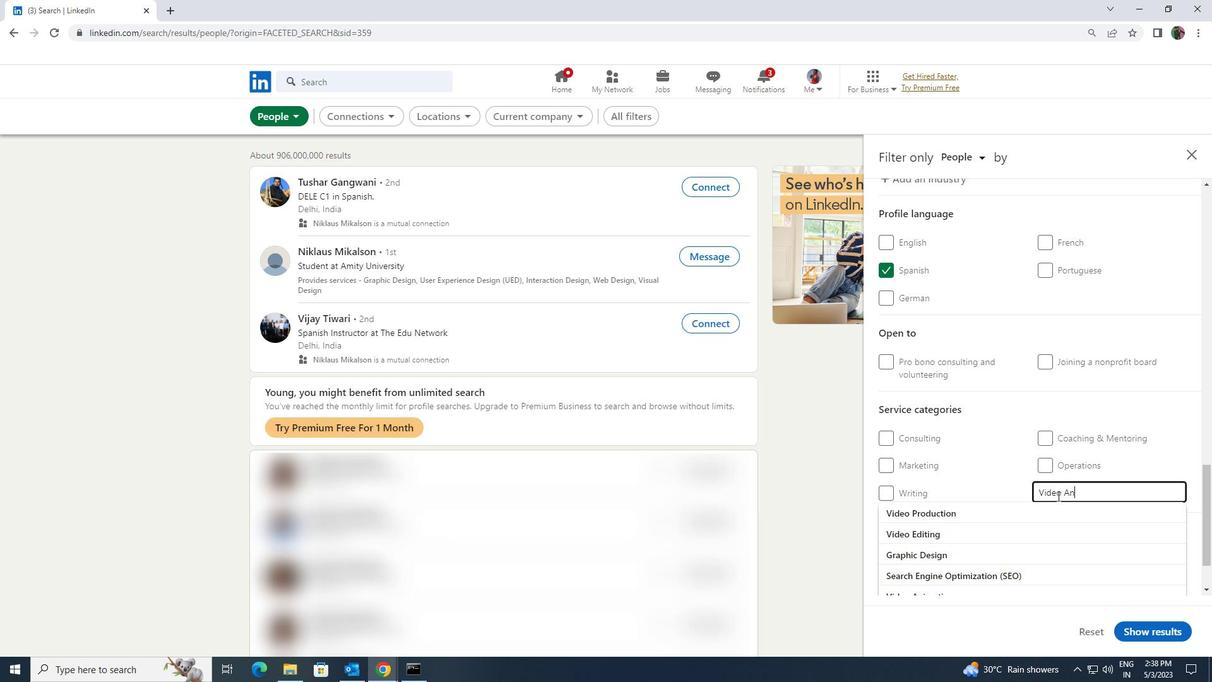 
Action: Mouse moved to (1013, 521)
Screenshot: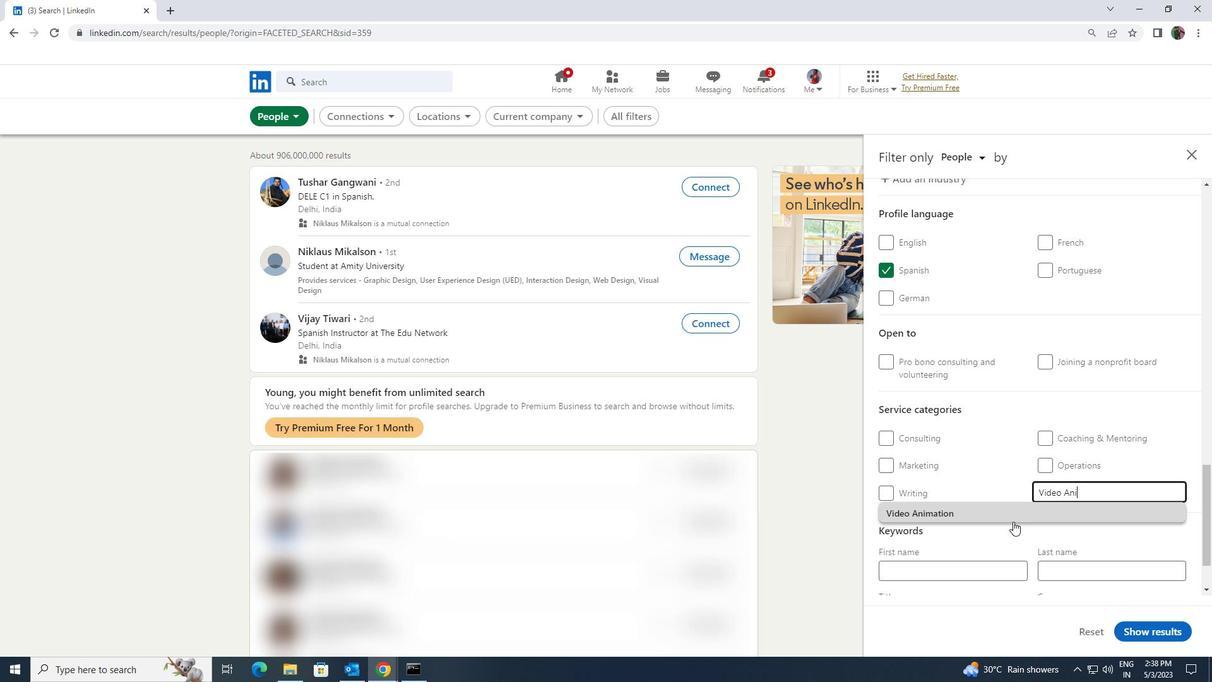 
Action: Mouse pressed left at (1013, 521)
Screenshot: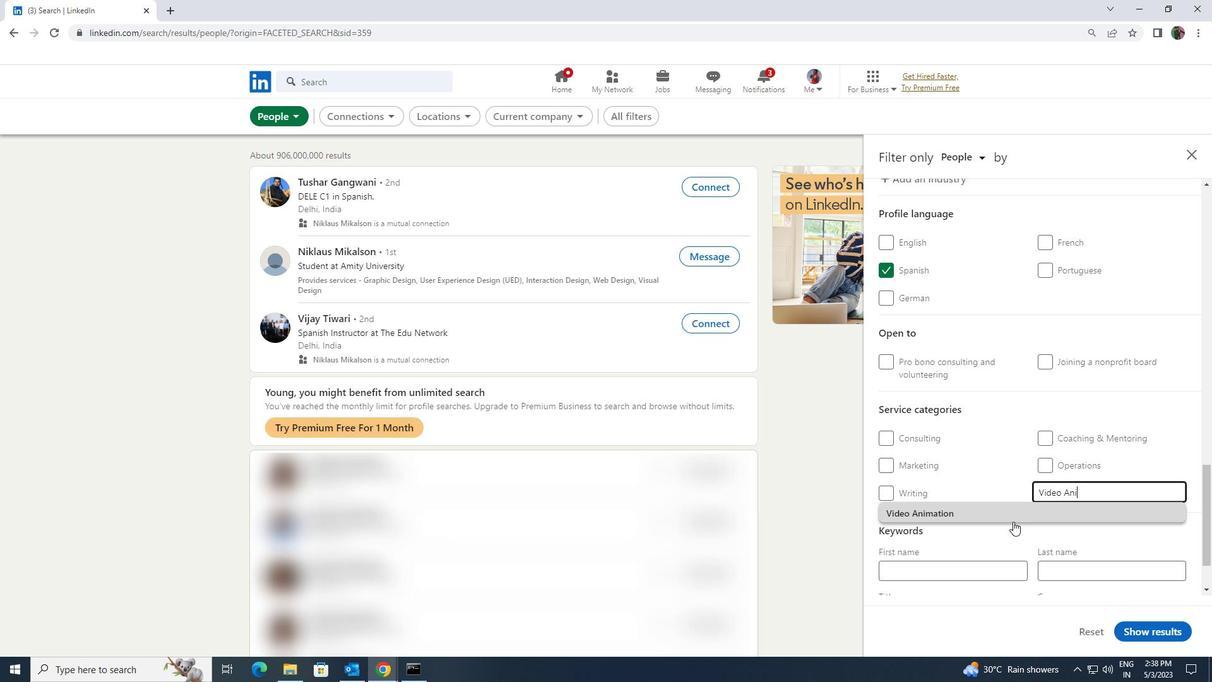 
Action: Mouse scrolled (1013, 521) with delta (0, 0)
Screenshot: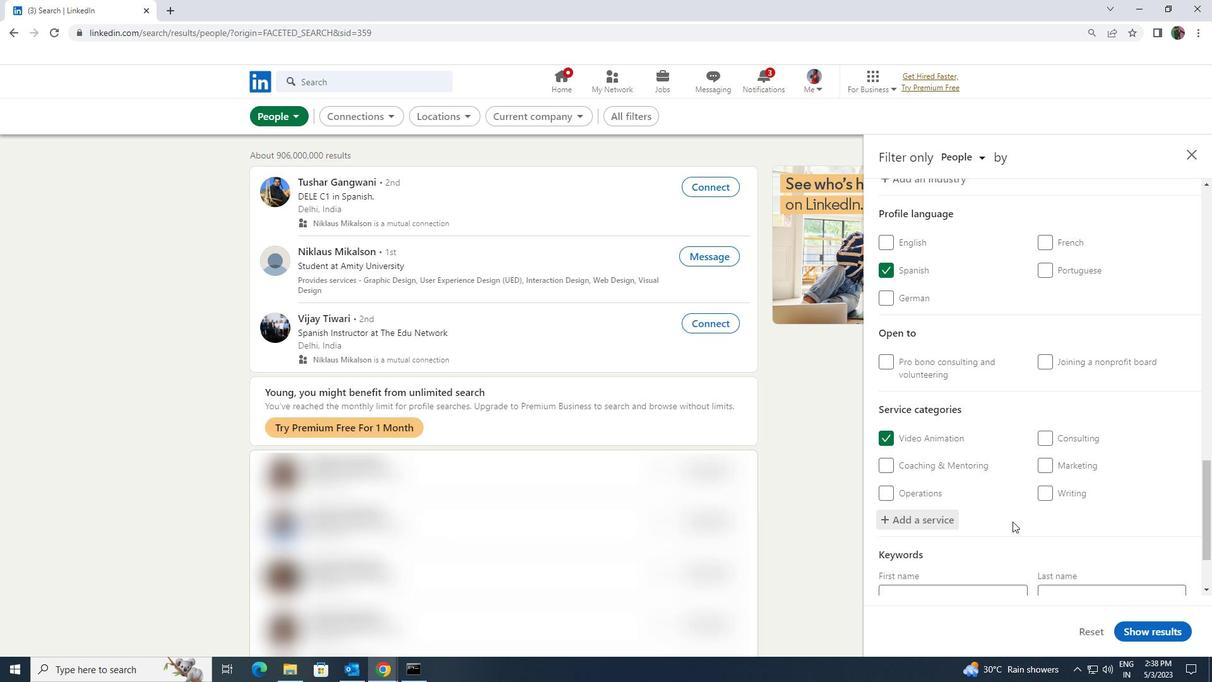 
Action: Mouse scrolled (1013, 521) with delta (0, 0)
Screenshot: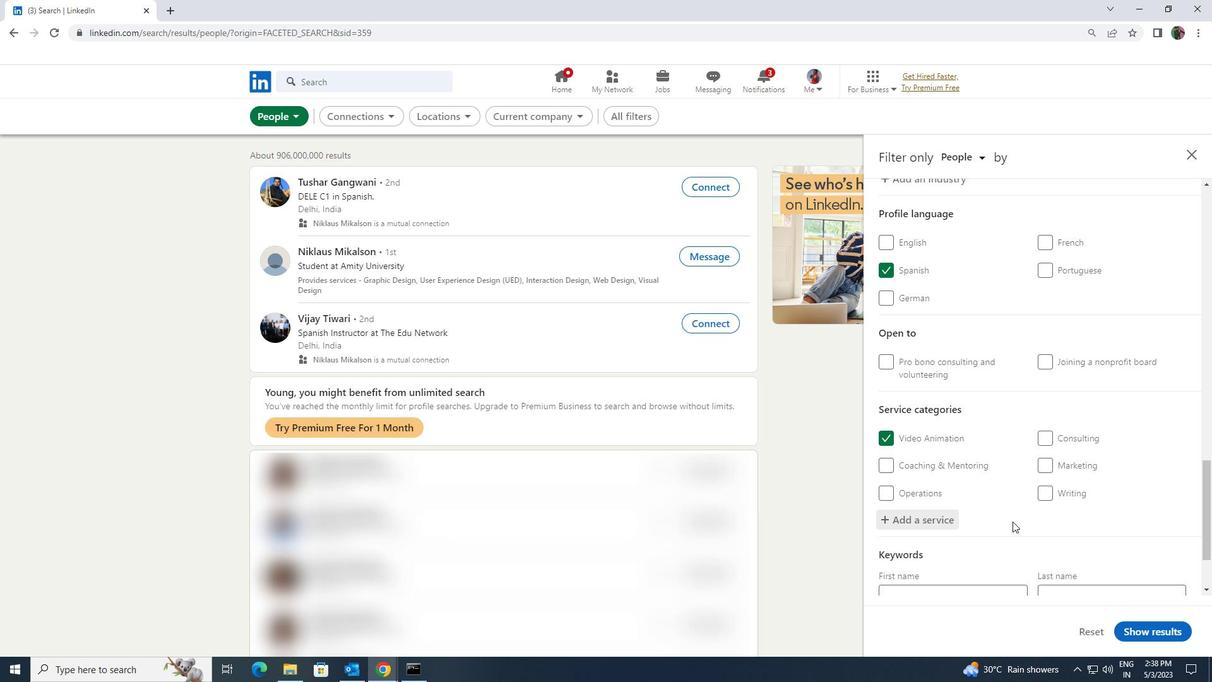 
Action: Mouse scrolled (1013, 521) with delta (0, 0)
Screenshot: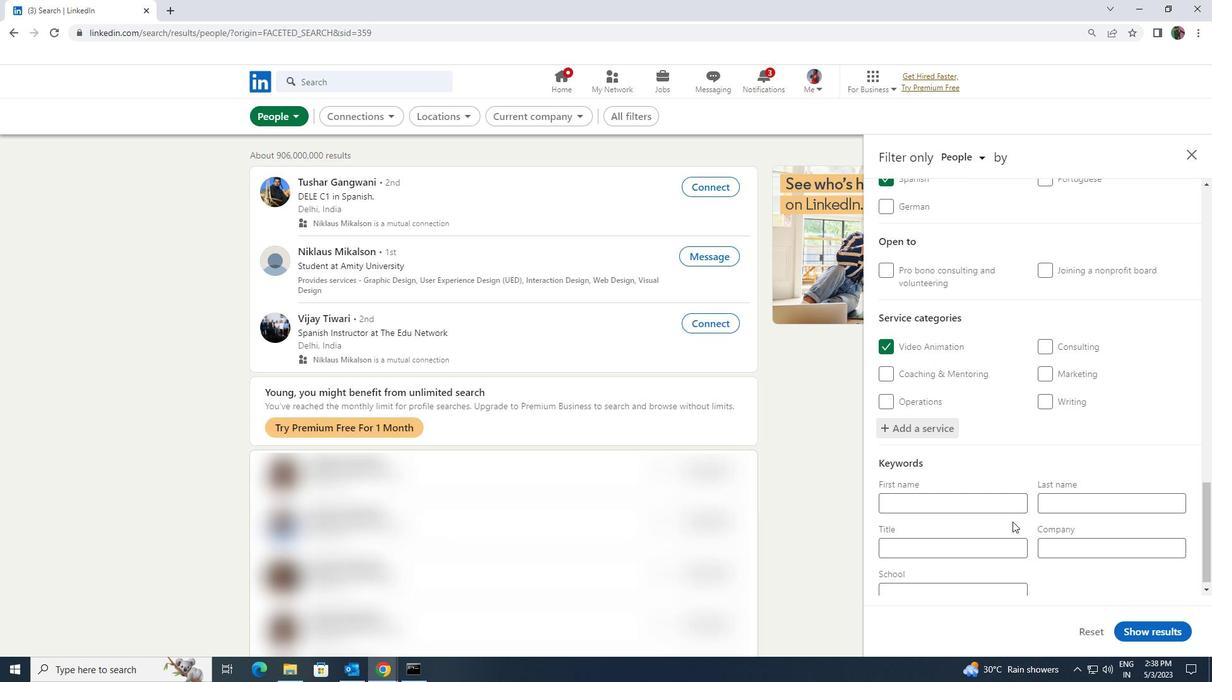 
Action: Mouse moved to (1007, 531)
Screenshot: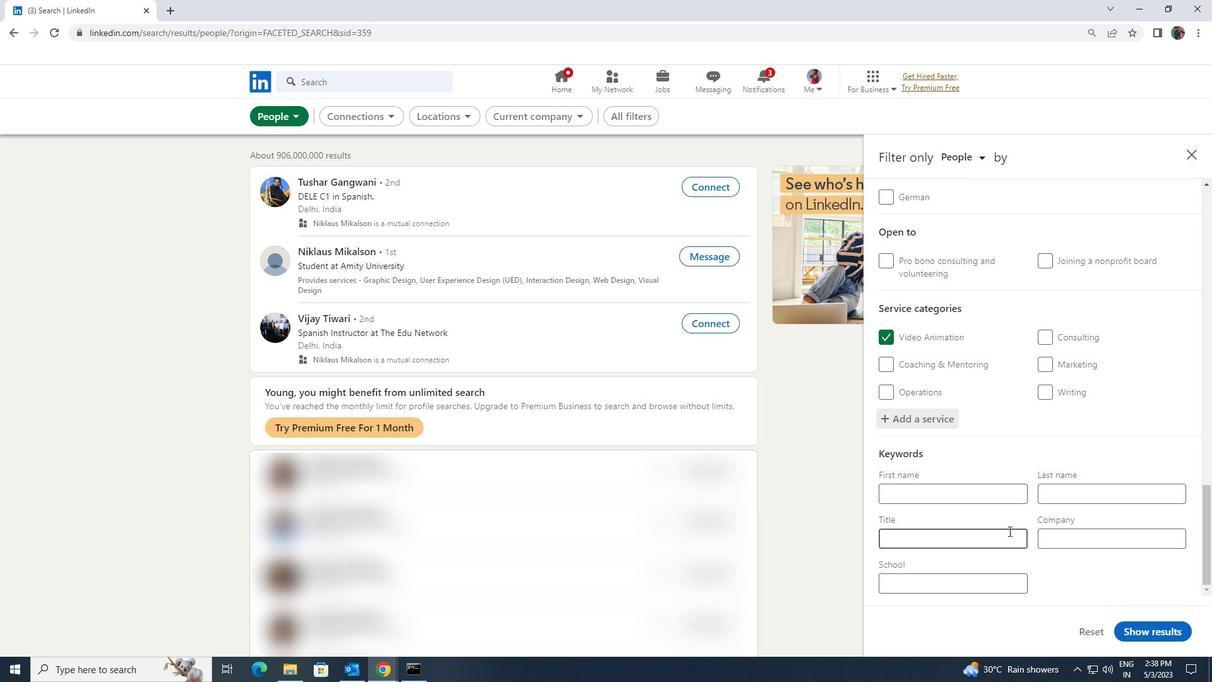 
Action: Mouse pressed left at (1007, 531)
Screenshot: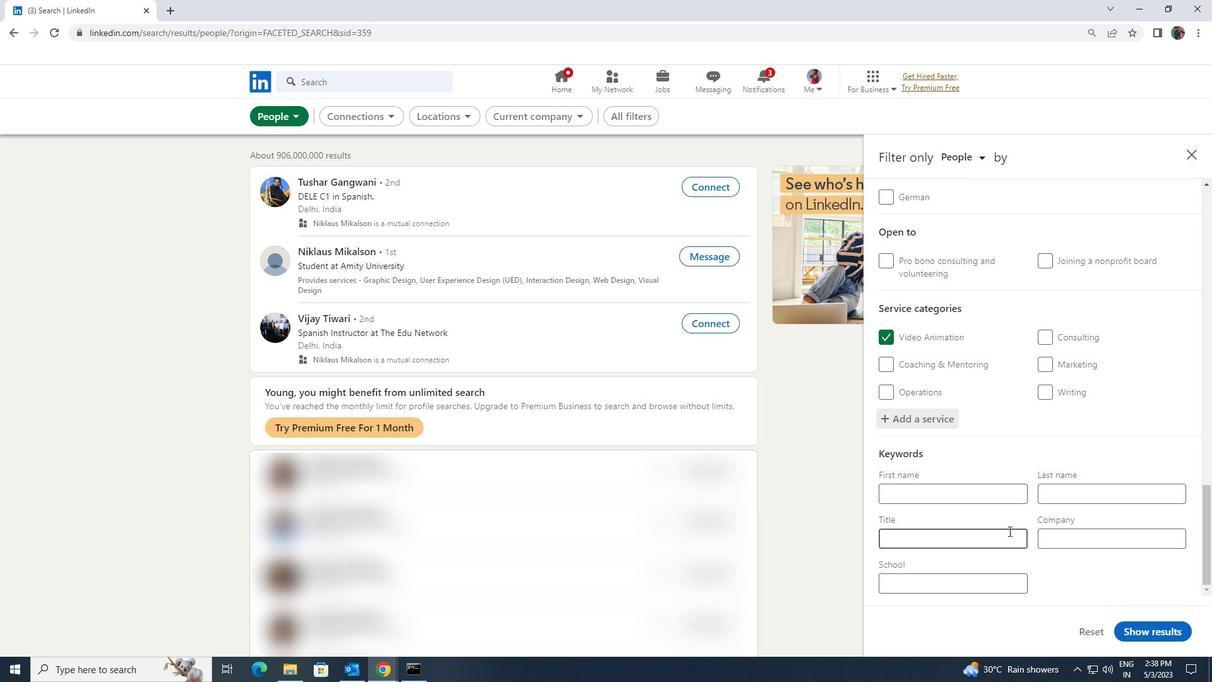
Action: Key pressed <Key.shift><Key.shift><Key.shift><Key.shift><Key.shift><Key.shift><Key.shift><Key.shift><Key.shift><Key.shift><Key.shift><Key.shift>ATMOSPJER<Key.backspace><Key.backspace><Key.backspace><Key.backspace>PHERIC<Key.space><Key.shift>SCIENTIST
Screenshot: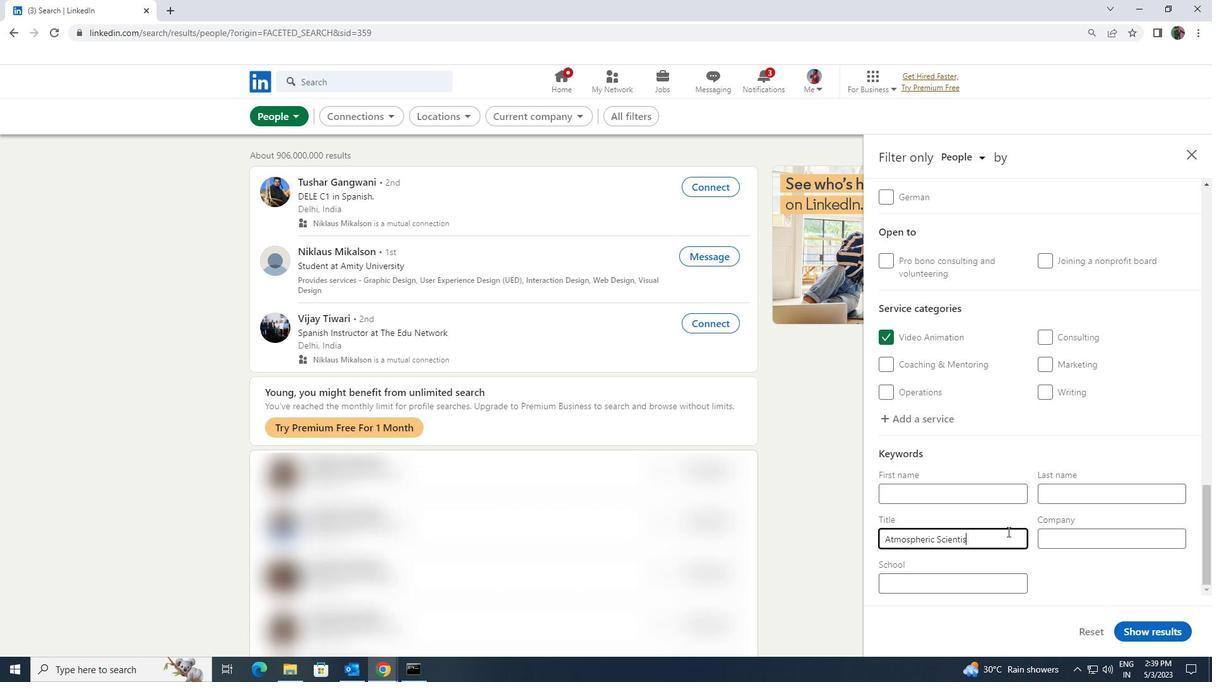
Action: Mouse moved to (1135, 630)
Screenshot: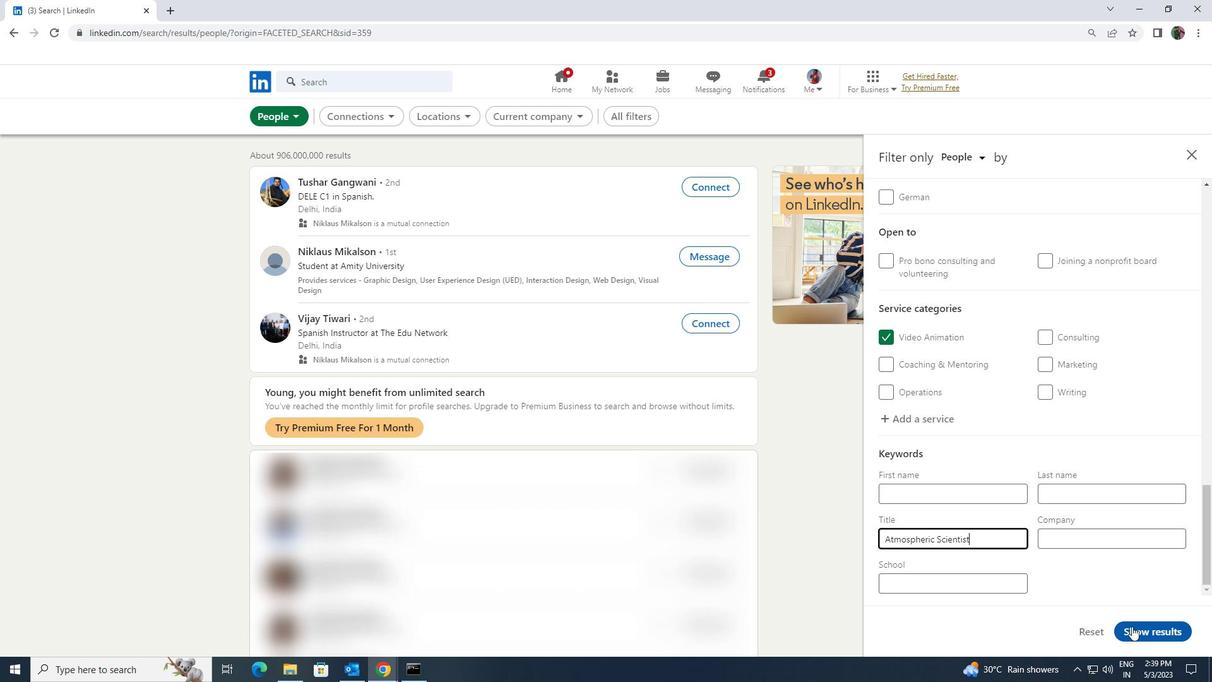 
Action: Mouse pressed left at (1135, 630)
Screenshot: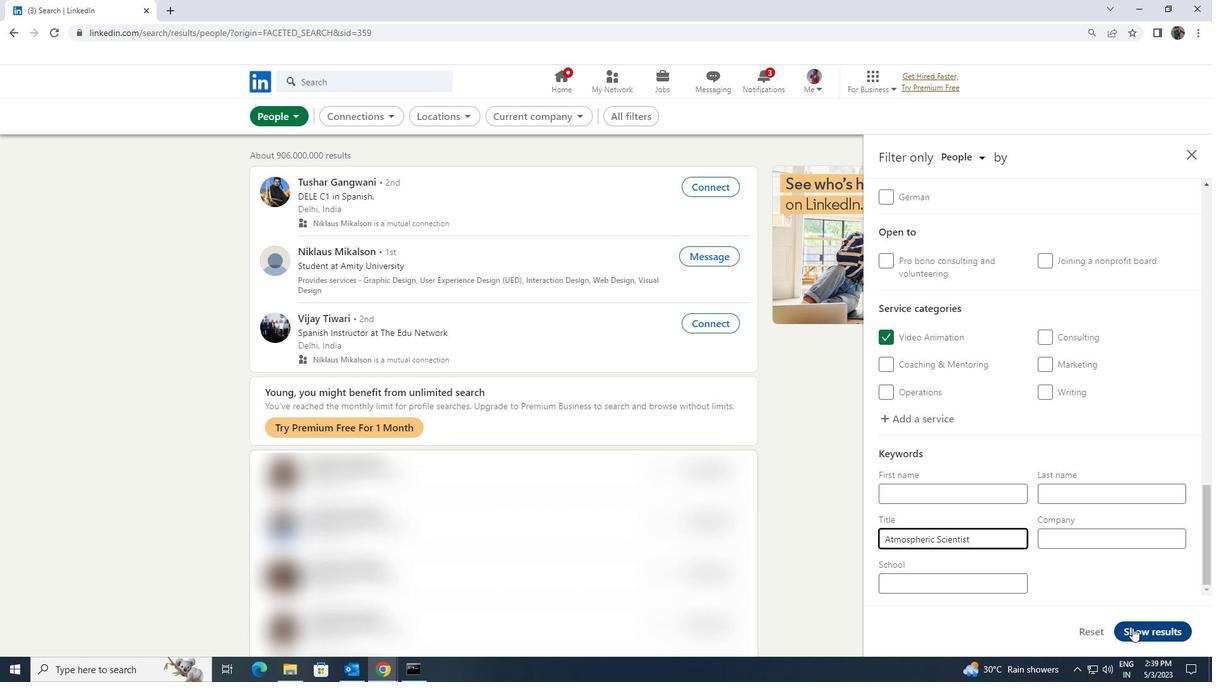 
